 Task: Look for space in Vestavia Hills, United States from 12th August, 2023 to 16th August, 2023 for 8 adults in price range Rs.10000 to Rs.16000. Place can be private room with 8 bedrooms having 8 beds and 8 bathrooms. Property type can be house, flat, guest house, hotel. Amenities needed are: wifi, TV, free parkinig on premises, gym, breakfast. Booking option can be shelf check-in. Required host language is English.
Action: Mouse moved to (448, 95)
Screenshot: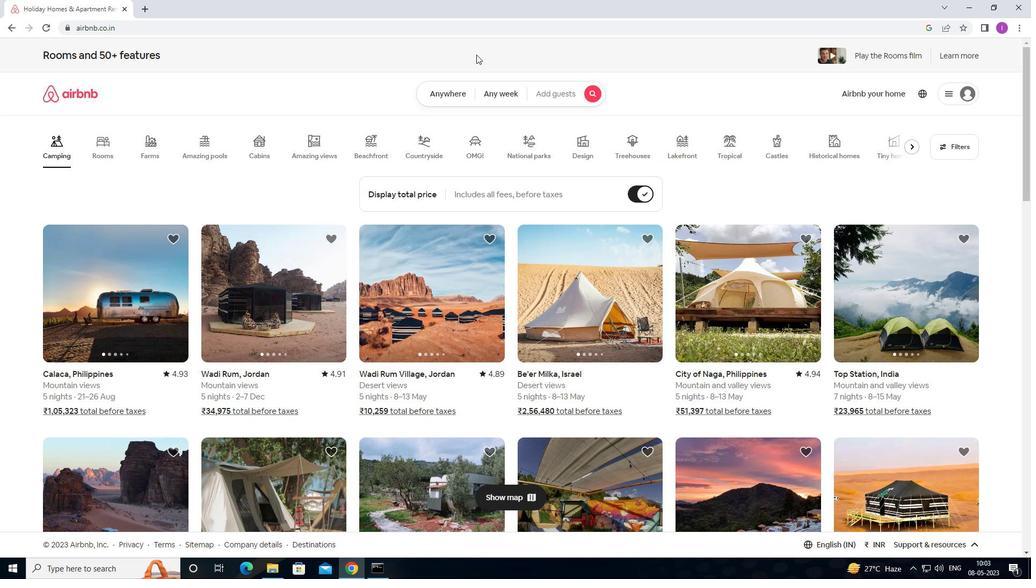 
Action: Mouse pressed left at (448, 95)
Screenshot: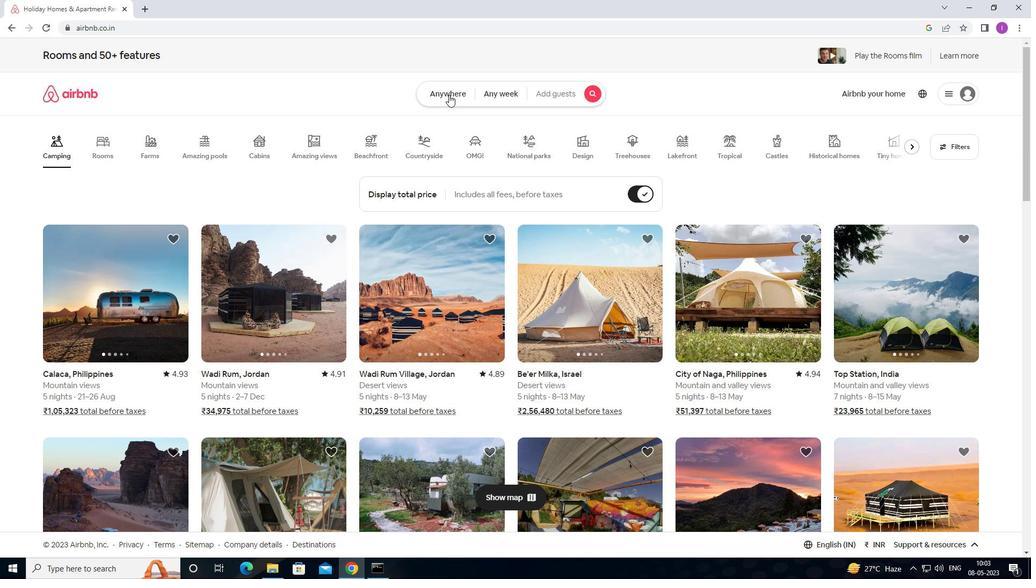 
Action: Mouse moved to (372, 134)
Screenshot: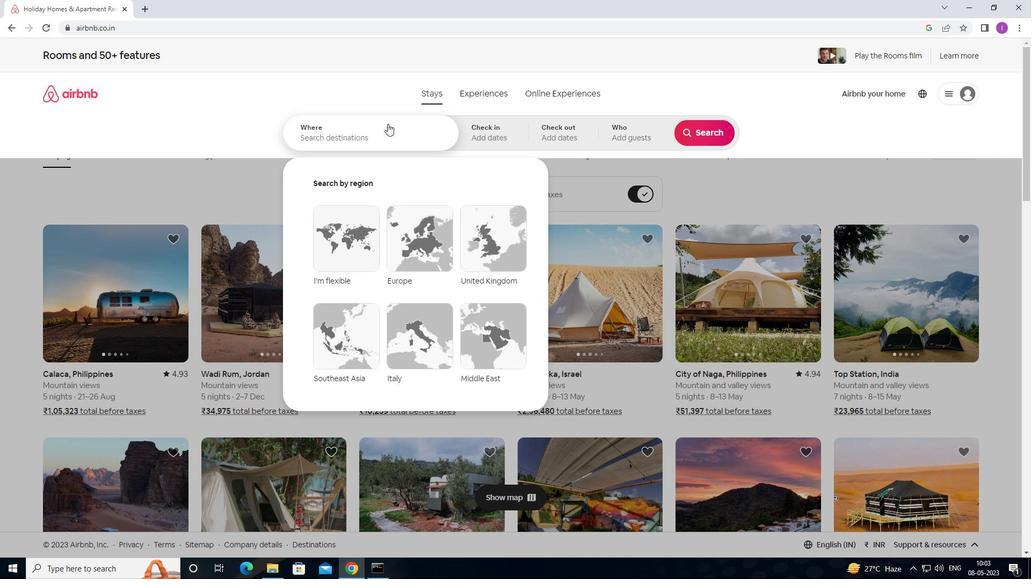 
Action: Mouse pressed left at (372, 134)
Screenshot: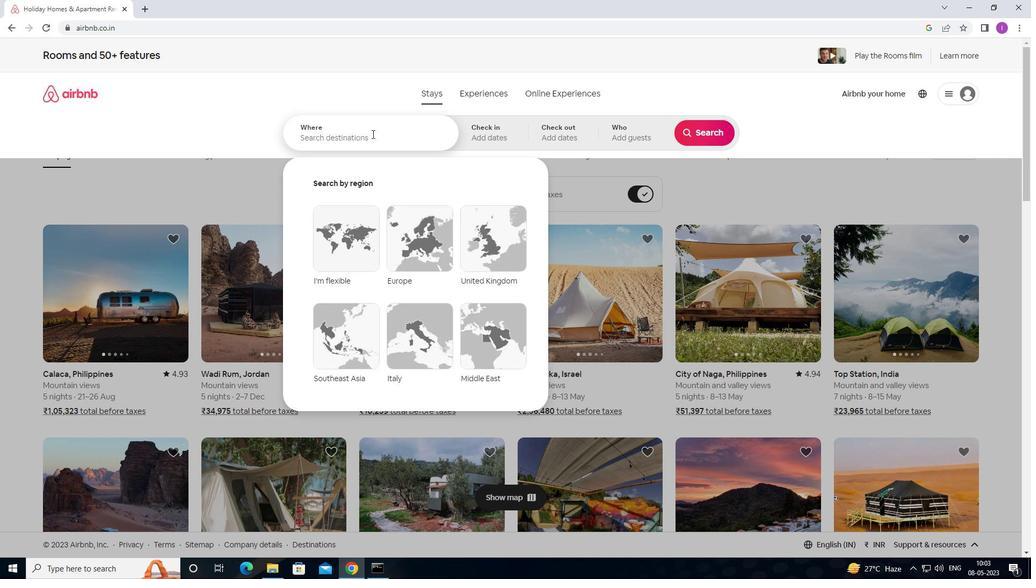 
Action: Mouse moved to (373, 133)
Screenshot: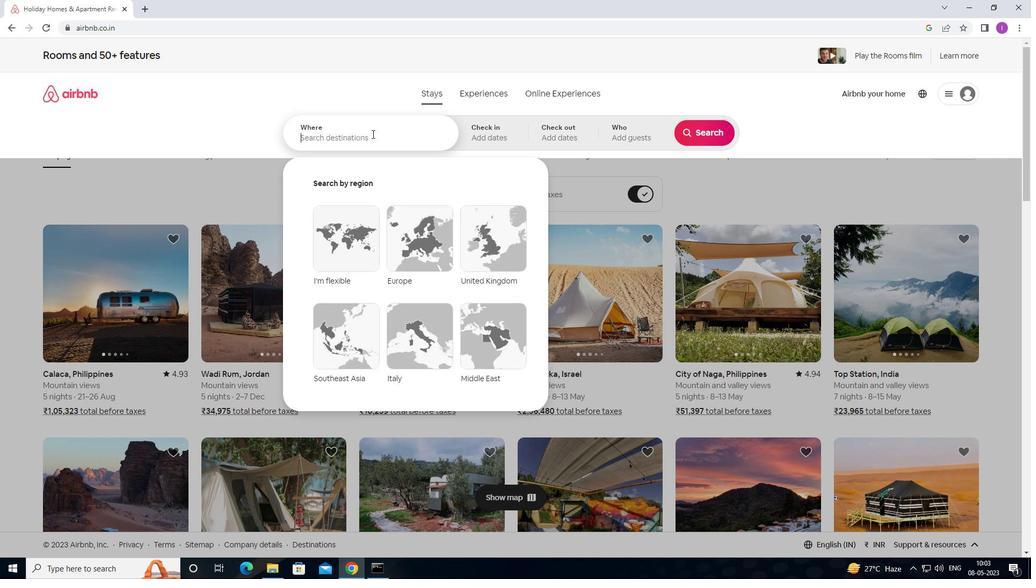 
Action: Key pressed <Key.shift><Key.shift><Key.shift><Key.shift><Key.shift><Key.shift><Key.shift><Key.shift><Key.shift><Key.shift><Key.shift><Key.shift><Key.shift><Key.shift><Key.shift><Key.shift><Key.shift><Key.shift><Key.shift><Key.shift><Key.shift><Key.shift><Key.shift><Key.shift><Key.shift>VESTAVIA,<Key.backspace><Key.space>HILLS,<Key.shift><Key.shift><Key.shift><Key.shift>UMNITED<Key.space>STATES
Screenshot: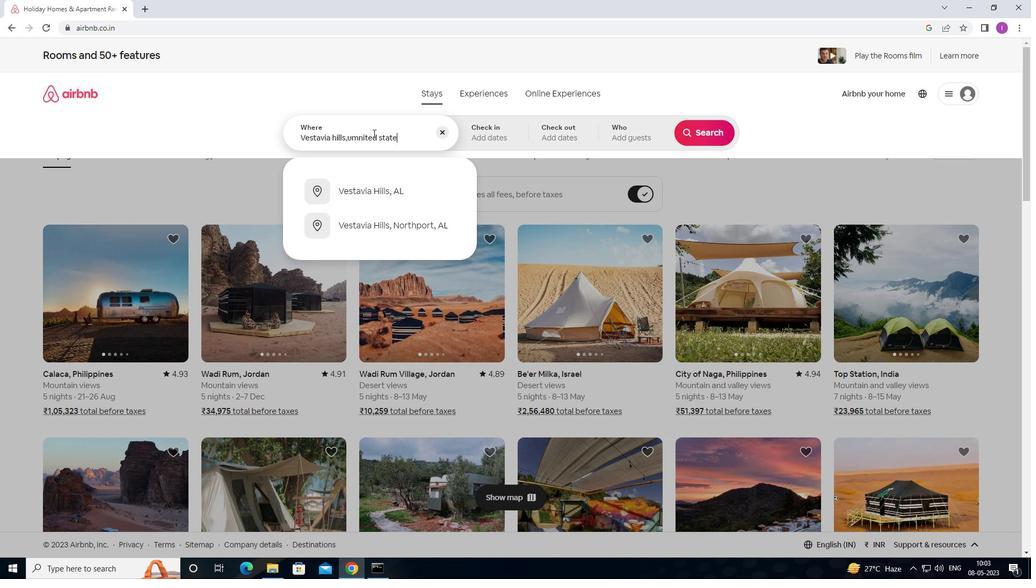 
Action: Mouse moved to (489, 133)
Screenshot: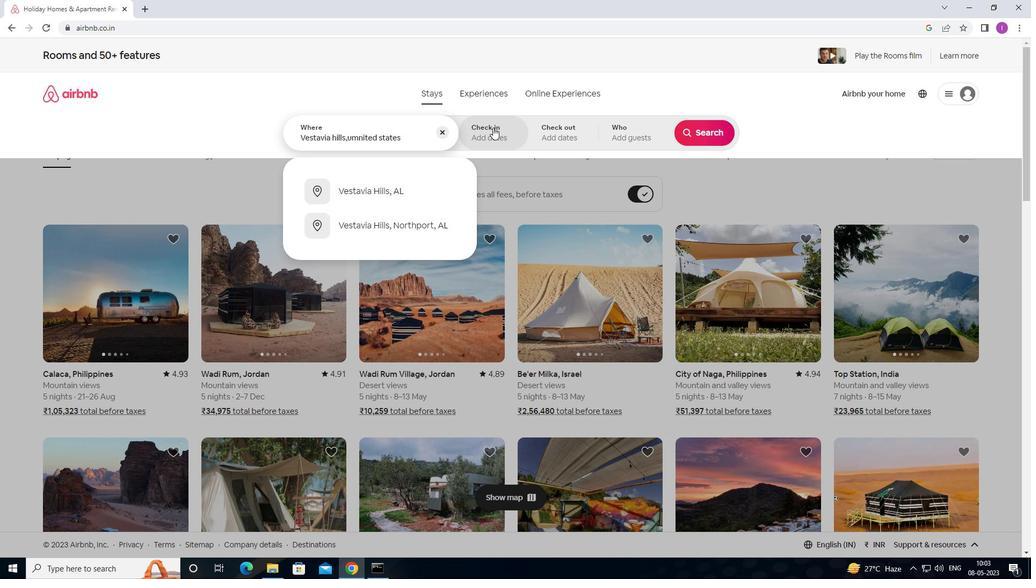
Action: Mouse pressed left at (489, 133)
Screenshot: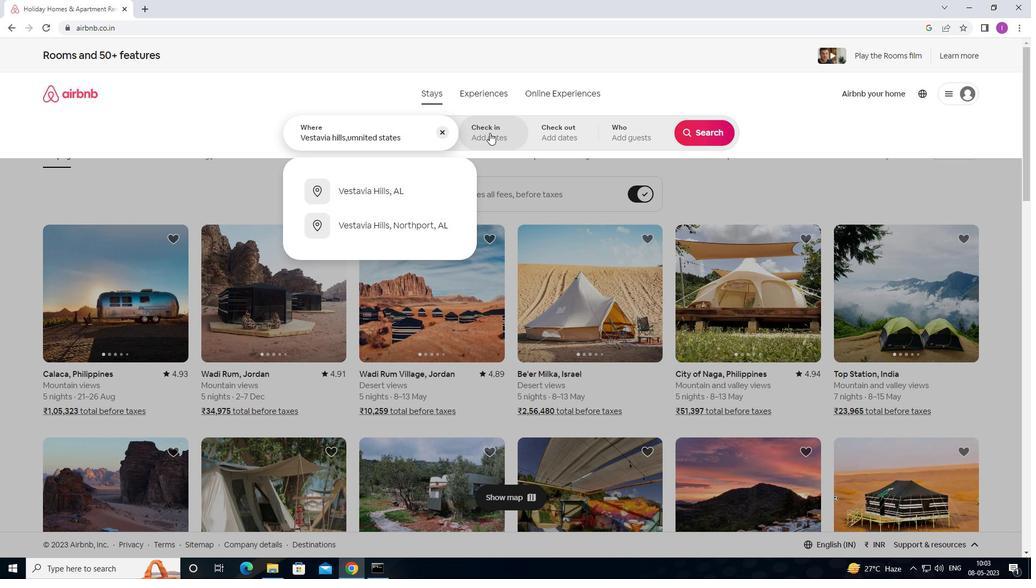 
Action: Mouse moved to (708, 221)
Screenshot: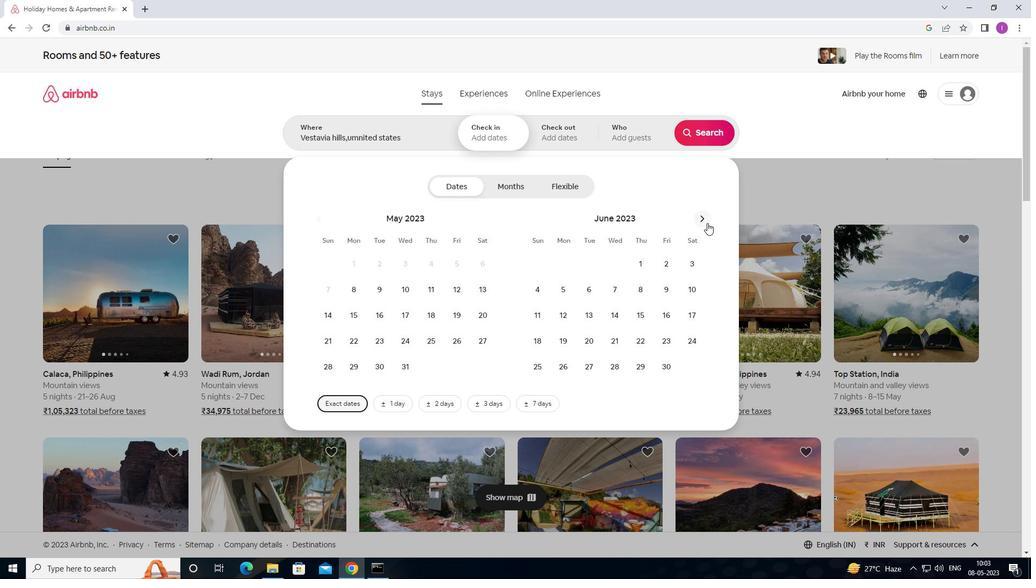 
Action: Mouse pressed left at (708, 221)
Screenshot: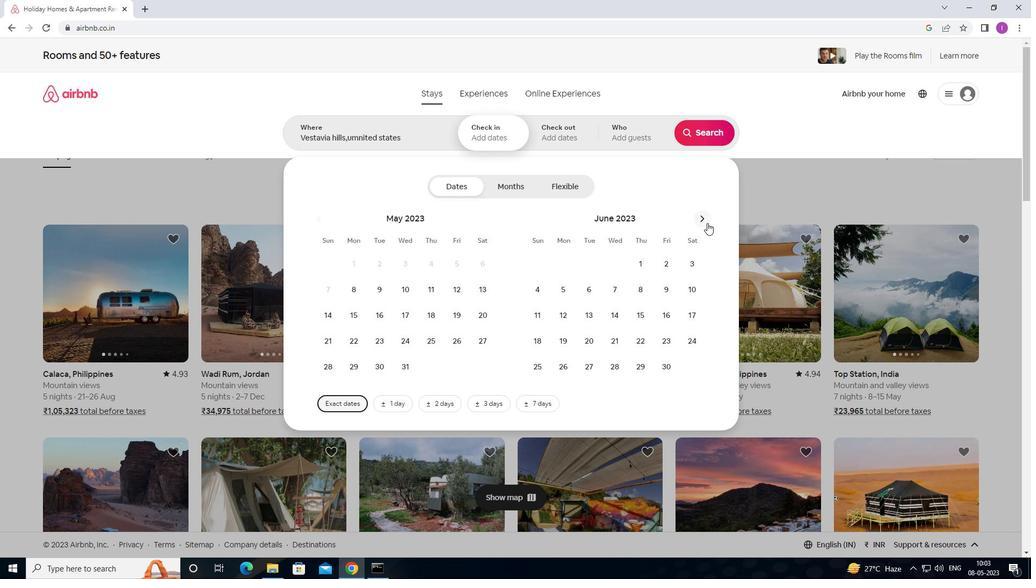 
Action: Mouse pressed left at (708, 221)
Screenshot: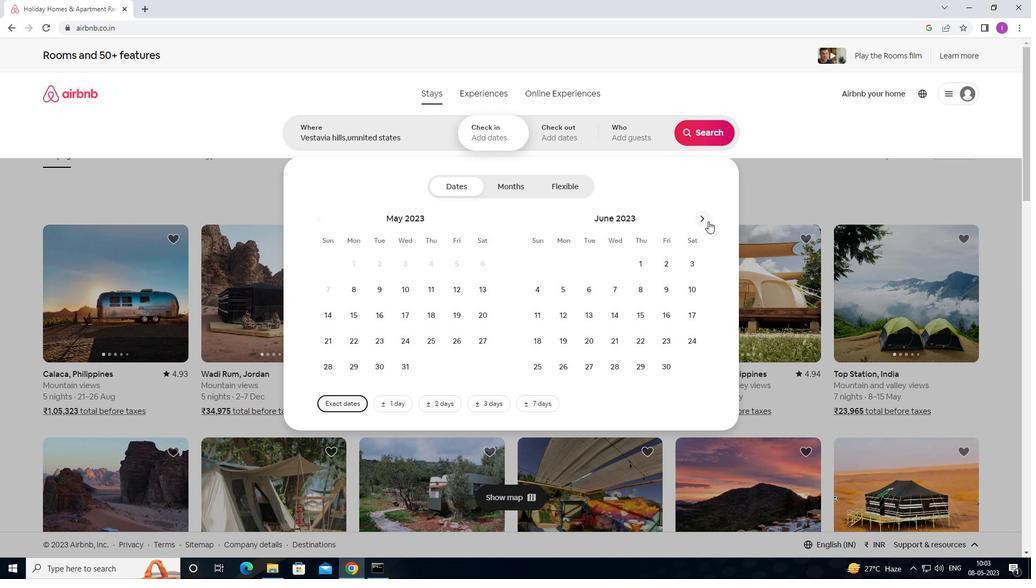 
Action: Mouse pressed left at (708, 221)
Screenshot: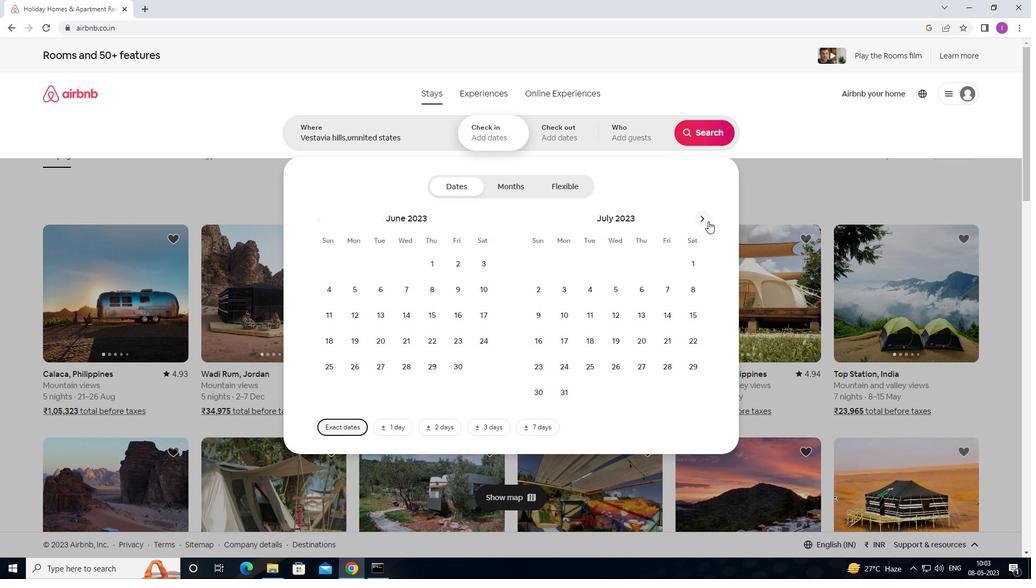
Action: Mouse moved to (486, 291)
Screenshot: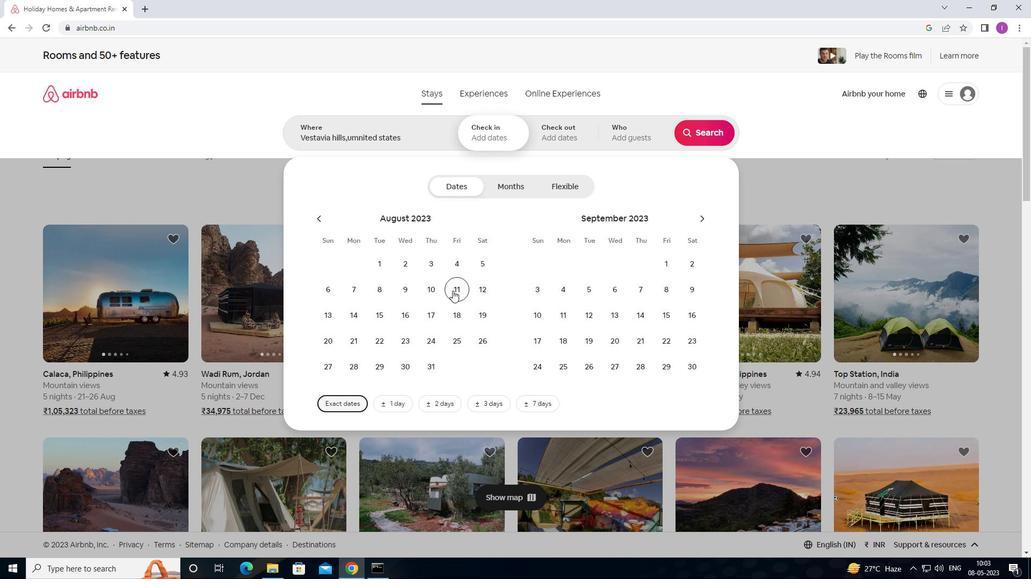 
Action: Mouse pressed left at (486, 291)
Screenshot: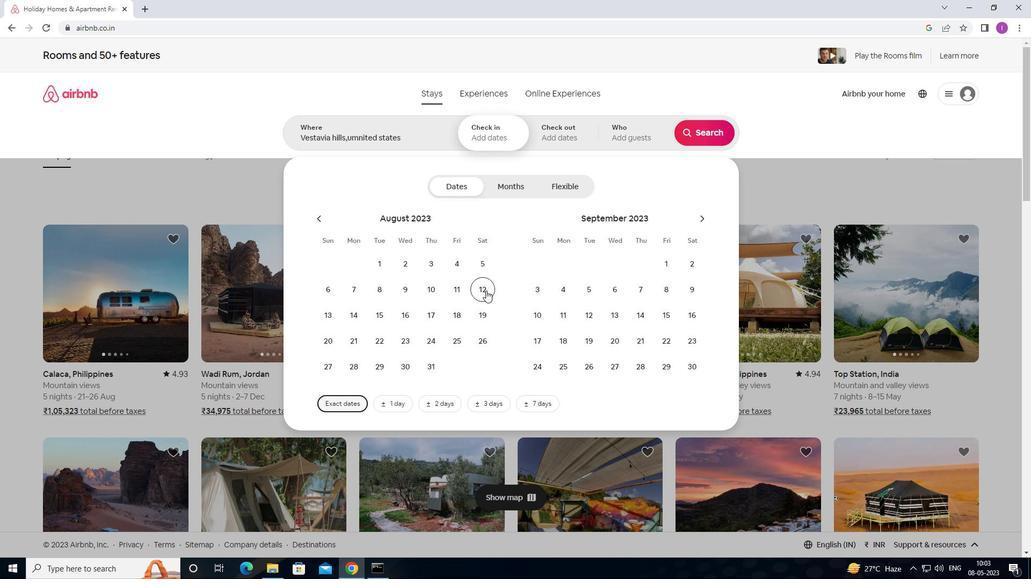 
Action: Mouse moved to (396, 320)
Screenshot: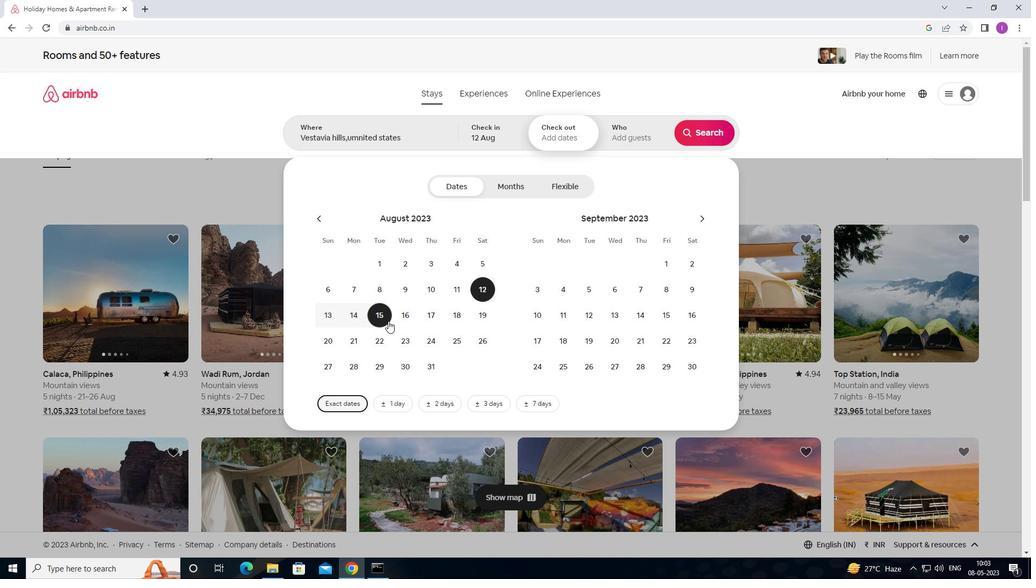 
Action: Mouse pressed left at (396, 320)
Screenshot: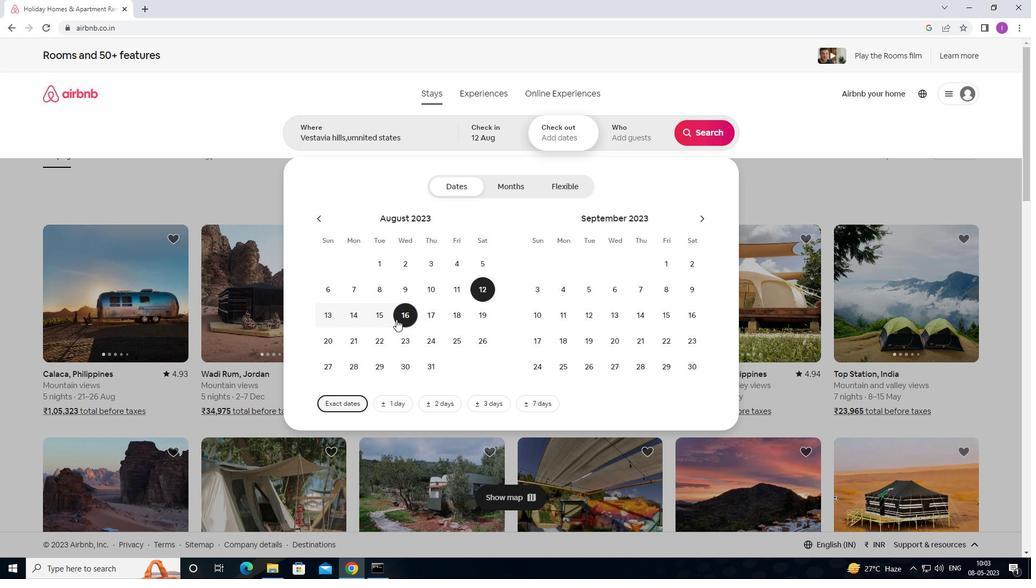 
Action: Mouse moved to (635, 137)
Screenshot: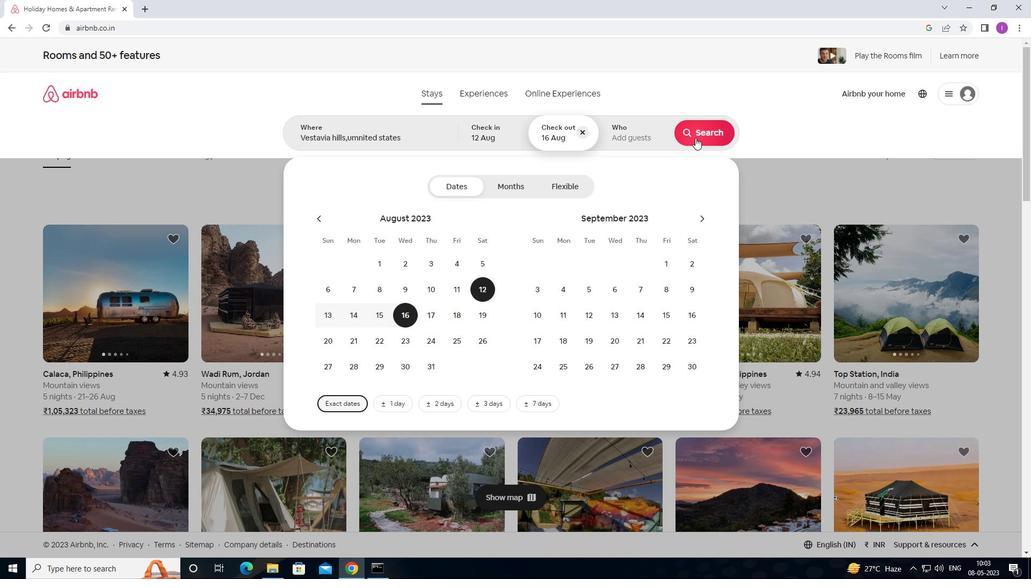 
Action: Mouse pressed left at (635, 137)
Screenshot: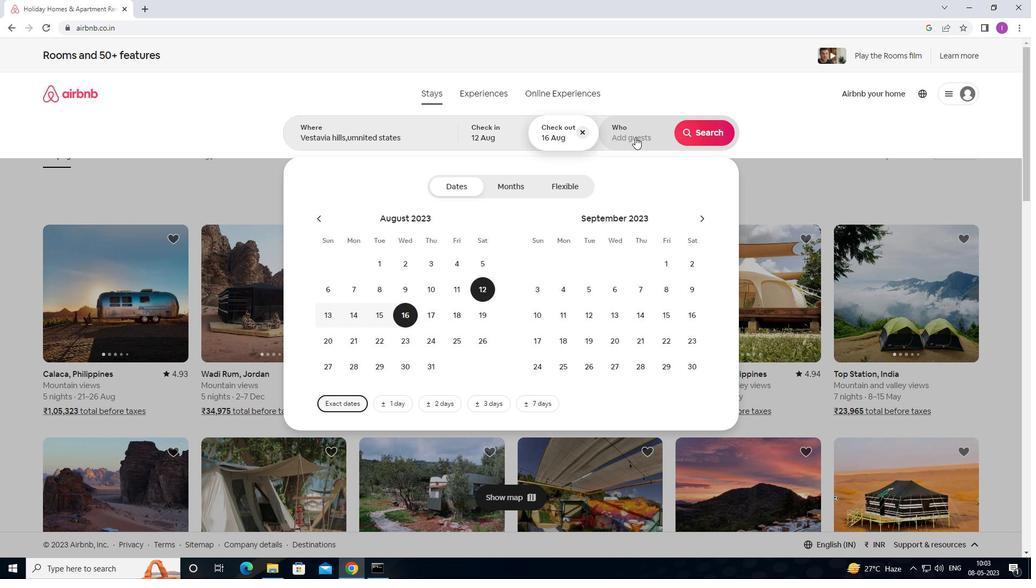 
Action: Mouse moved to (704, 194)
Screenshot: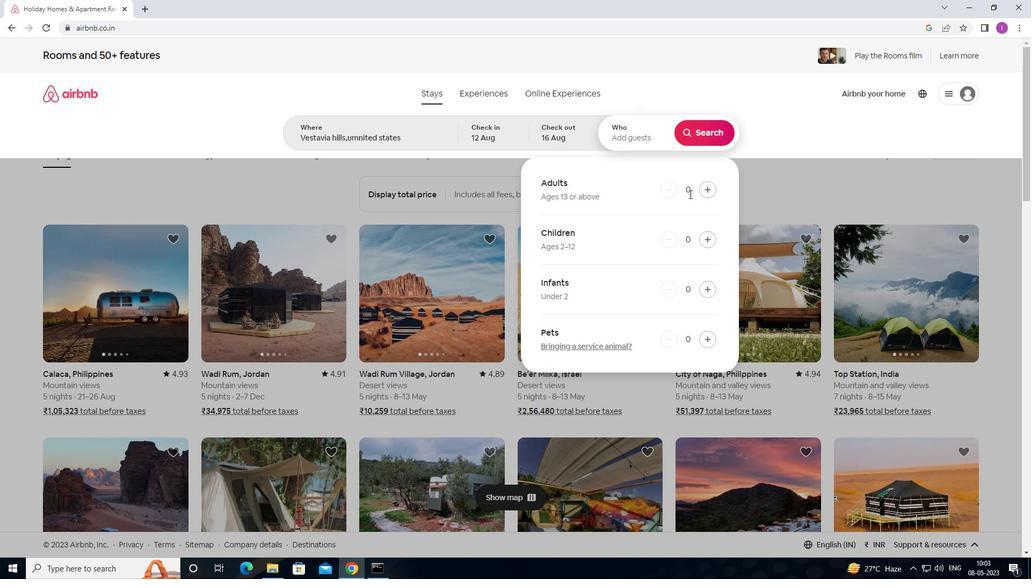 
Action: Mouse pressed left at (704, 194)
Screenshot: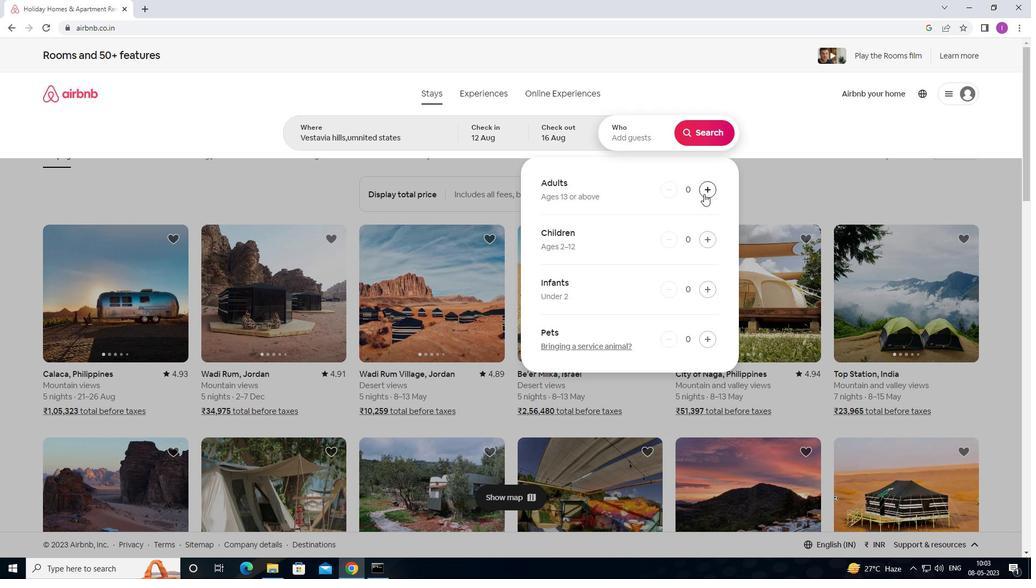 
Action: Mouse moved to (704, 194)
Screenshot: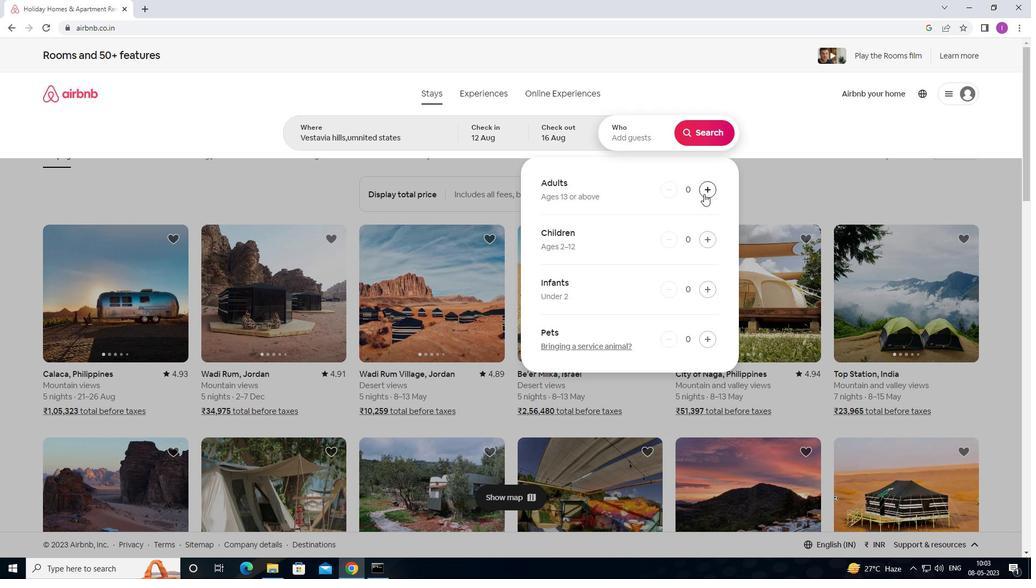 
Action: Mouse pressed left at (704, 194)
Screenshot: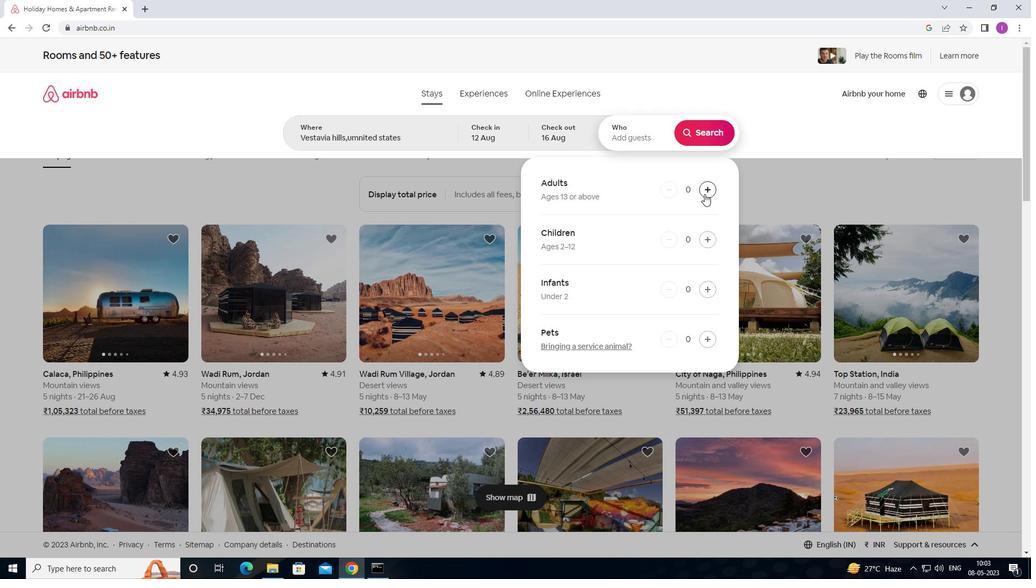 
Action: Mouse pressed left at (704, 194)
Screenshot: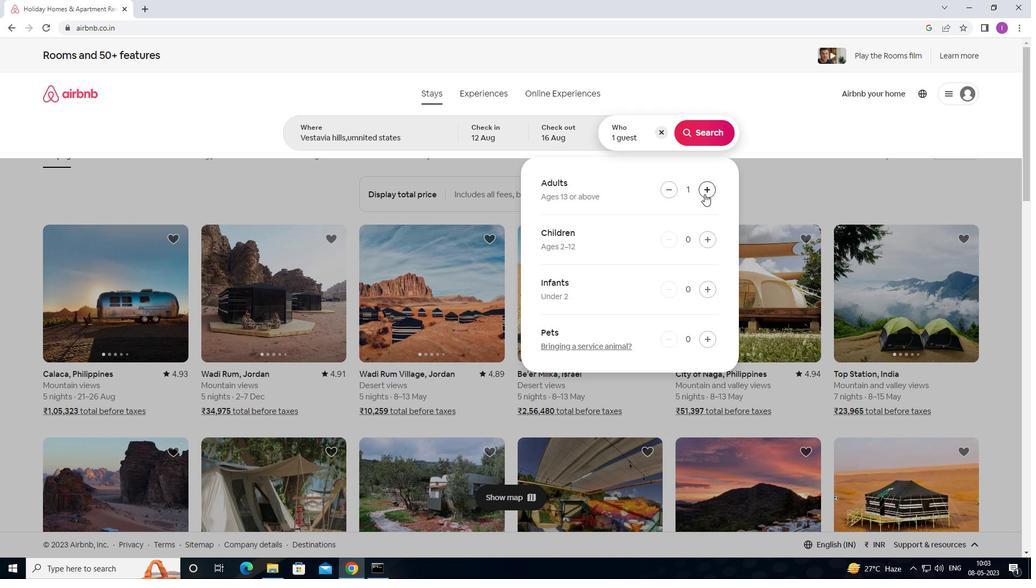 
Action: Mouse pressed left at (704, 194)
Screenshot: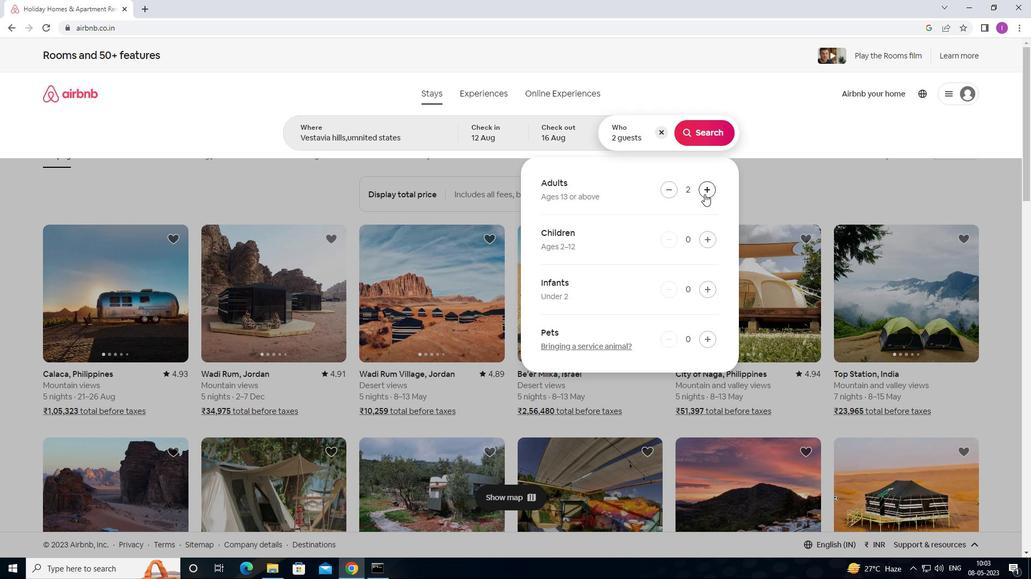 
Action: Mouse pressed left at (704, 194)
Screenshot: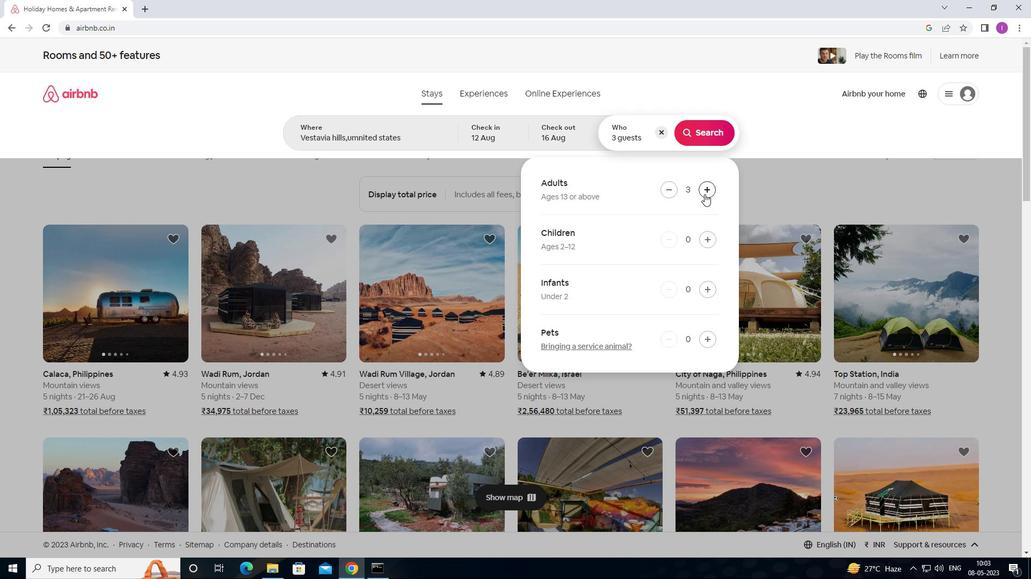
Action: Mouse pressed left at (704, 194)
Screenshot: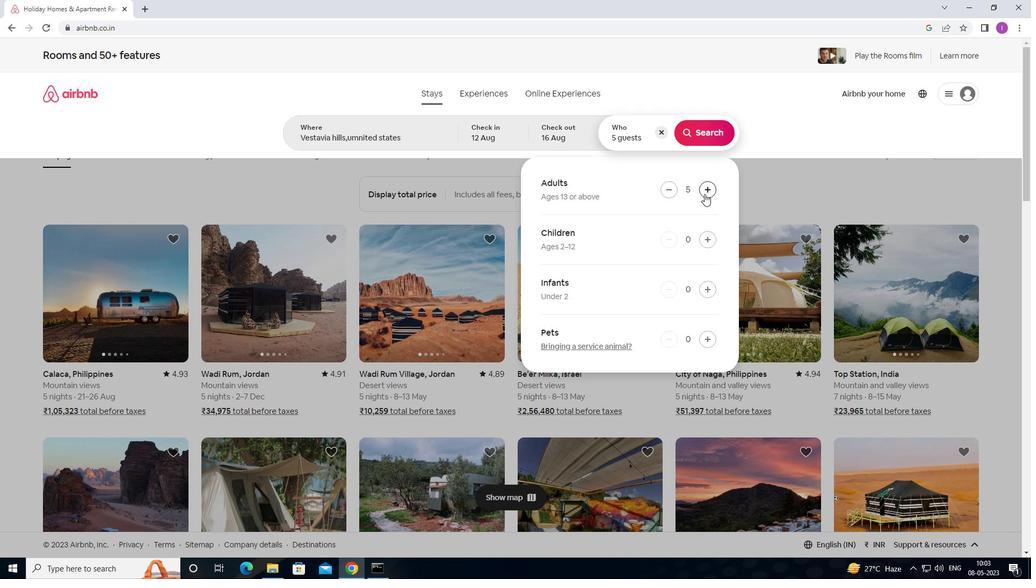 
Action: Mouse pressed left at (704, 194)
Screenshot: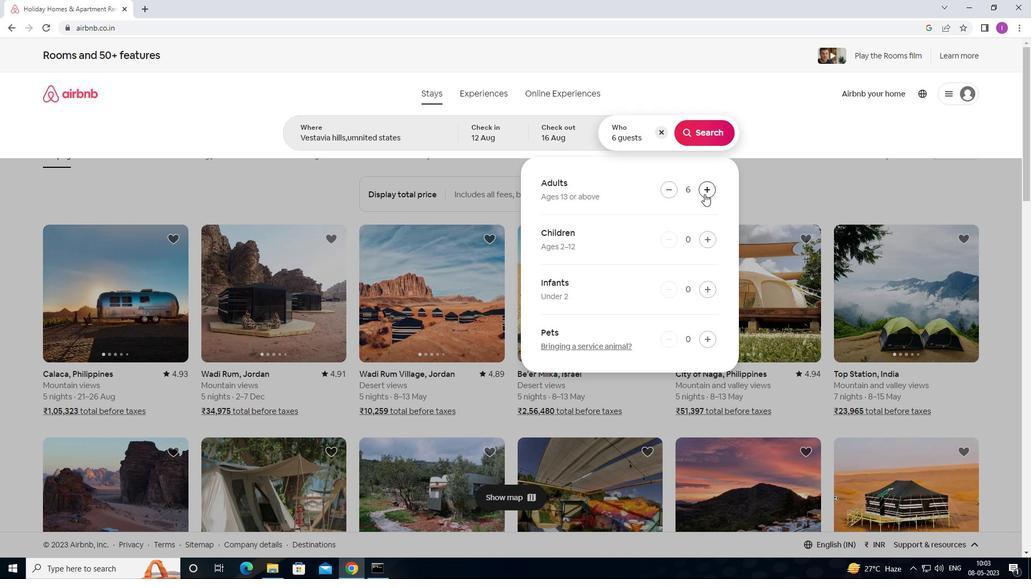 
Action: Mouse moved to (705, 186)
Screenshot: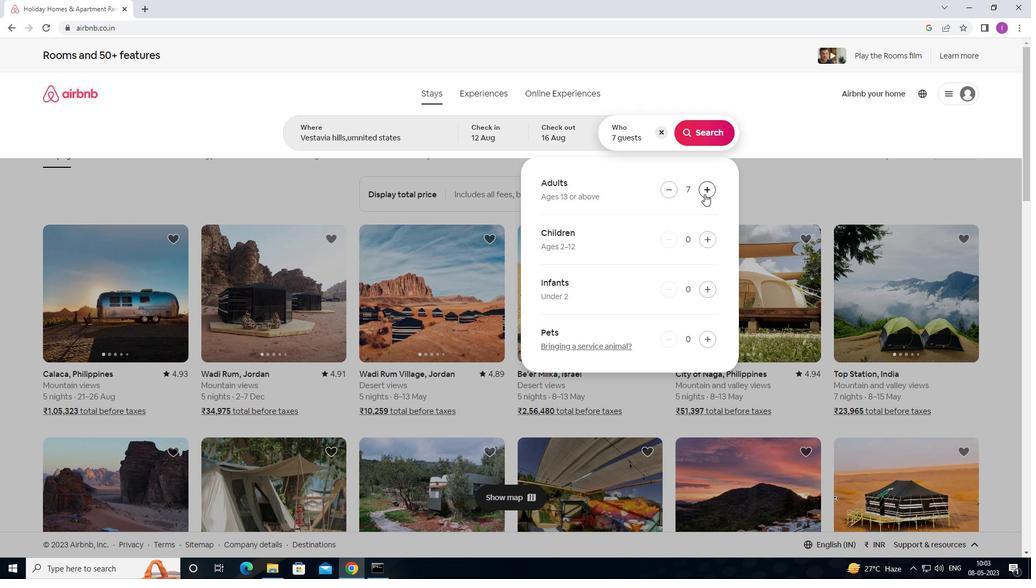 
Action: Mouse pressed left at (705, 186)
Screenshot: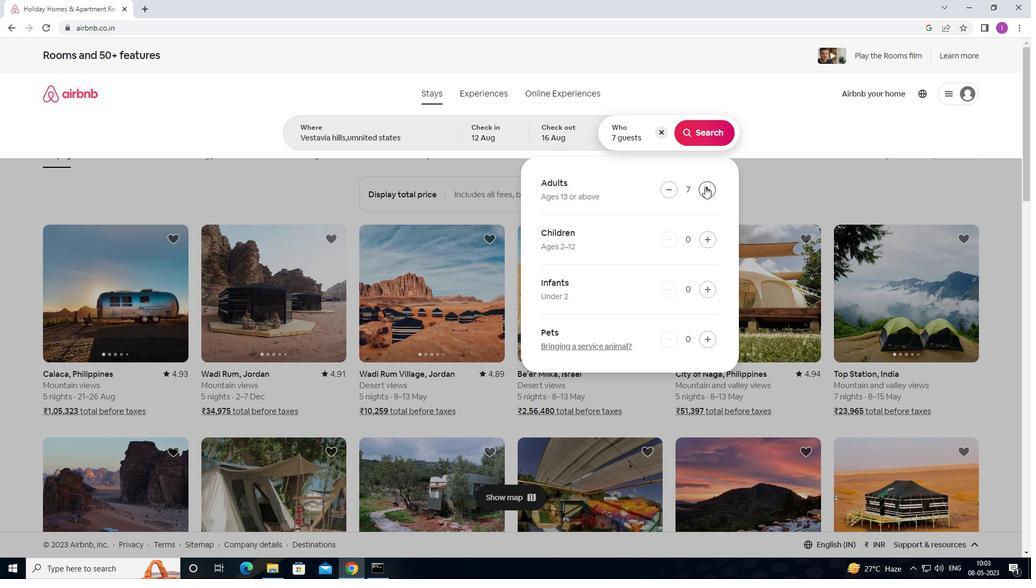 
Action: Mouse moved to (686, 139)
Screenshot: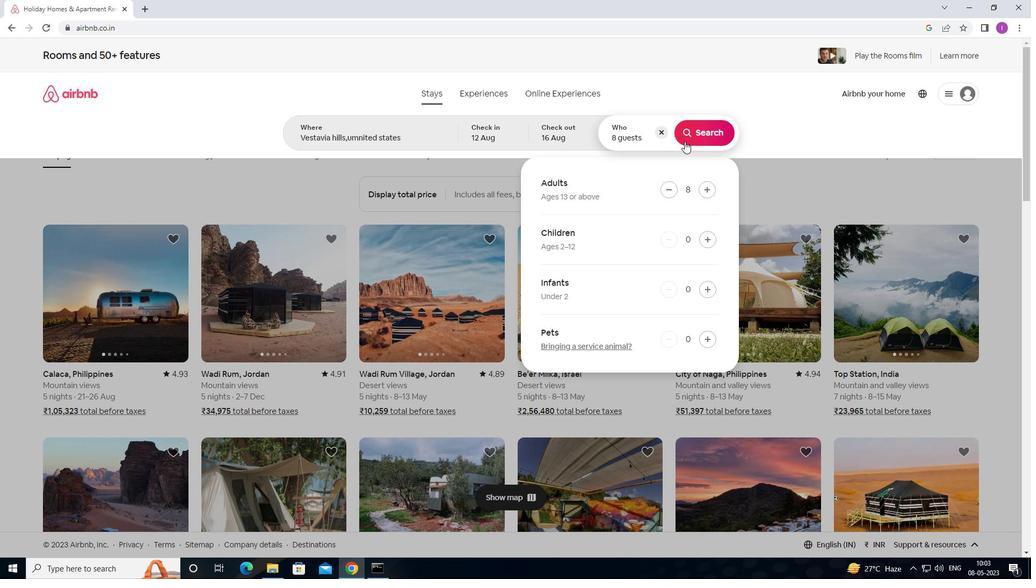 
Action: Mouse pressed left at (686, 139)
Screenshot: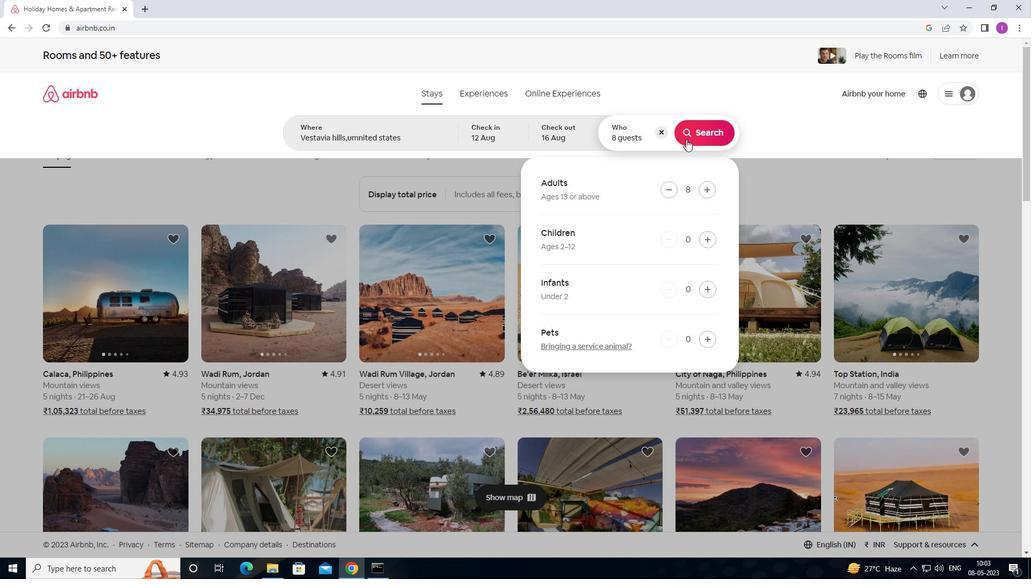 
Action: Mouse moved to (987, 99)
Screenshot: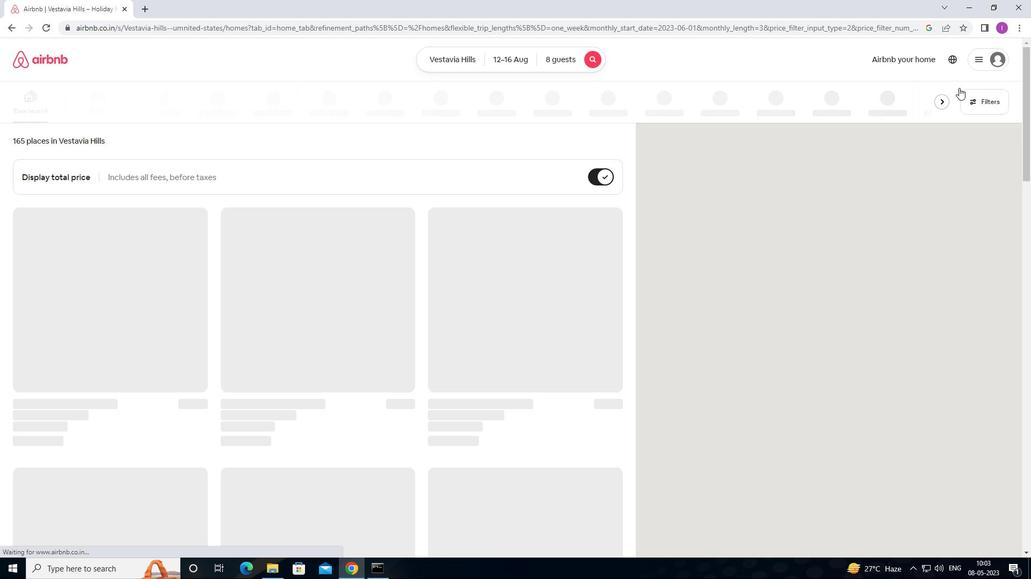 
Action: Mouse pressed left at (987, 99)
Screenshot: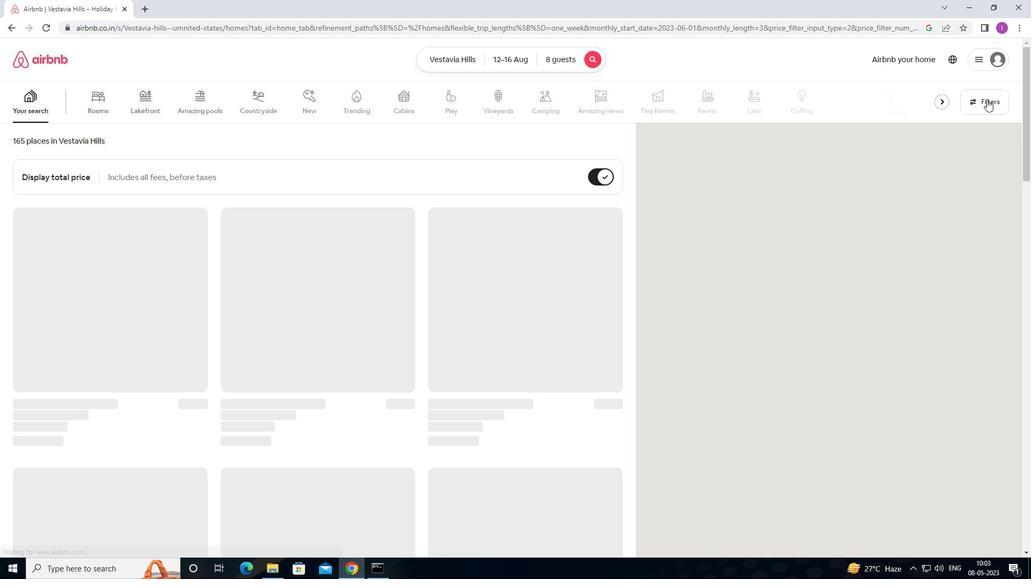 
Action: Mouse moved to (375, 365)
Screenshot: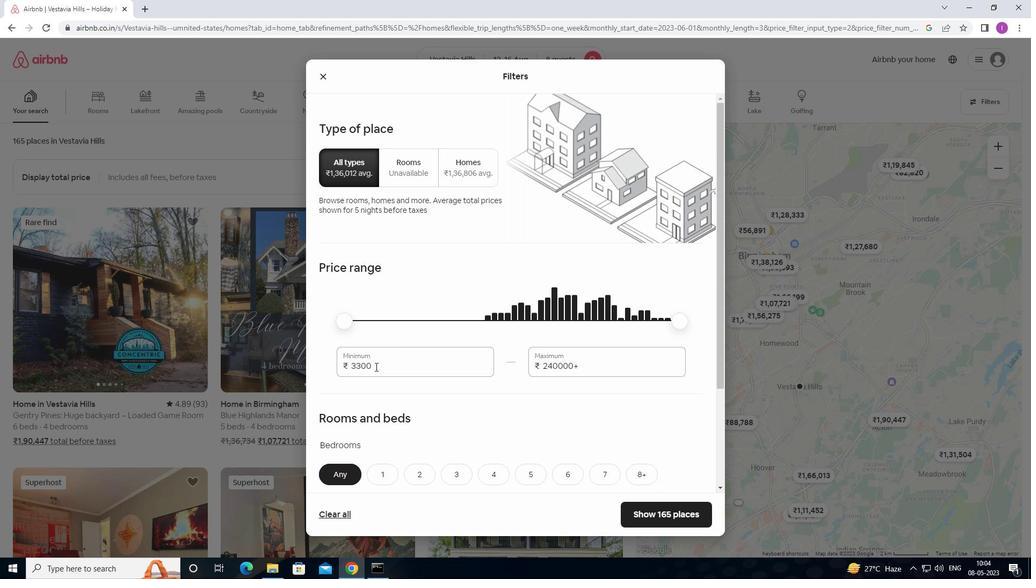
Action: Mouse pressed left at (375, 365)
Screenshot: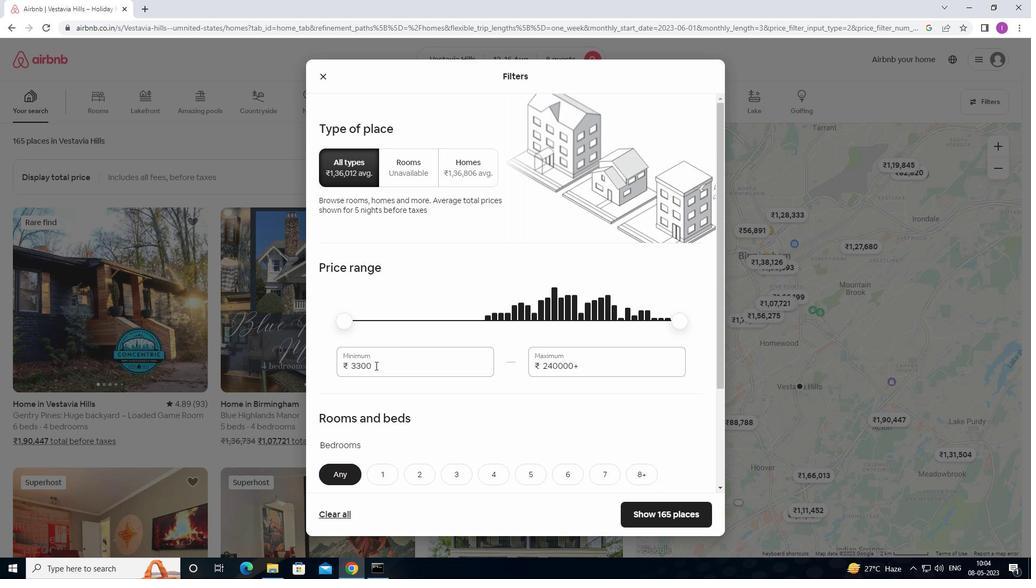 
Action: Mouse moved to (535, 369)
Screenshot: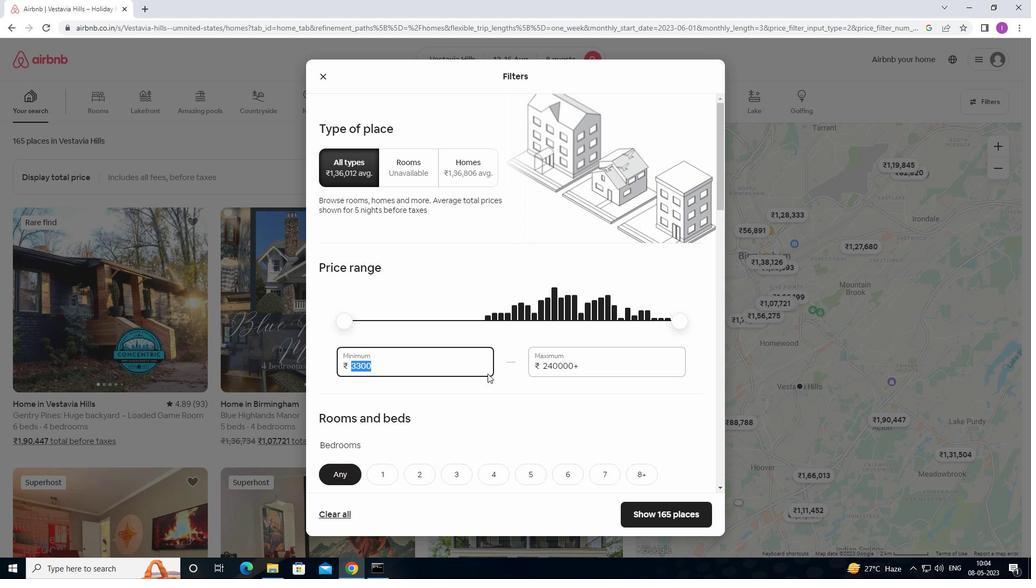 
Action: Key pressed 10000
Screenshot: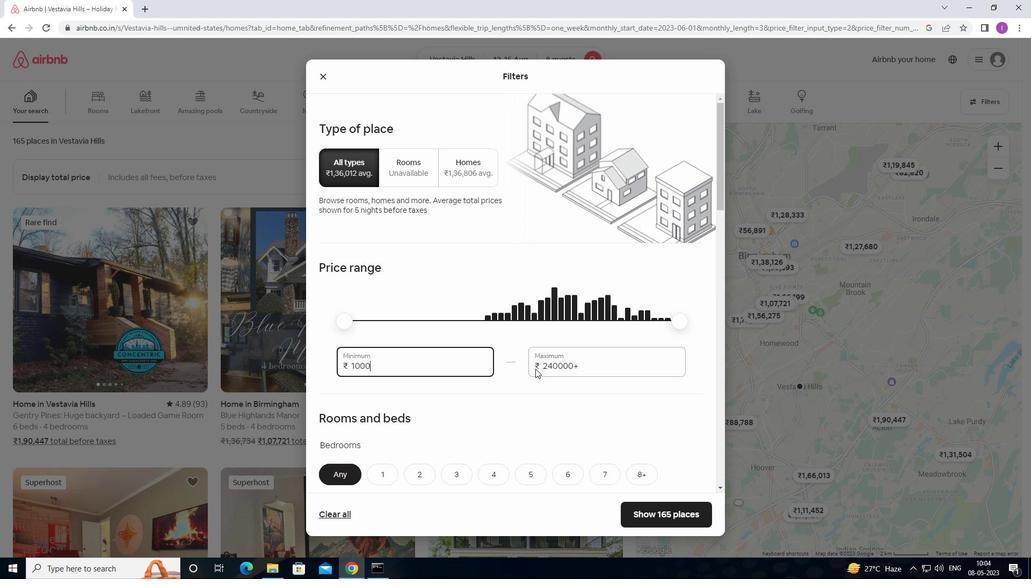 
Action: Mouse moved to (577, 367)
Screenshot: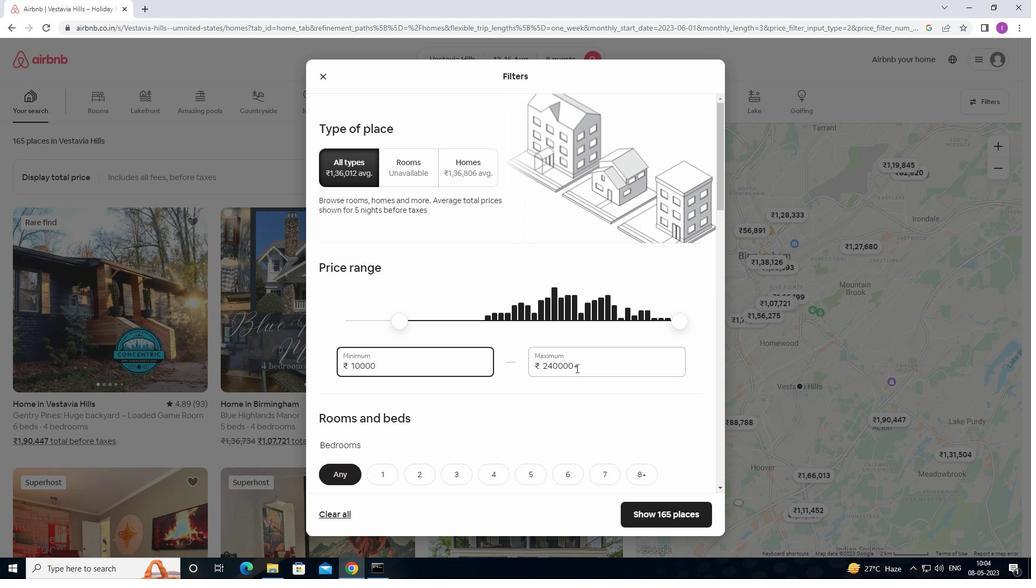 
Action: Mouse pressed left at (577, 367)
Screenshot: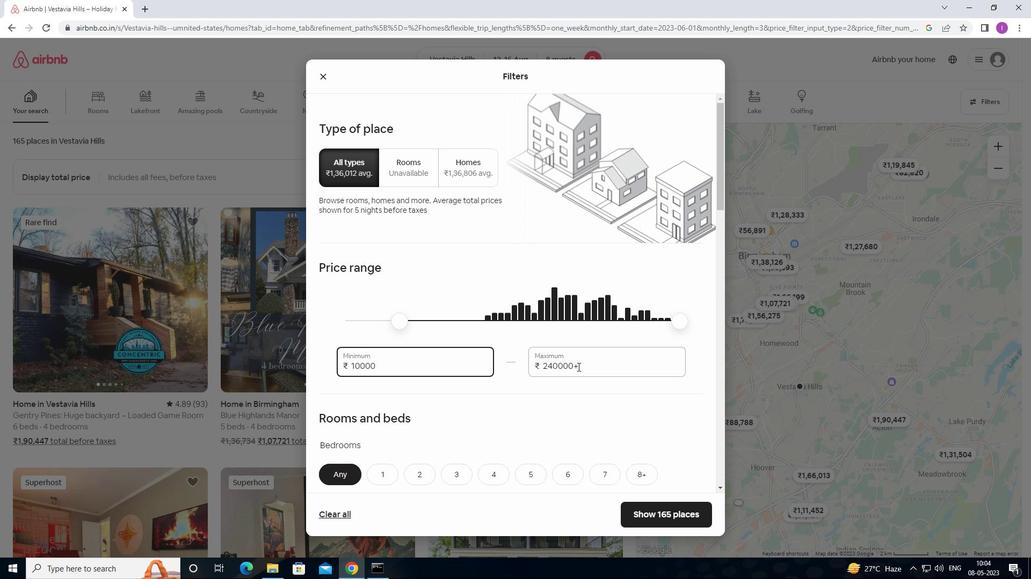
Action: Mouse moved to (524, 373)
Screenshot: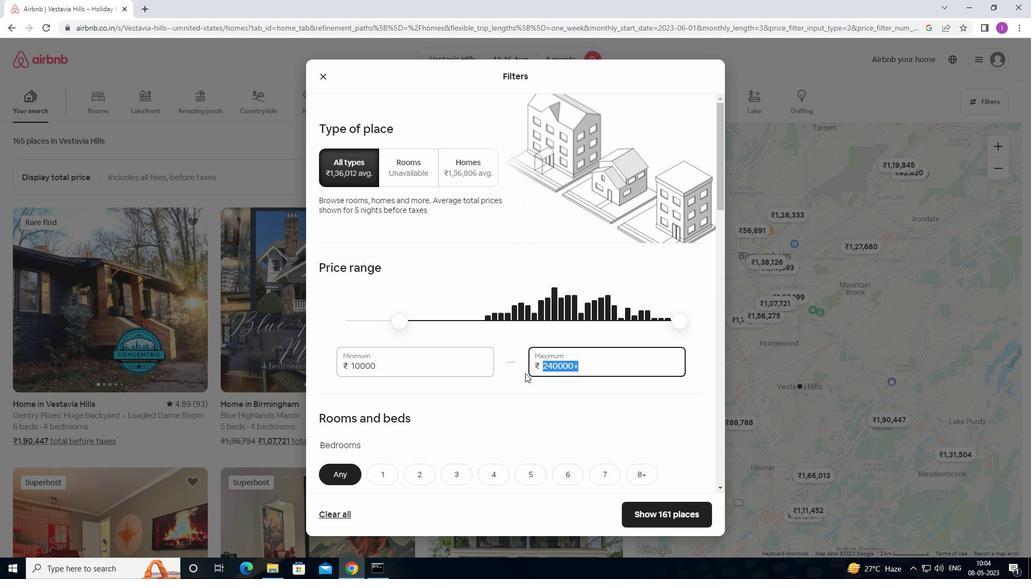 
Action: Key pressed 16000
Screenshot: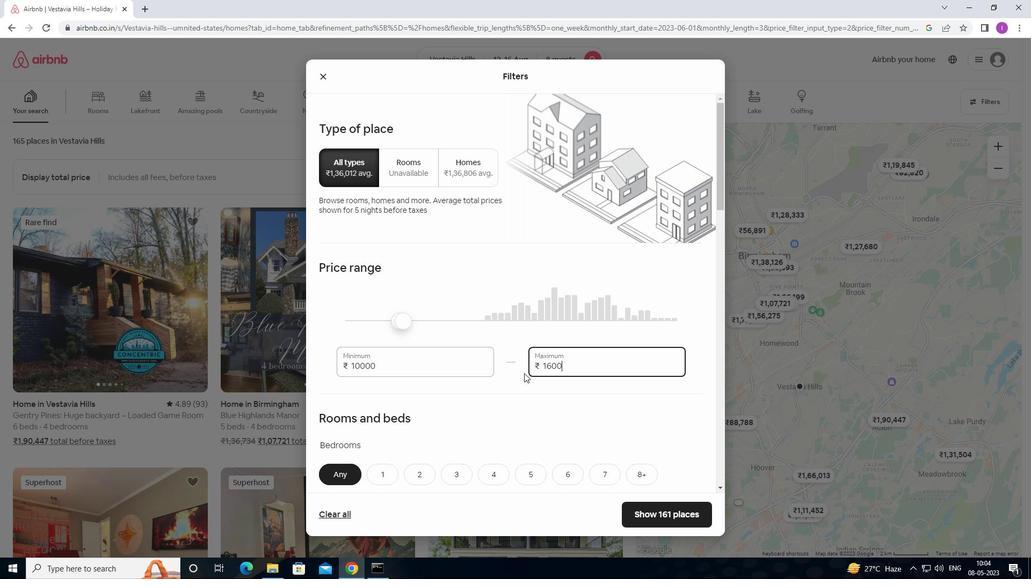 
Action: Mouse moved to (516, 426)
Screenshot: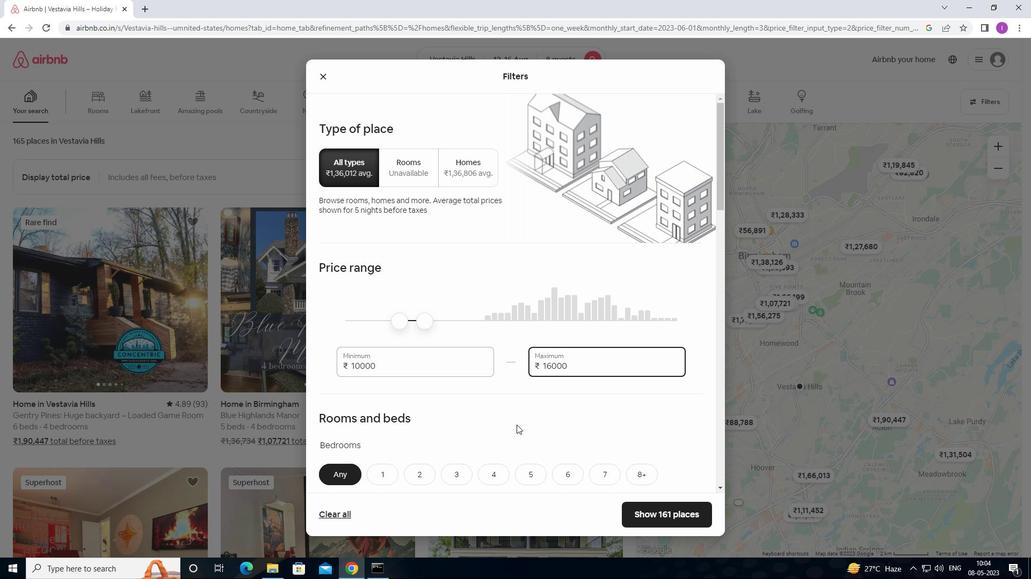 
Action: Mouse scrolled (516, 426) with delta (0, 0)
Screenshot: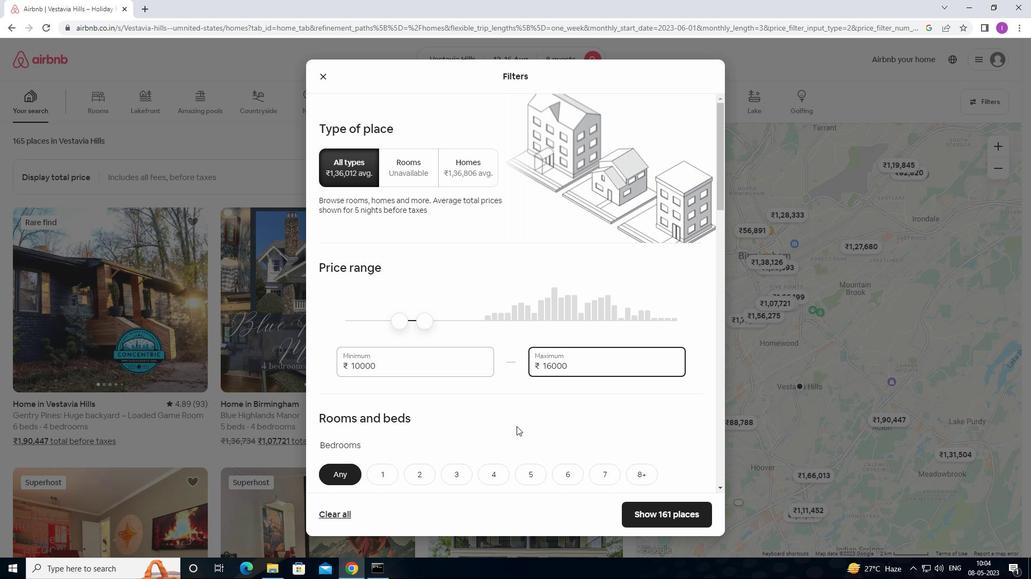
Action: Mouse moved to (619, 414)
Screenshot: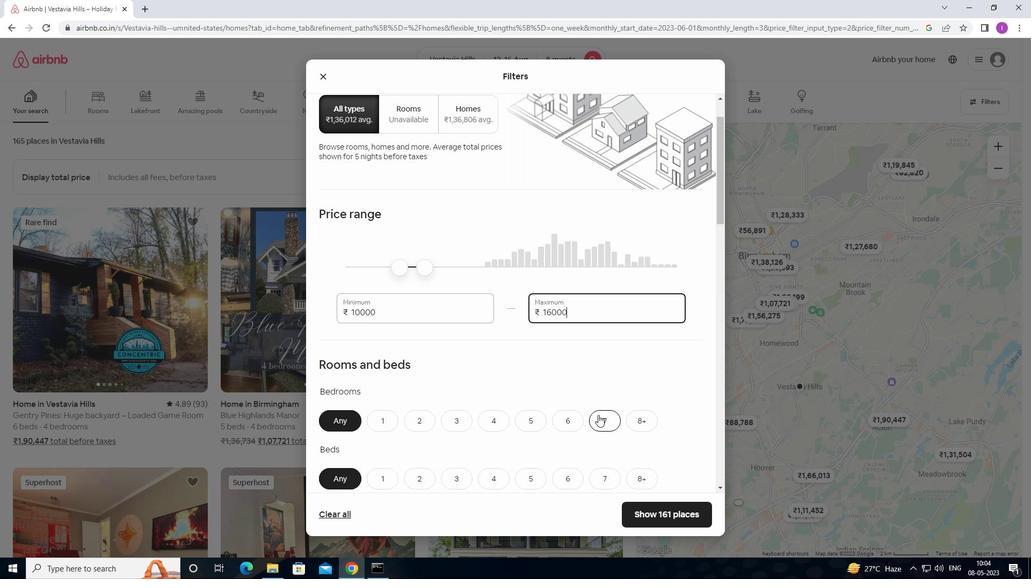 
Action: Mouse scrolled (619, 414) with delta (0, 0)
Screenshot: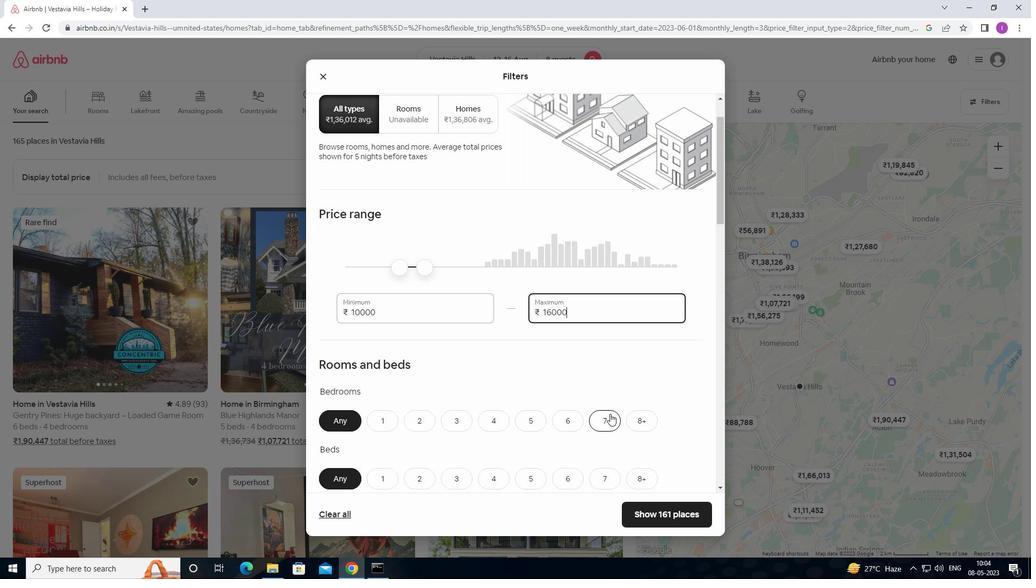 
Action: Mouse scrolled (619, 414) with delta (0, 0)
Screenshot: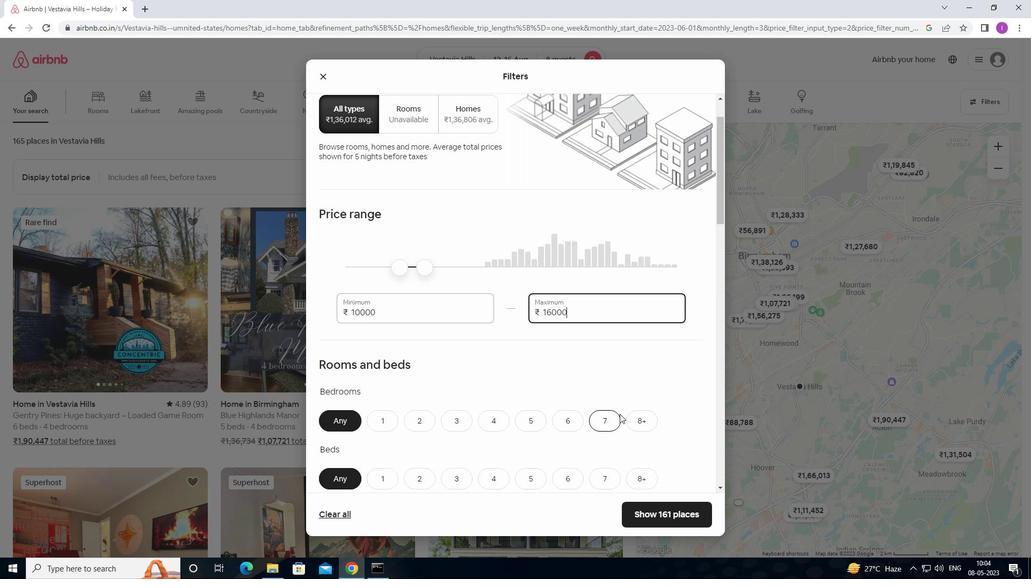 
Action: Mouse moved to (649, 312)
Screenshot: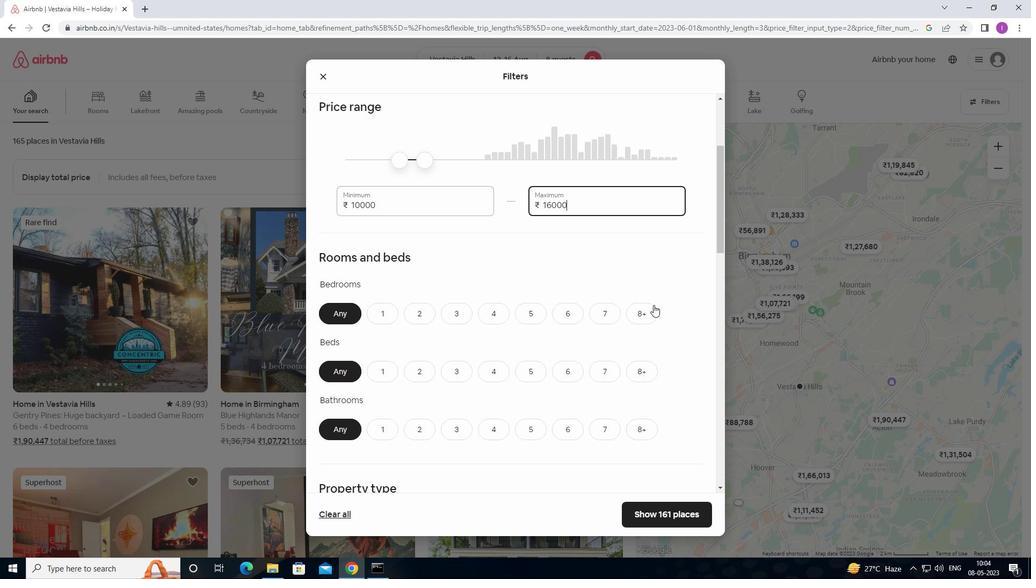 
Action: Mouse pressed left at (649, 312)
Screenshot: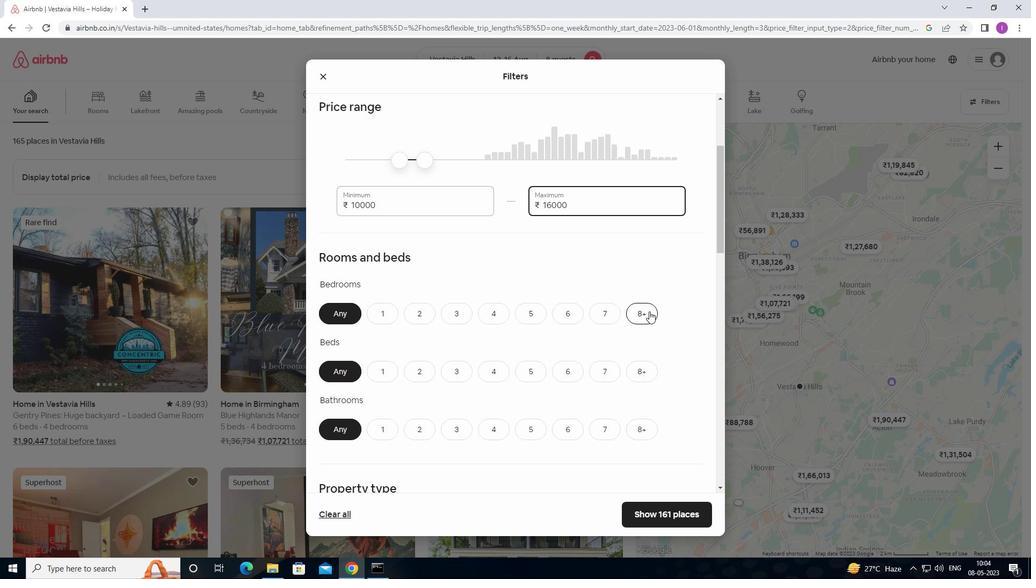 
Action: Mouse moved to (637, 369)
Screenshot: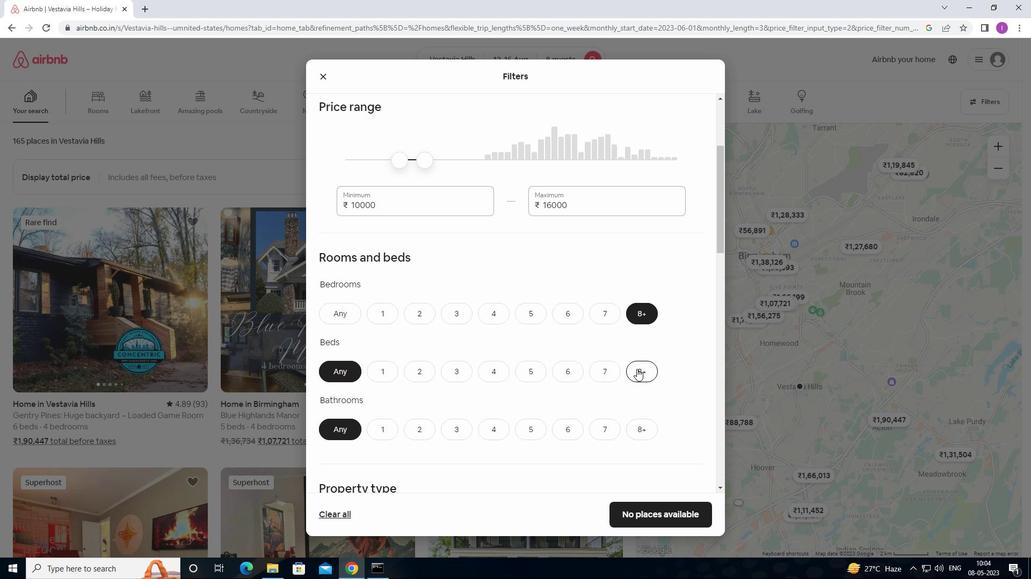 
Action: Mouse pressed left at (637, 369)
Screenshot: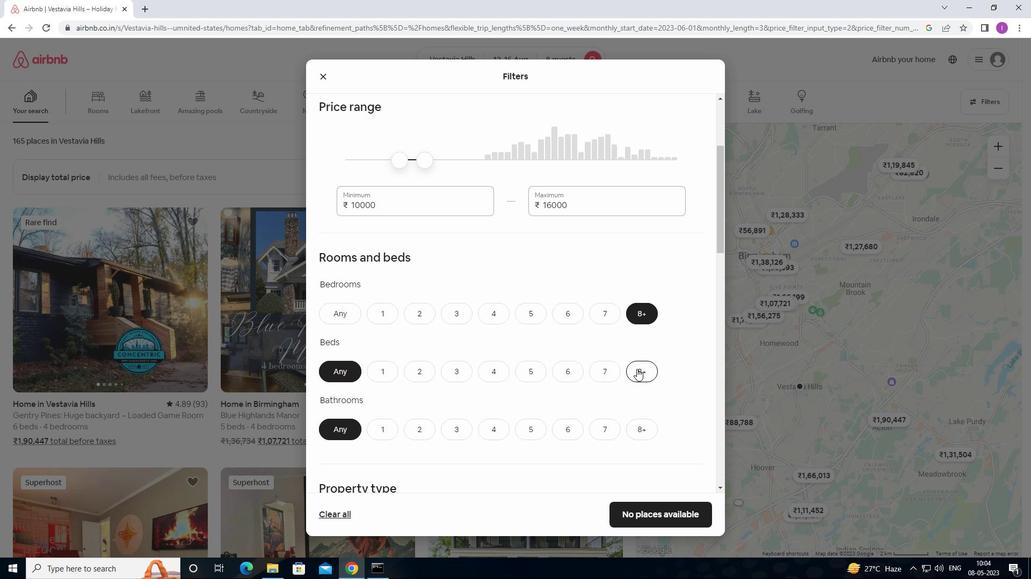 
Action: Mouse moved to (645, 428)
Screenshot: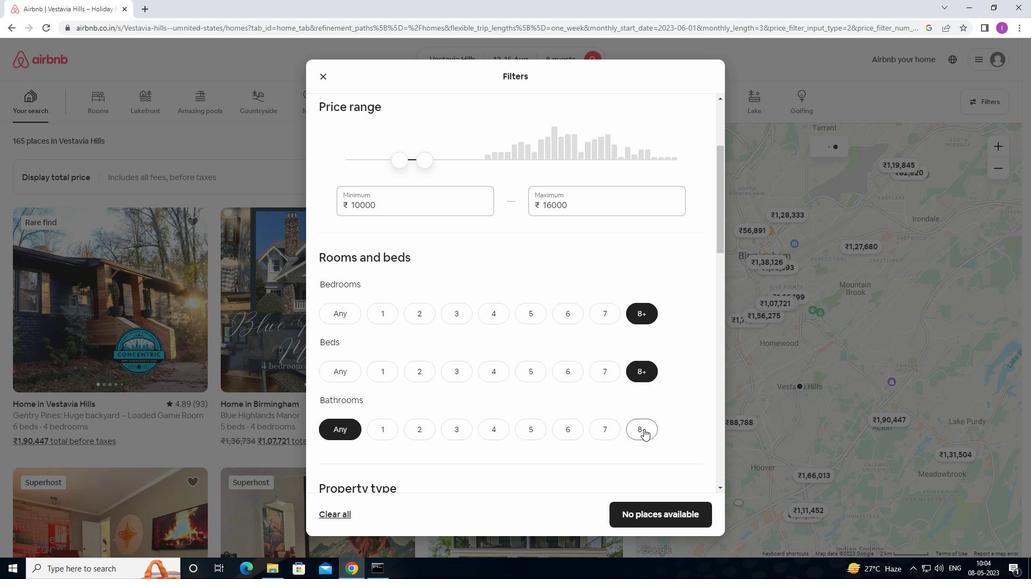 
Action: Mouse pressed left at (645, 428)
Screenshot: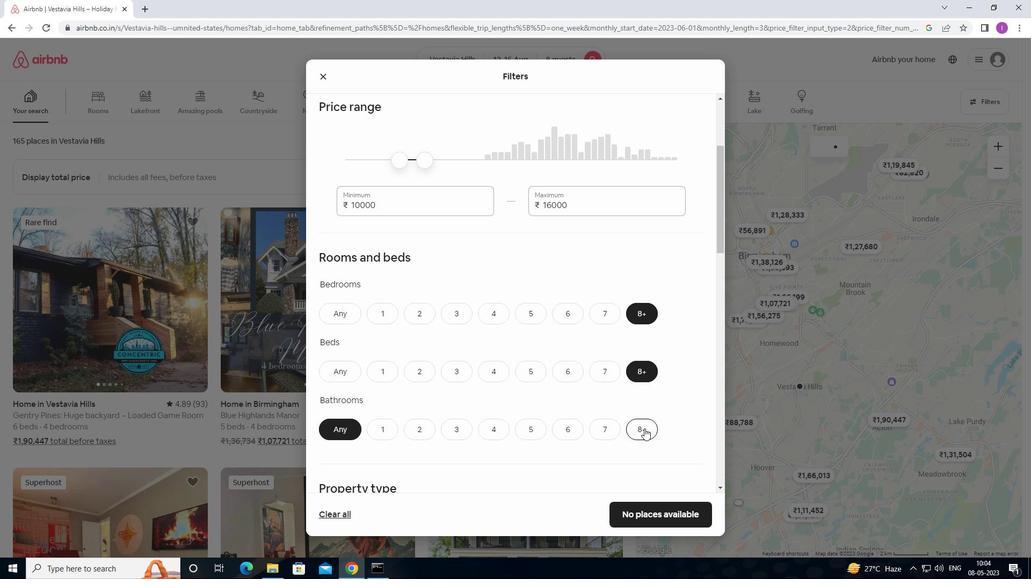 
Action: Mouse moved to (496, 450)
Screenshot: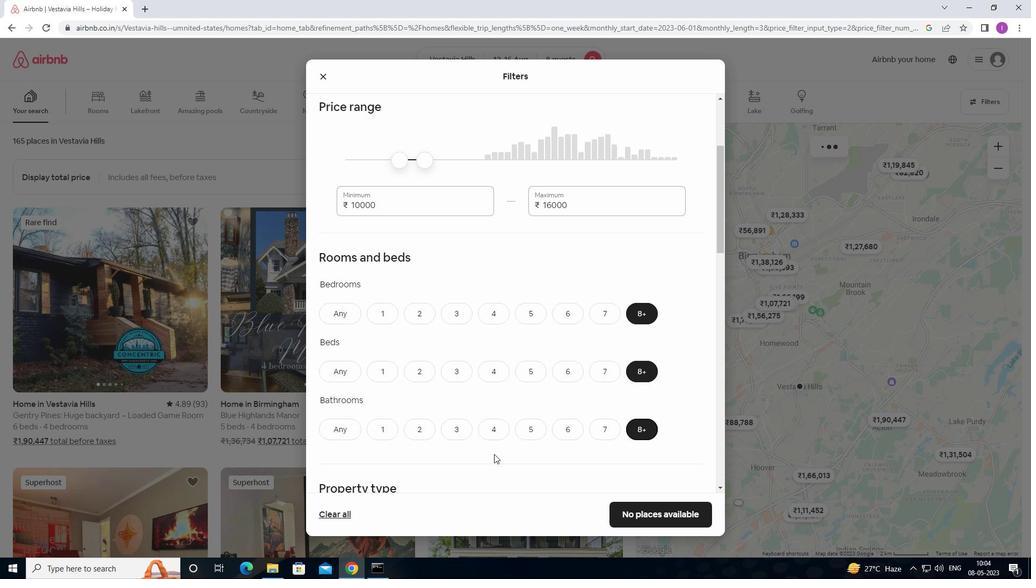 
Action: Mouse scrolled (496, 450) with delta (0, 0)
Screenshot: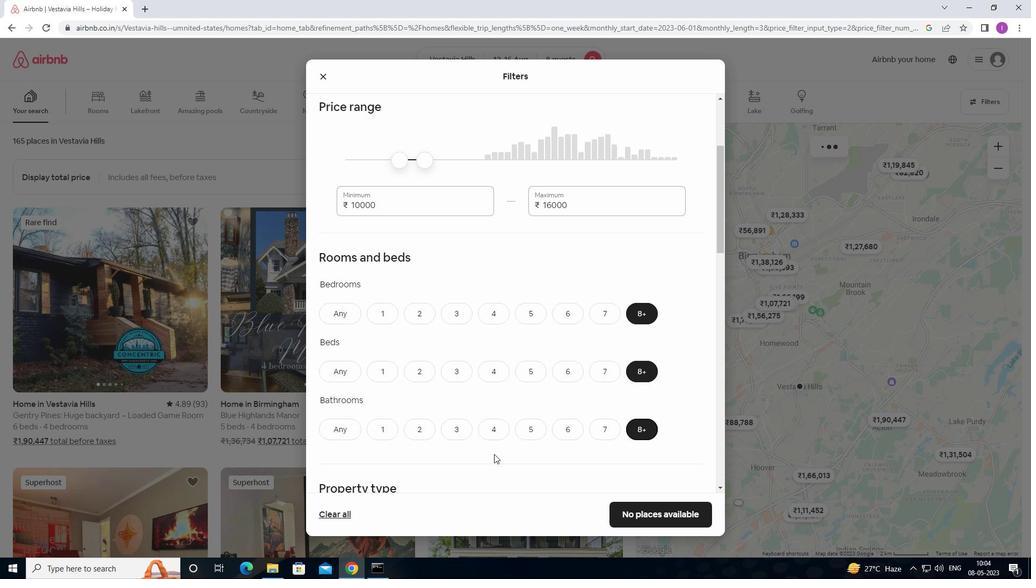 
Action: Mouse moved to (502, 445)
Screenshot: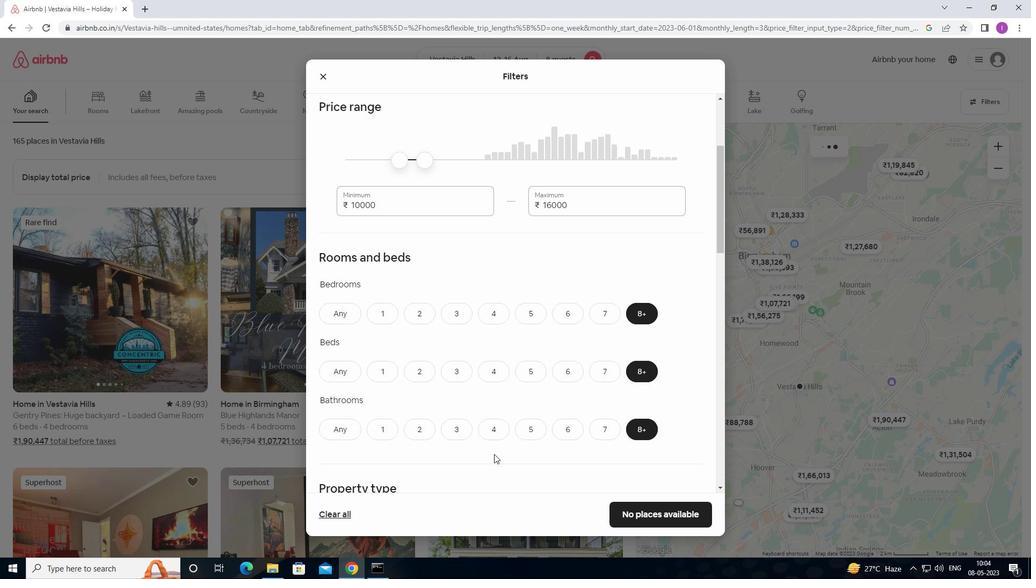 
Action: Mouse scrolled (502, 444) with delta (0, 0)
Screenshot: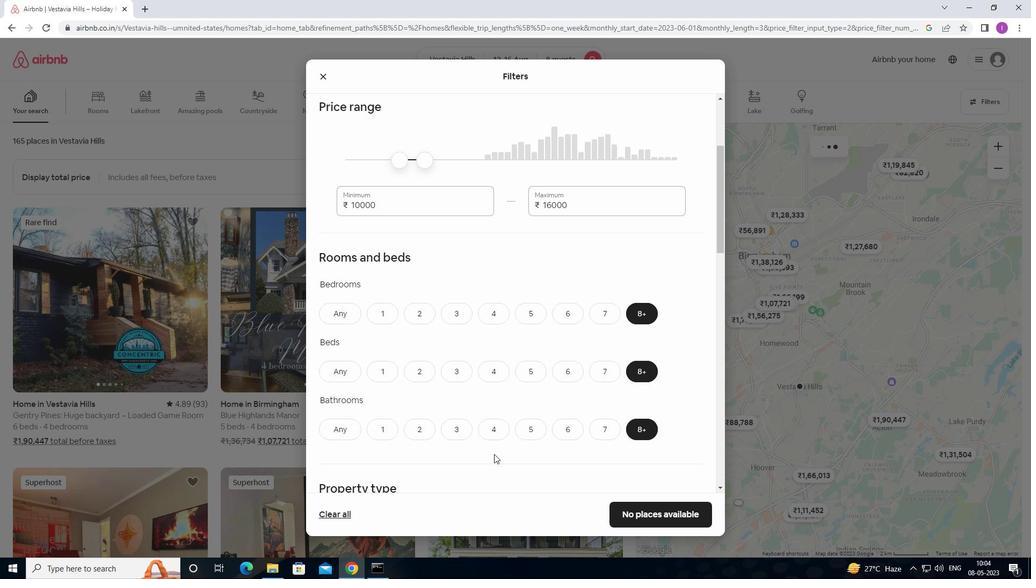 
Action: Mouse moved to (514, 436)
Screenshot: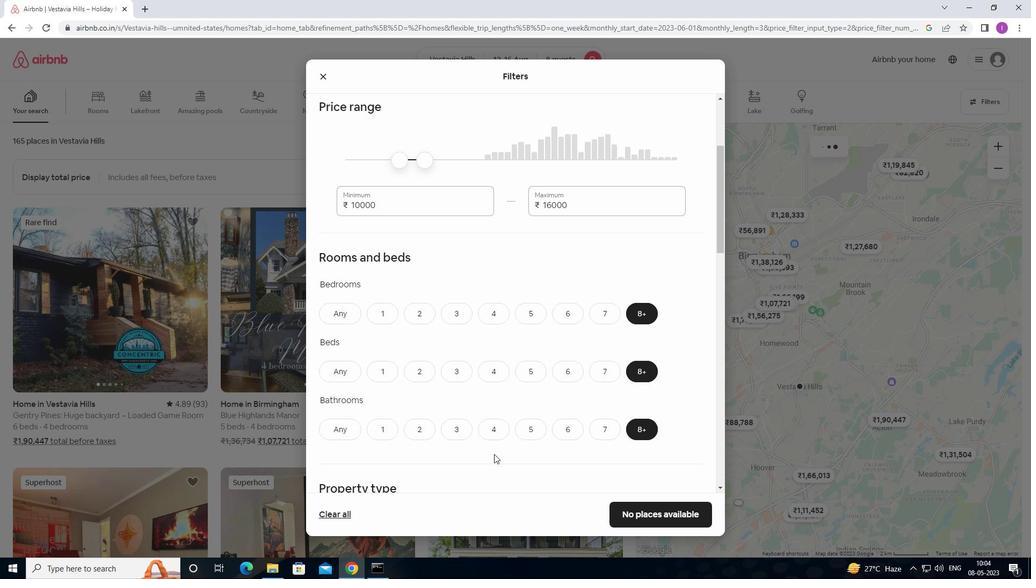 
Action: Mouse scrolled (514, 436) with delta (0, 0)
Screenshot: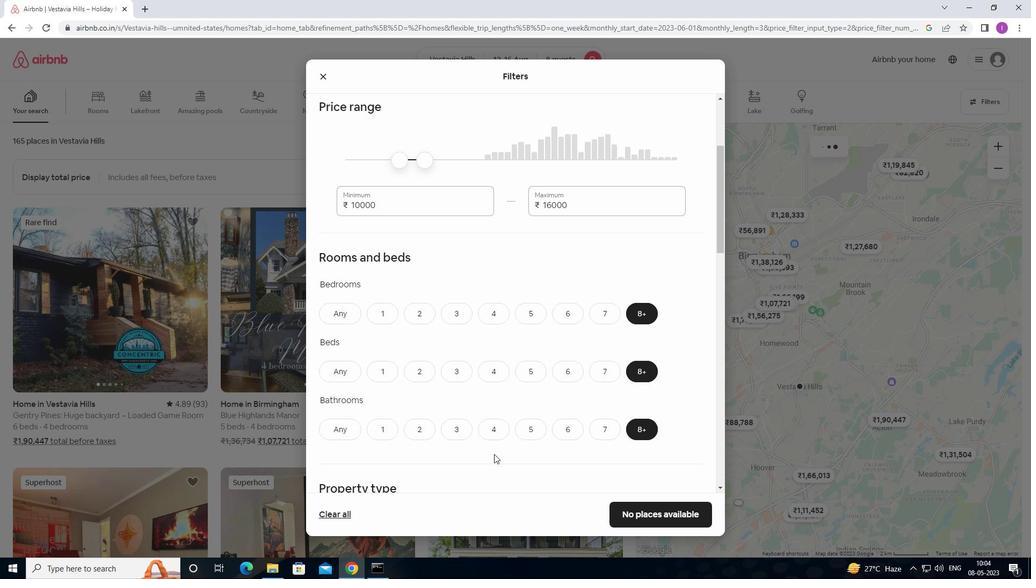 
Action: Mouse moved to (533, 423)
Screenshot: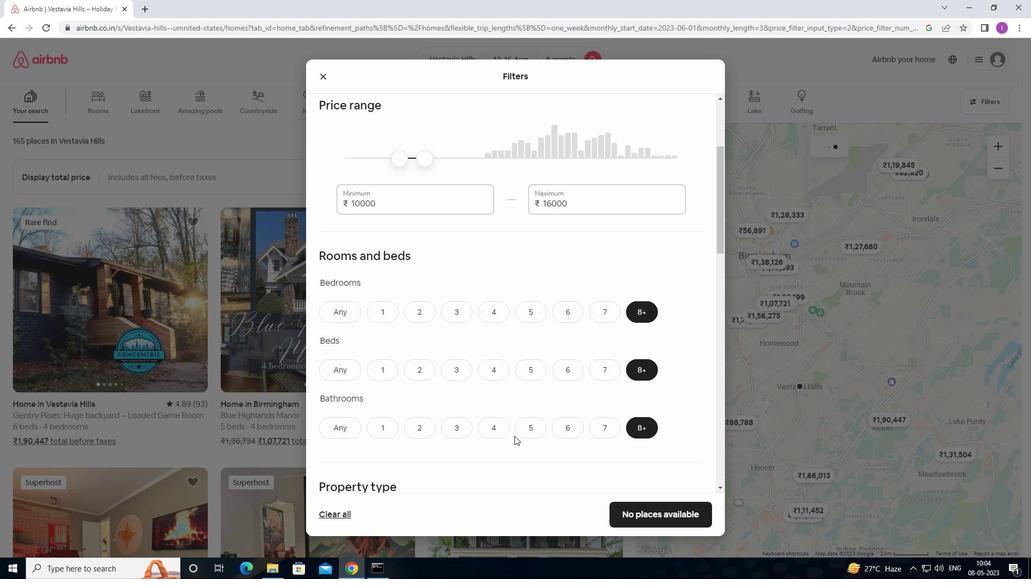 
Action: Mouse scrolled (533, 422) with delta (0, 0)
Screenshot: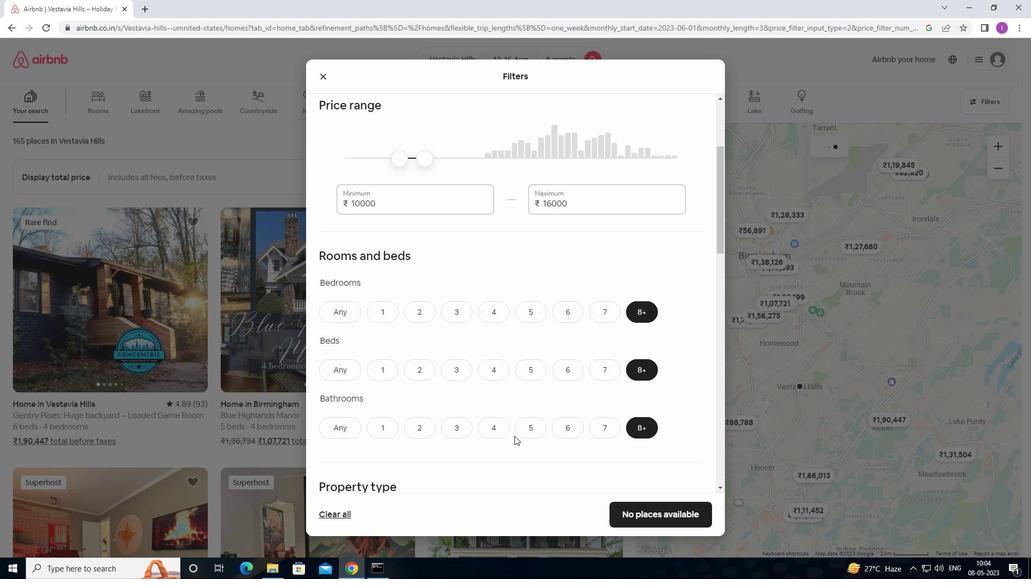 
Action: Mouse moved to (540, 413)
Screenshot: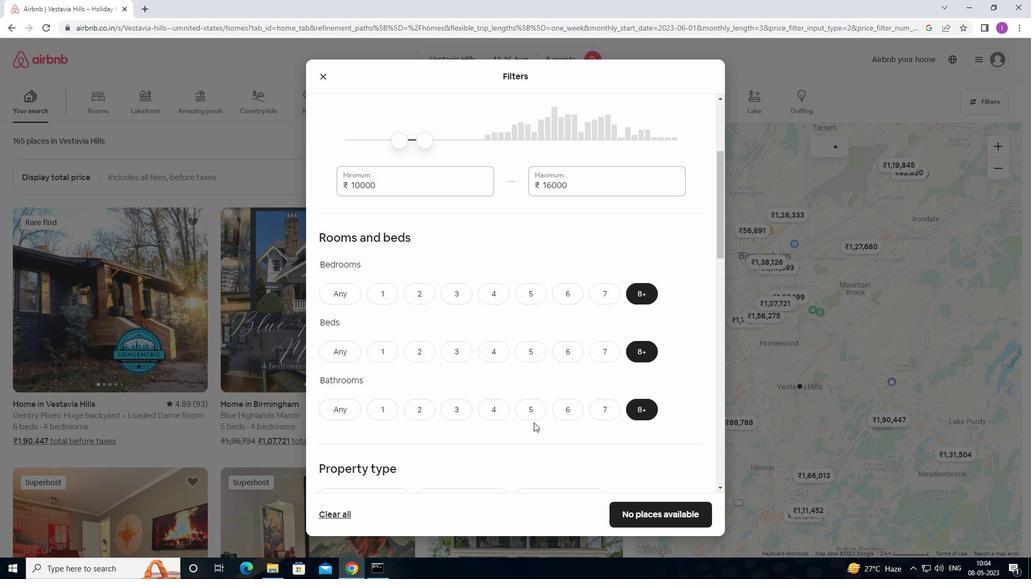 
Action: Mouse scrolled (540, 412) with delta (0, 0)
Screenshot: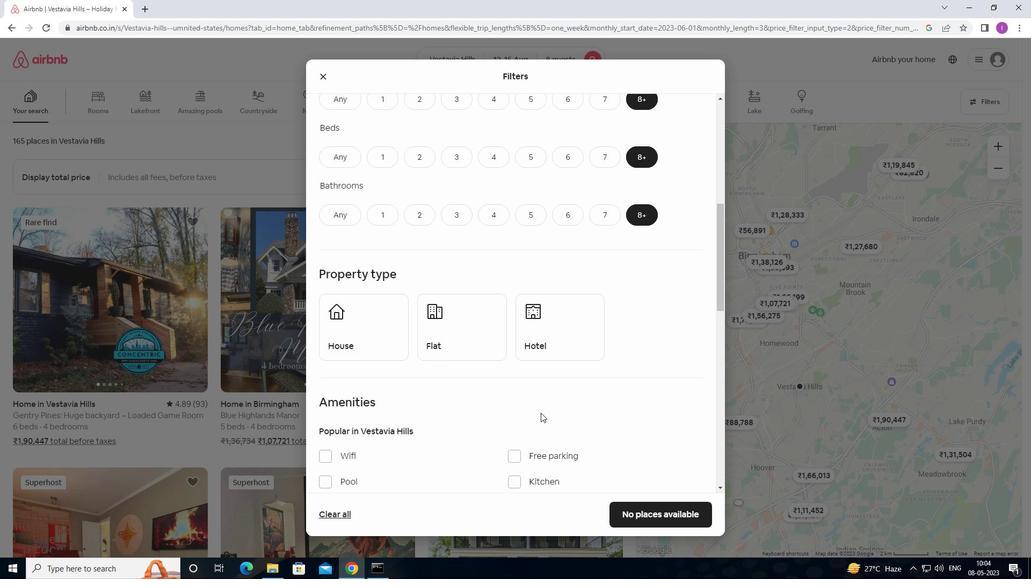 
Action: Mouse scrolled (540, 412) with delta (0, 0)
Screenshot: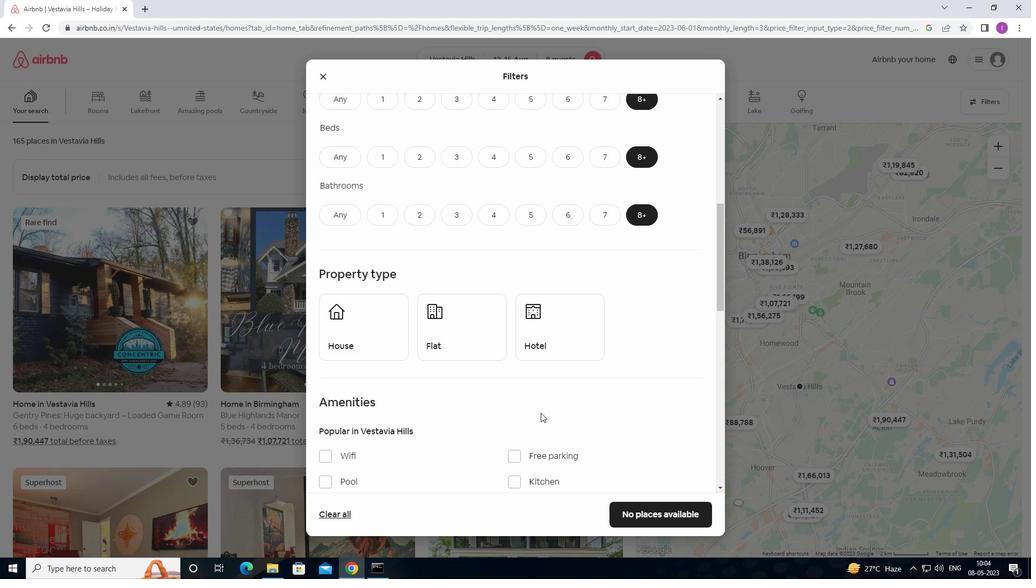 
Action: Mouse moved to (361, 220)
Screenshot: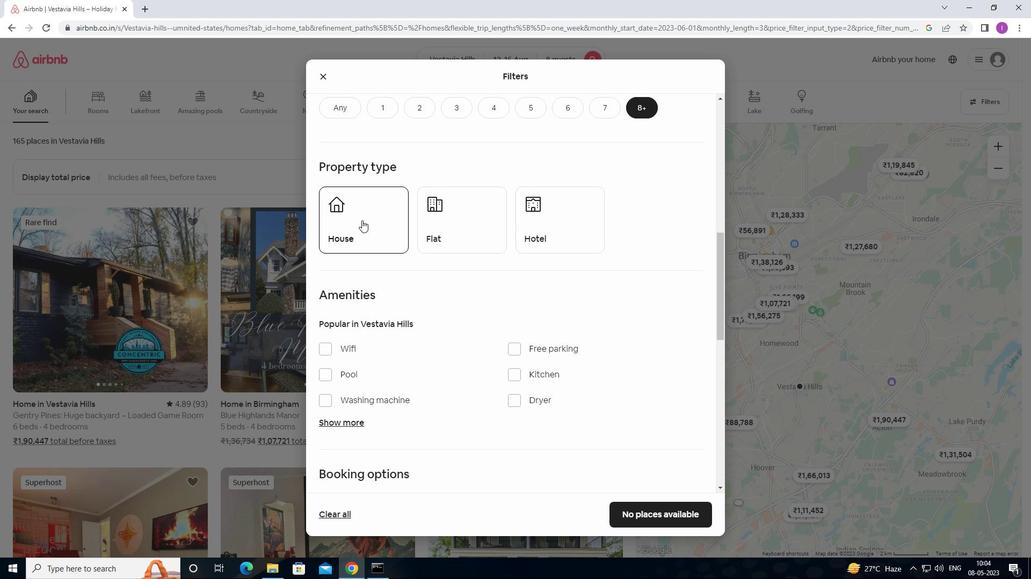 
Action: Mouse pressed left at (361, 220)
Screenshot: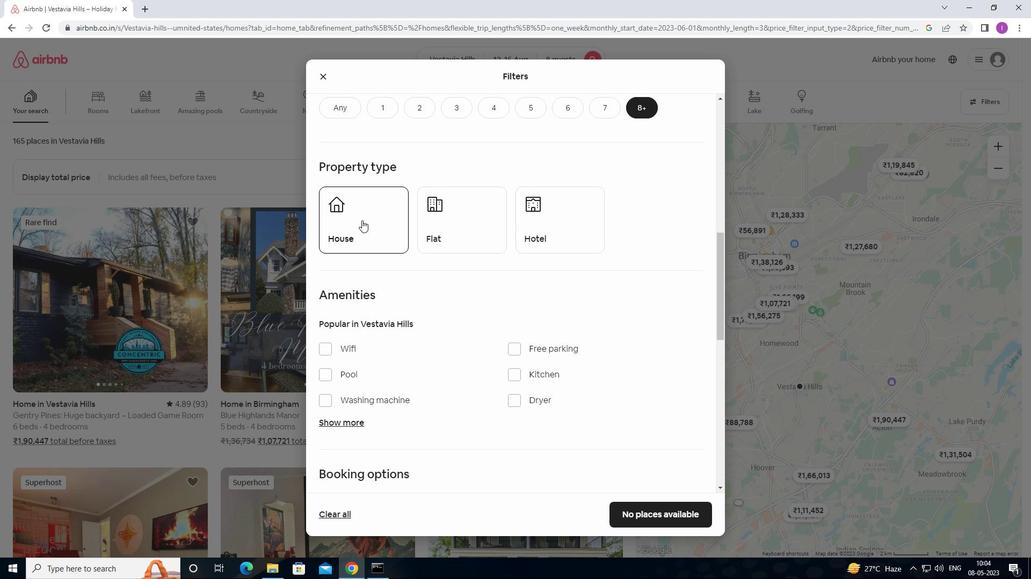 
Action: Mouse moved to (436, 227)
Screenshot: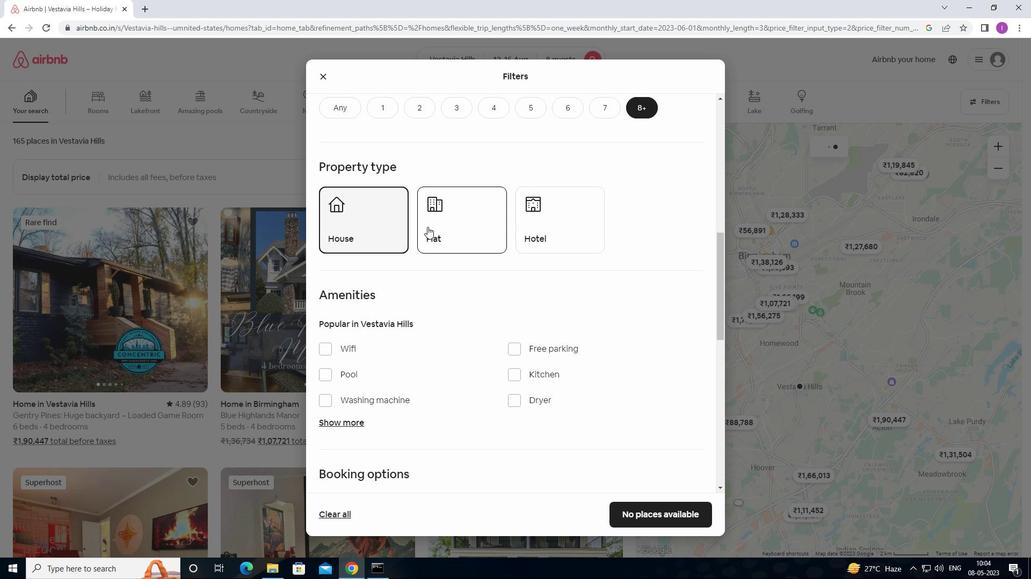 
Action: Mouse pressed left at (436, 227)
Screenshot: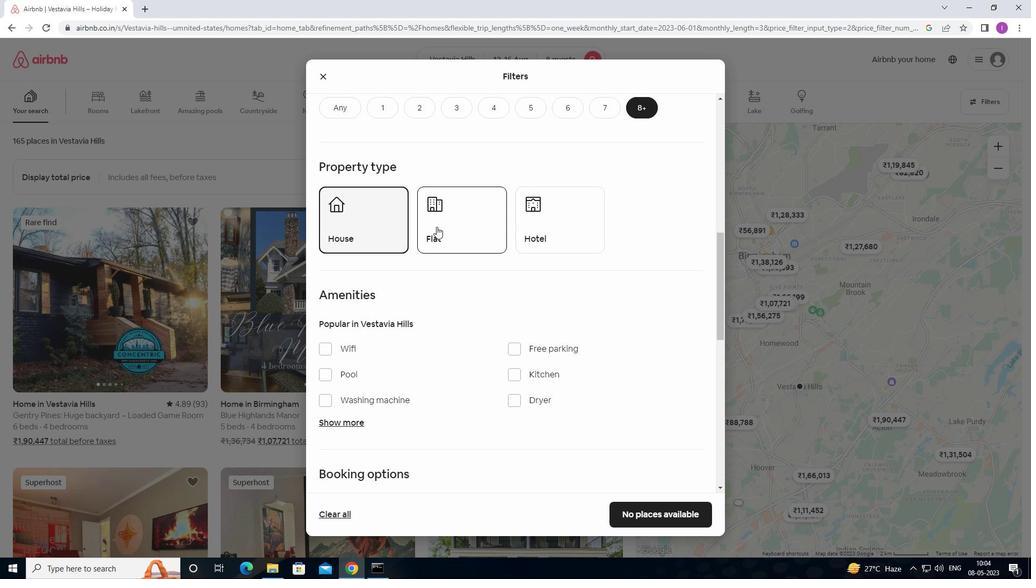 
Action: Mouse moved to (597, 223)
Screenshot: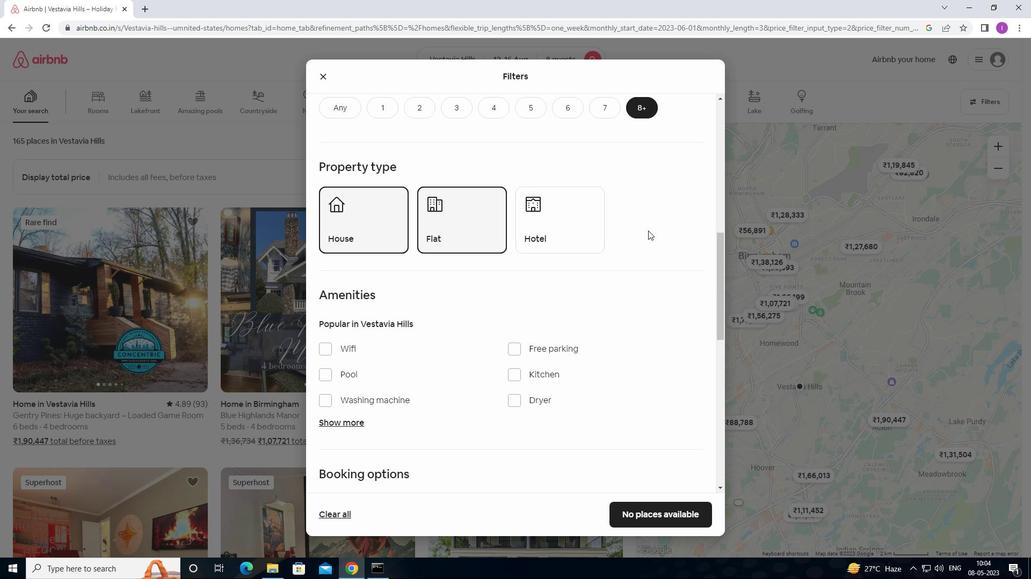 
Action: Mouse pressed left at (597, 223)
Screenshot: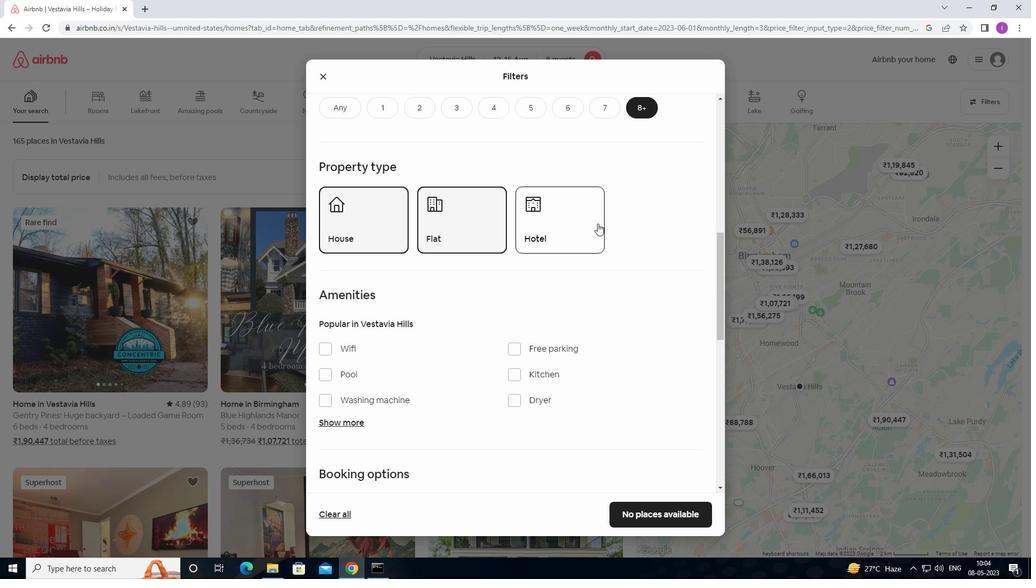 
Action: Mouse moved to (448, 306)
Screenshot: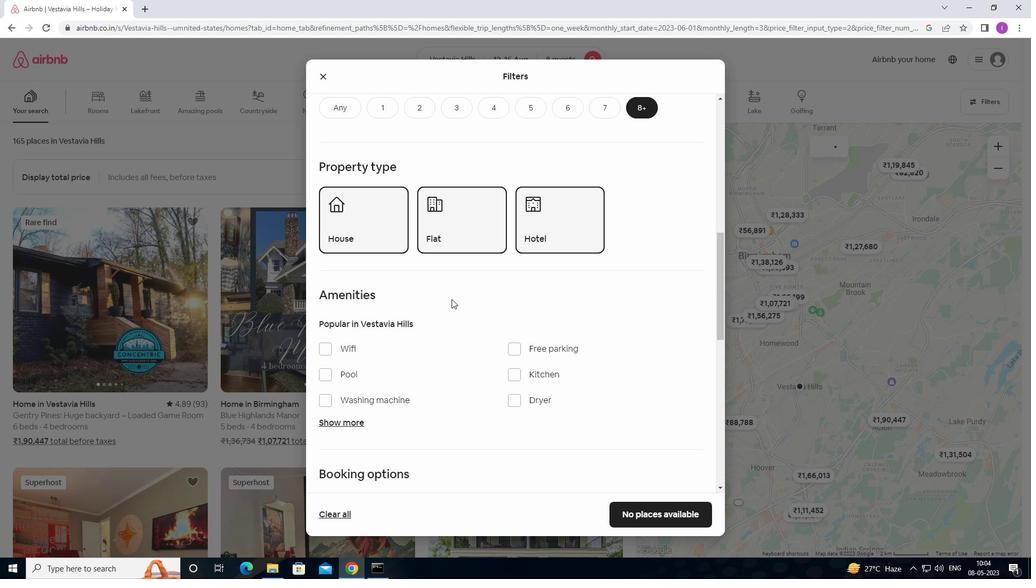 
Action: Mouse scrolled (448, 306) with delta (0, 0)
Screenshot: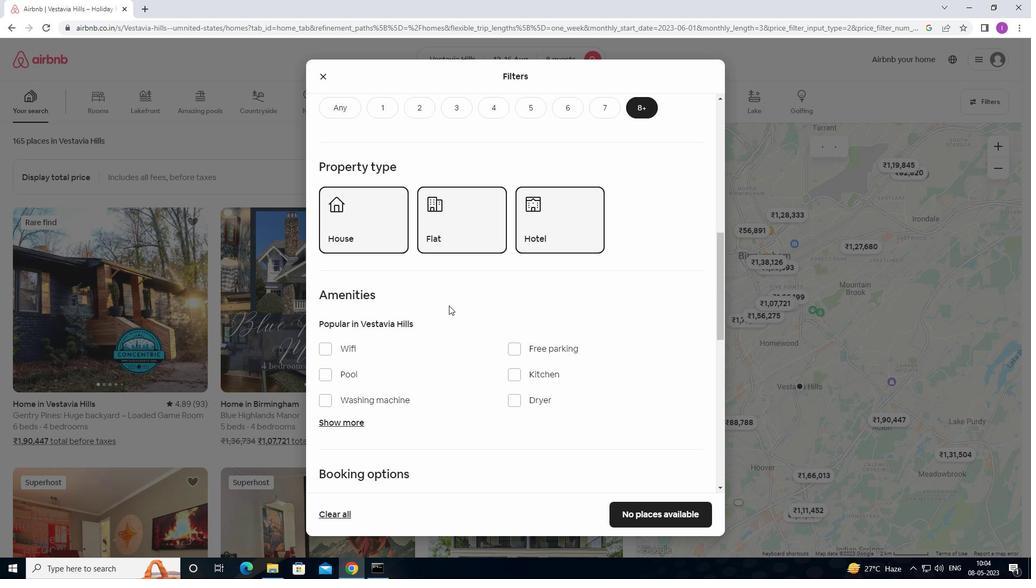 
Action: Mouse moved to (323, 295)
Screenshot: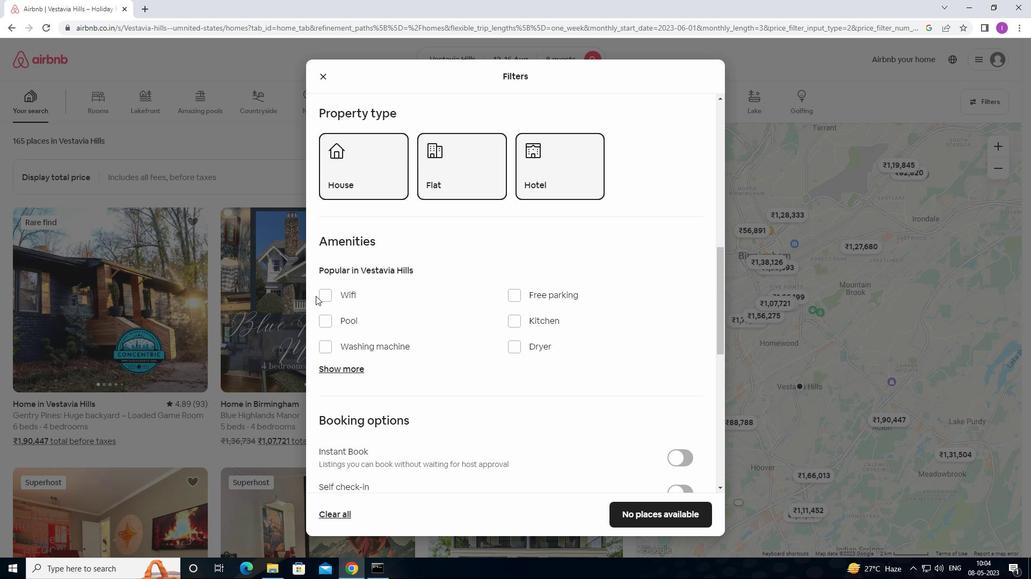
Action: Mouse pressed left at (323, 295)
Screenshot: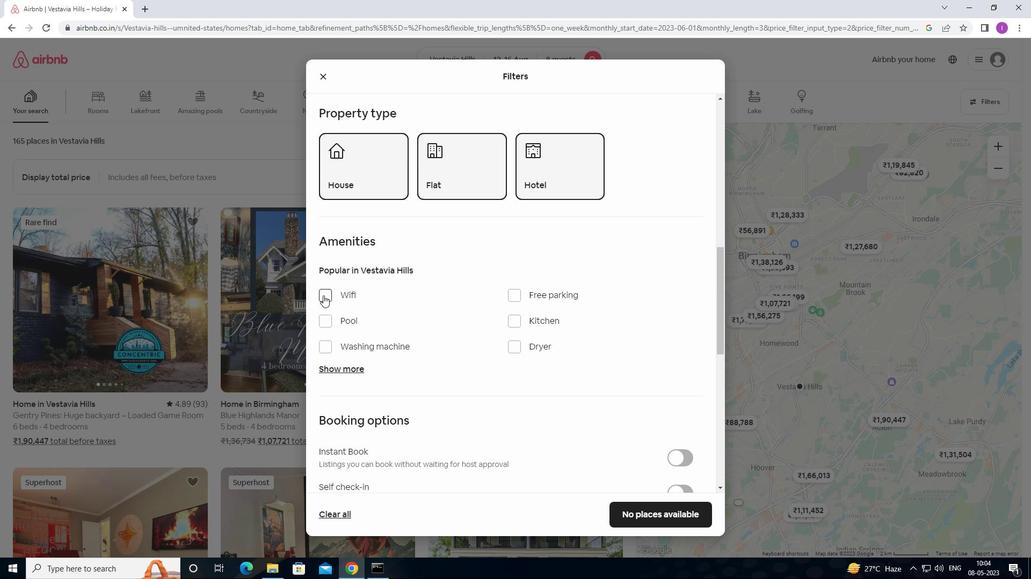 
Action: Mouse moved to (512, 294)
Screenshot: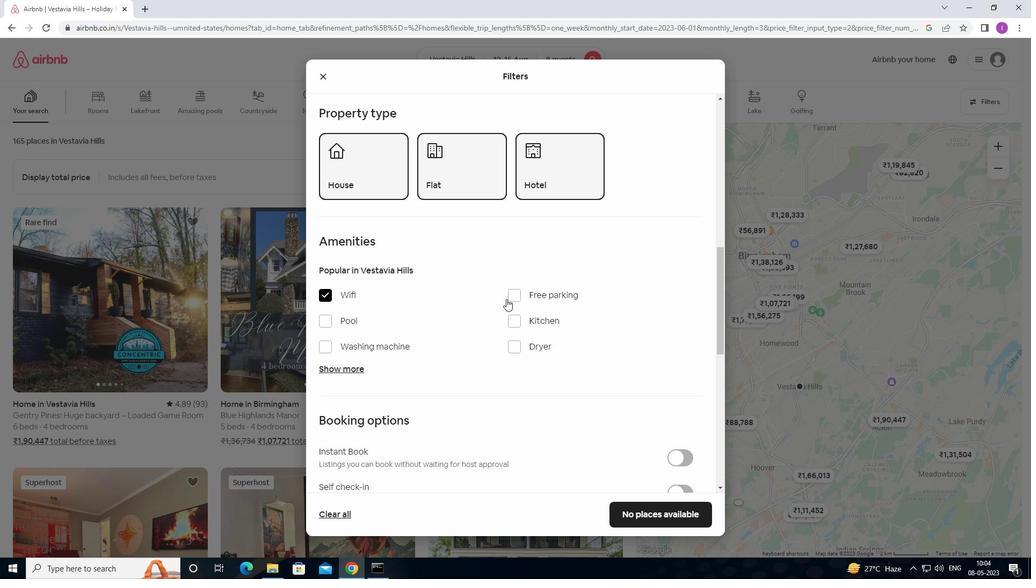 
Action: Mouse pressed left at (512, 294)
Screenshot: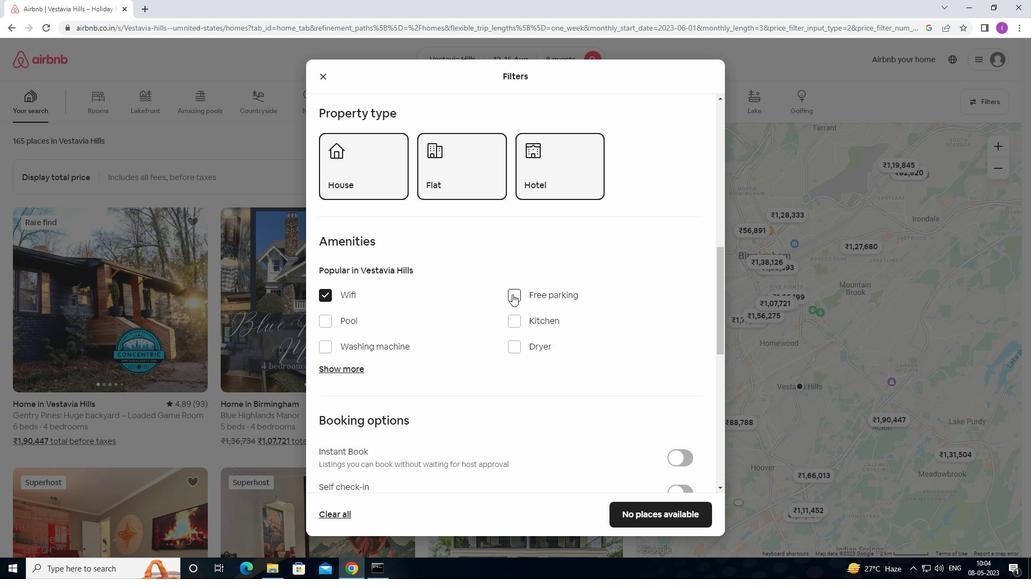 
Action: Mouse moved to (343, 378)
Screenshot: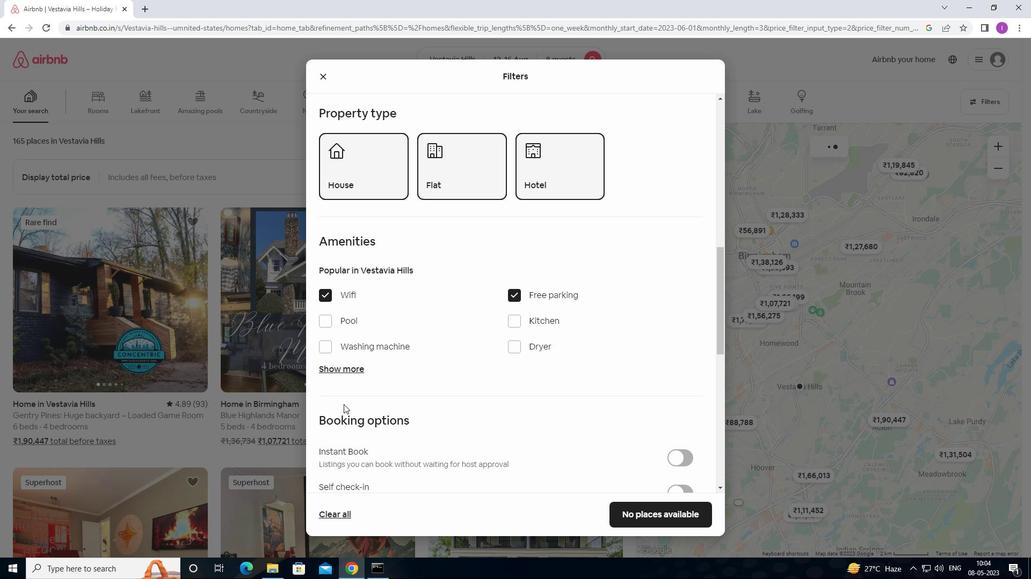 
Action: Mouse scrolled (343, 377) with delta (0, 0)
Screenshot: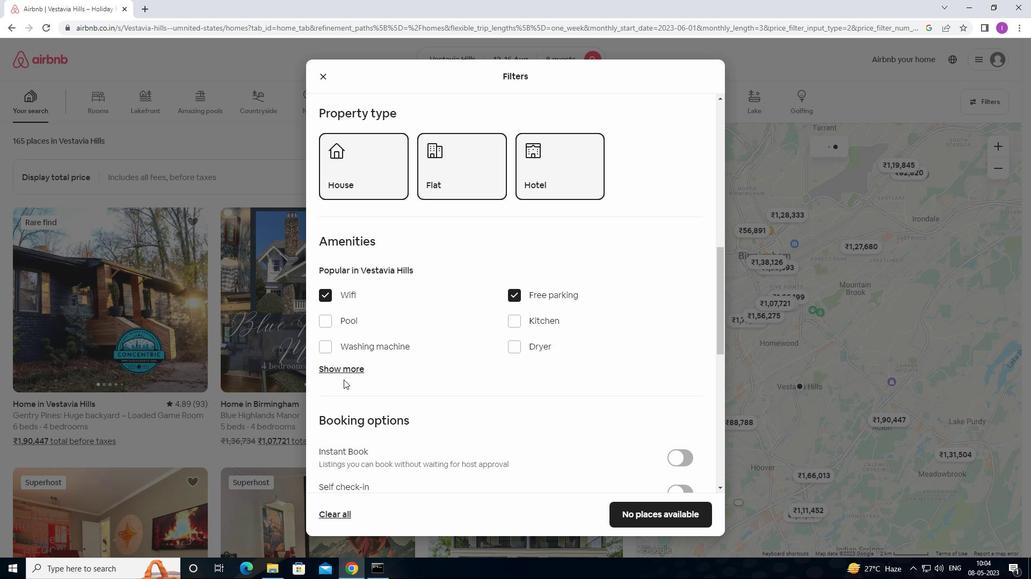 
Action: Mouse moved to (328, 315)
Screenshot: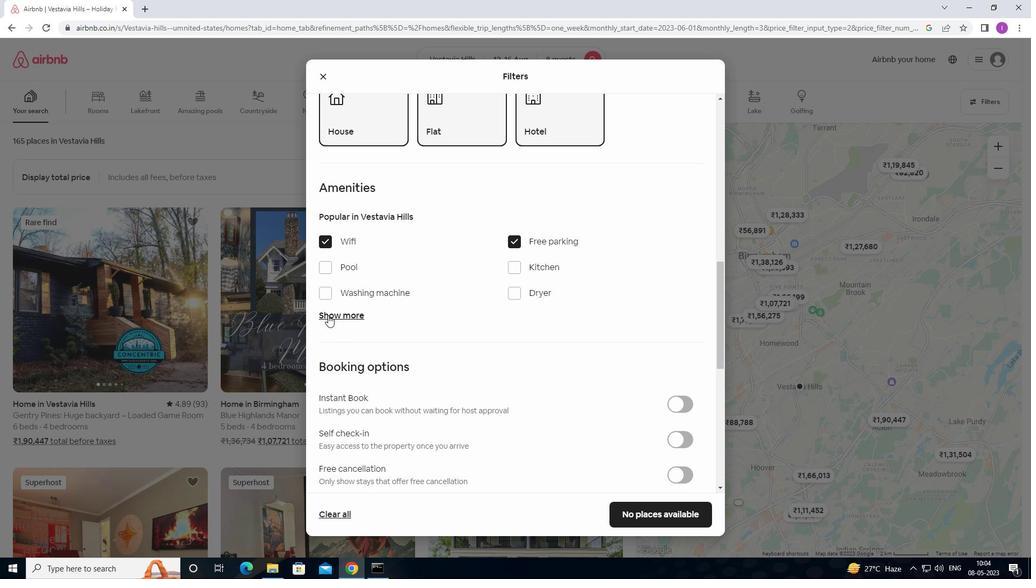 
Action: Mouse pressed left at (328, 315)
Screenshot: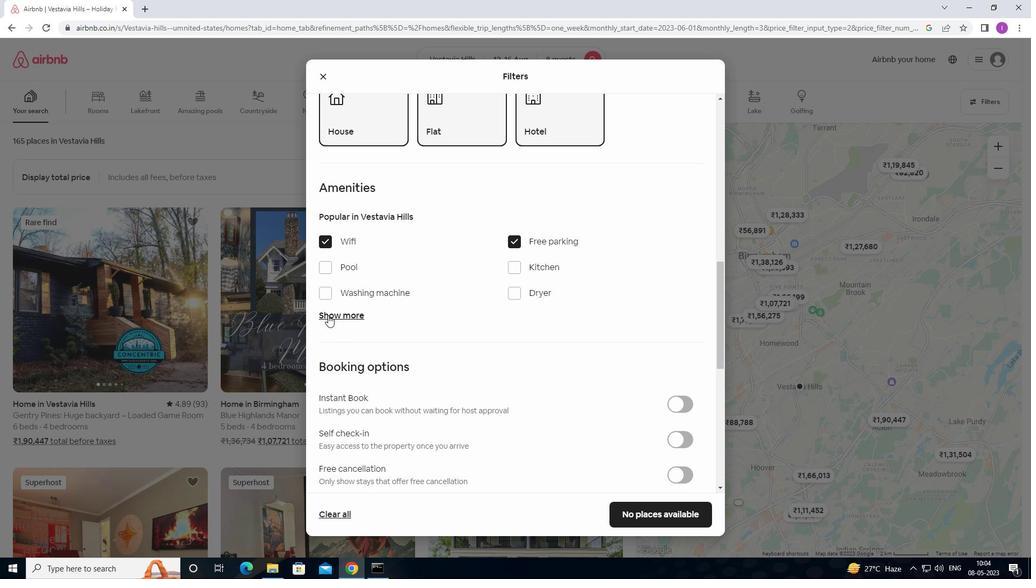 
Action: Mouse moved to (388, 330)
Screenshot: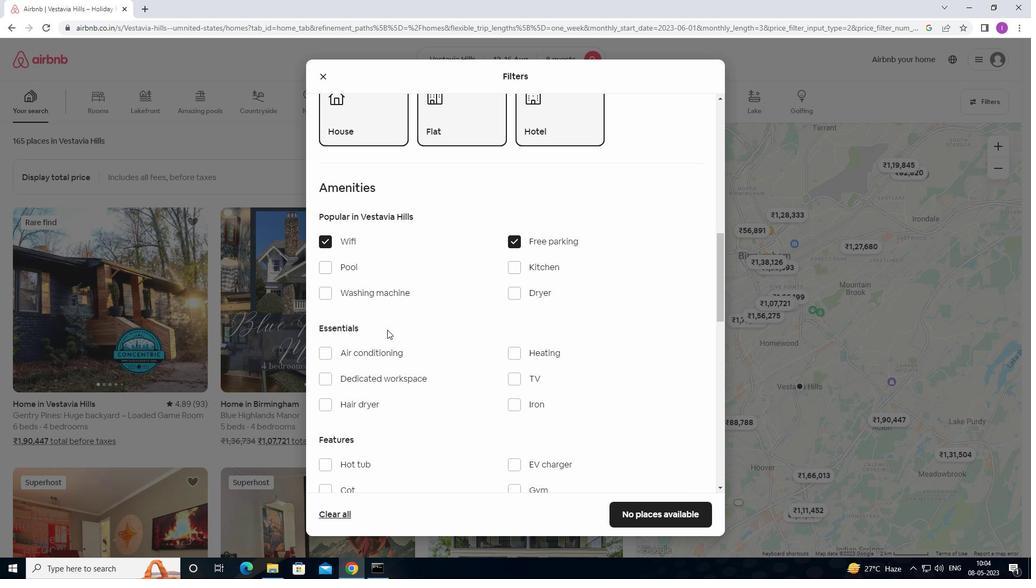 
Action: Mouse scrolled (388, 329) with delta (0, 0)
Screenshot: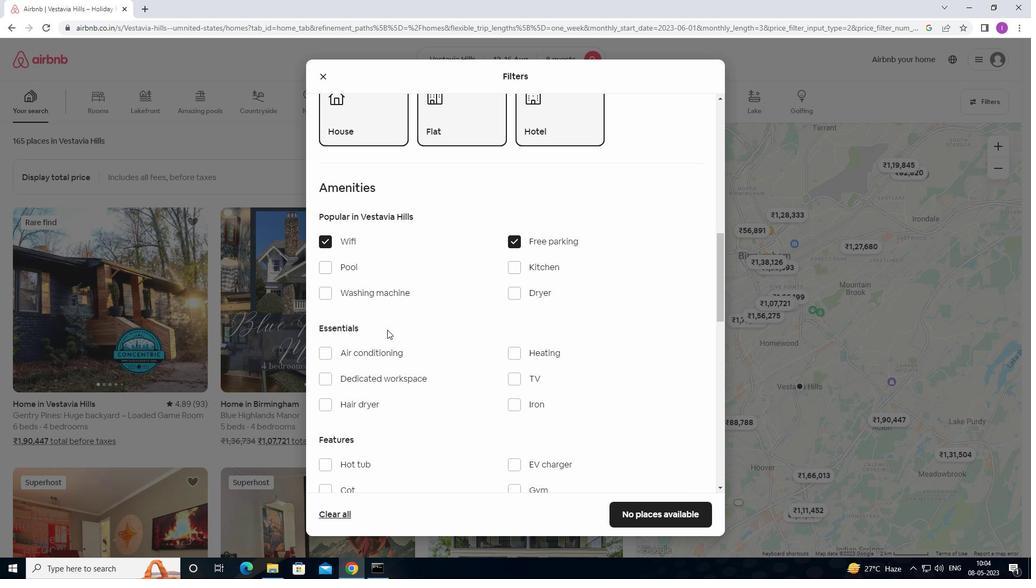 
Action: Mouse scrolled (388, 329) with delta (0, 0)
Screenshot: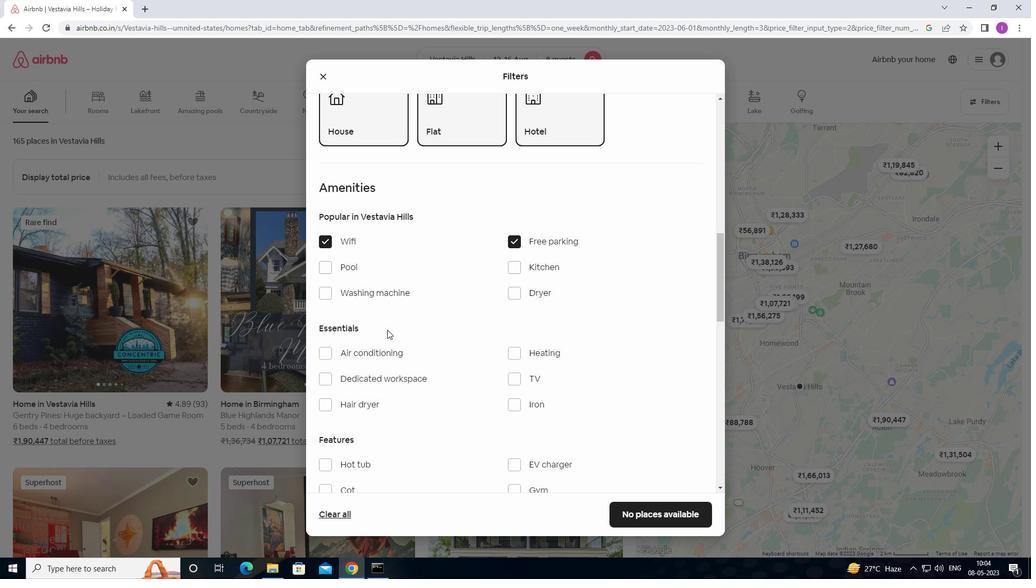 
Action: Mouse moved to (514, 276)
Screenshot: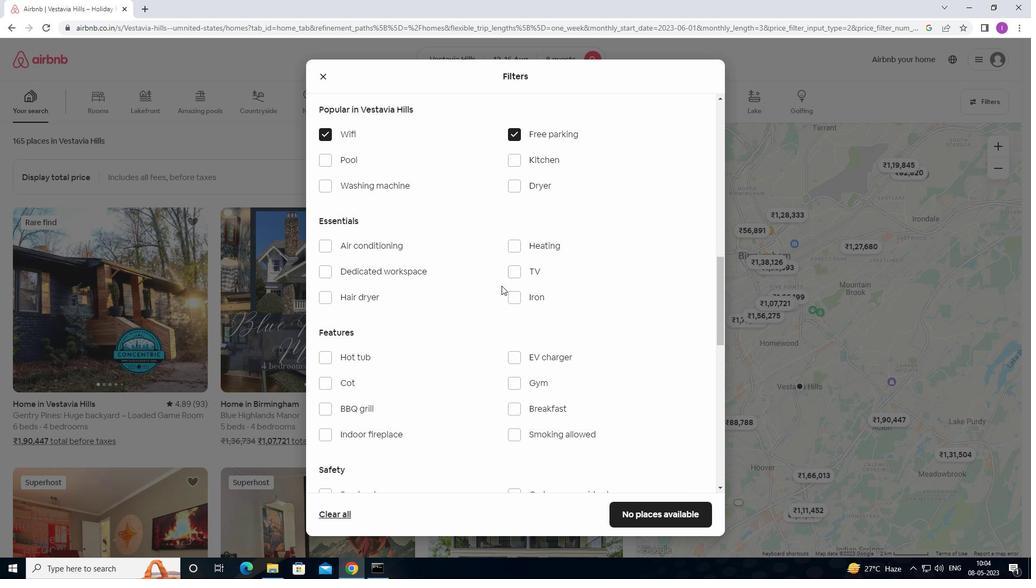
Action: Mouse pressed left at (514, 276)
Screenshot: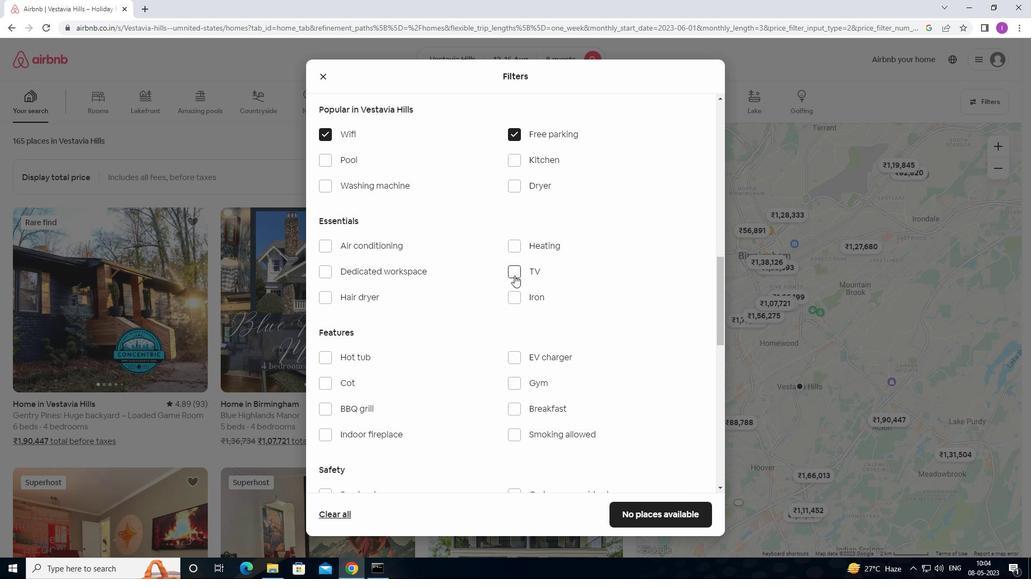 
Action: Mouse moved to (483, 331)
Screenshot: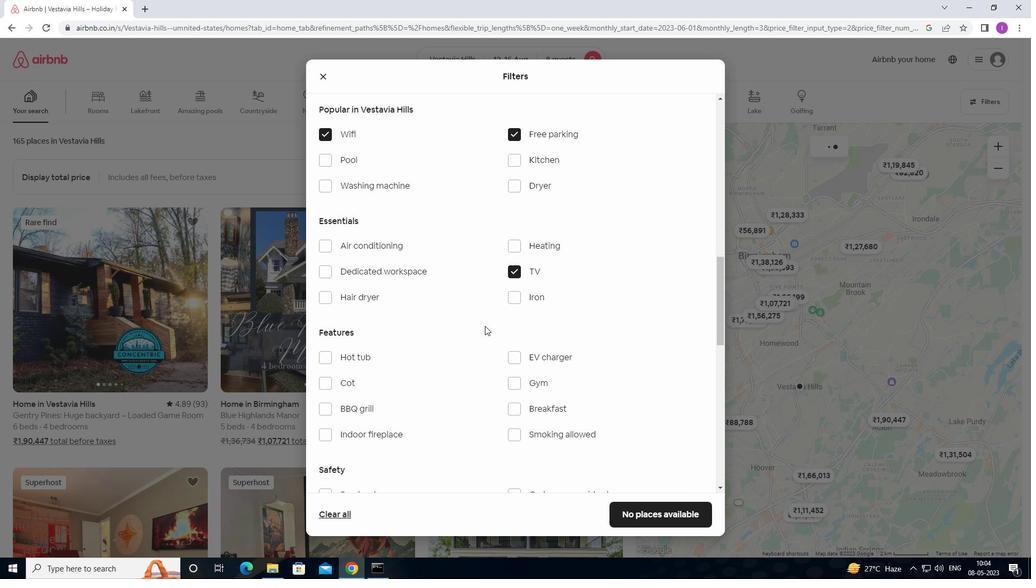 
Action: Mouse scrolled (483, 330) with delta (0, 0)
Screenshot: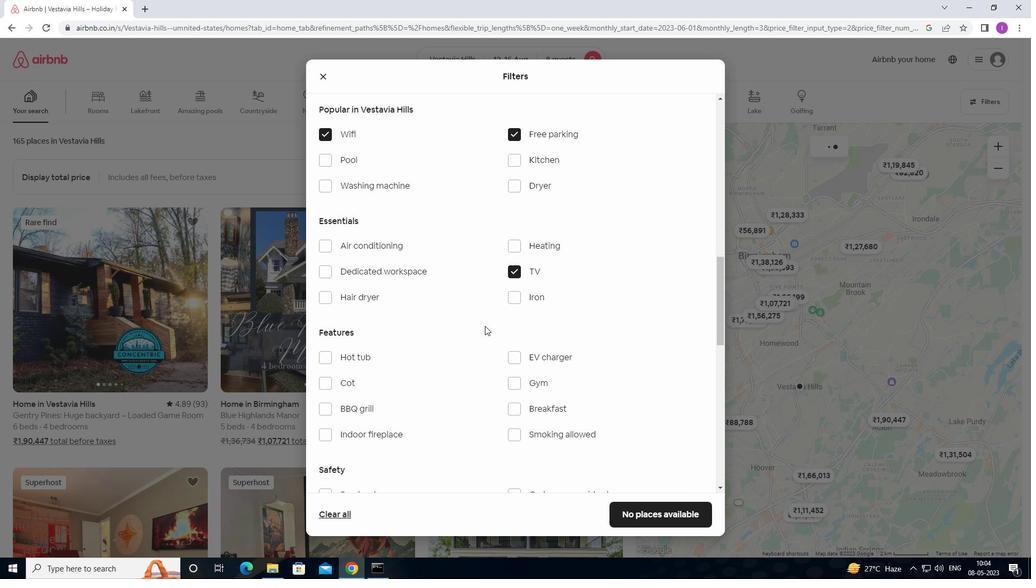 
Action: Mouse moved to (520, 331)
Screenshot: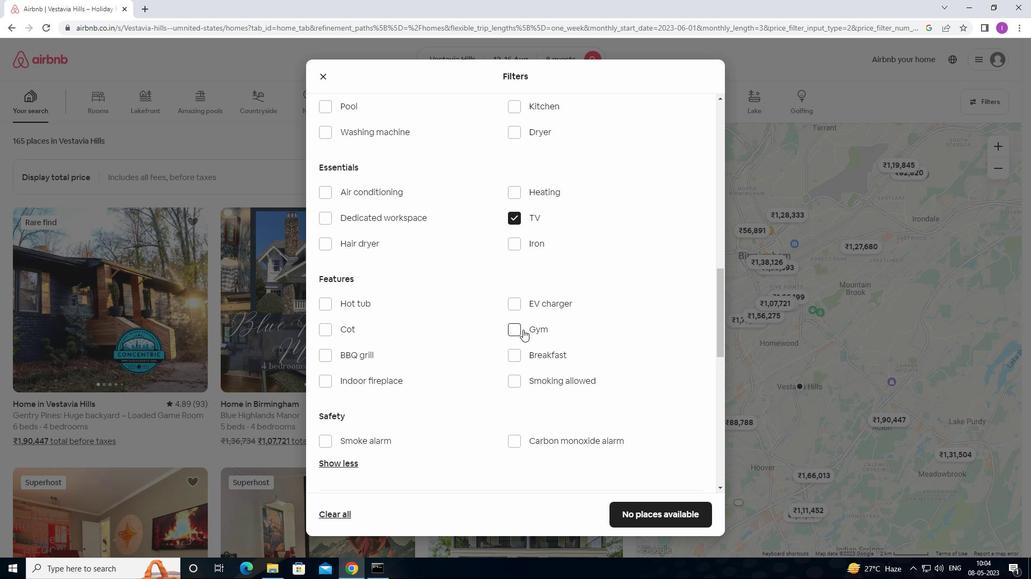 
Action: Mouse pressed left at (520, 331)
Screenshot: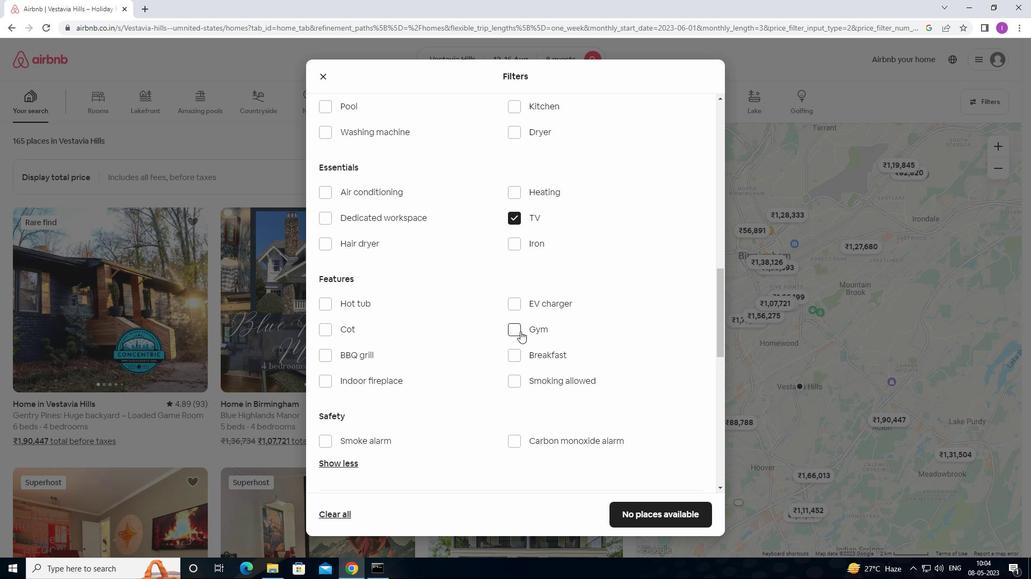 
Action: Mouse moved to (516, 352)
Screenshot: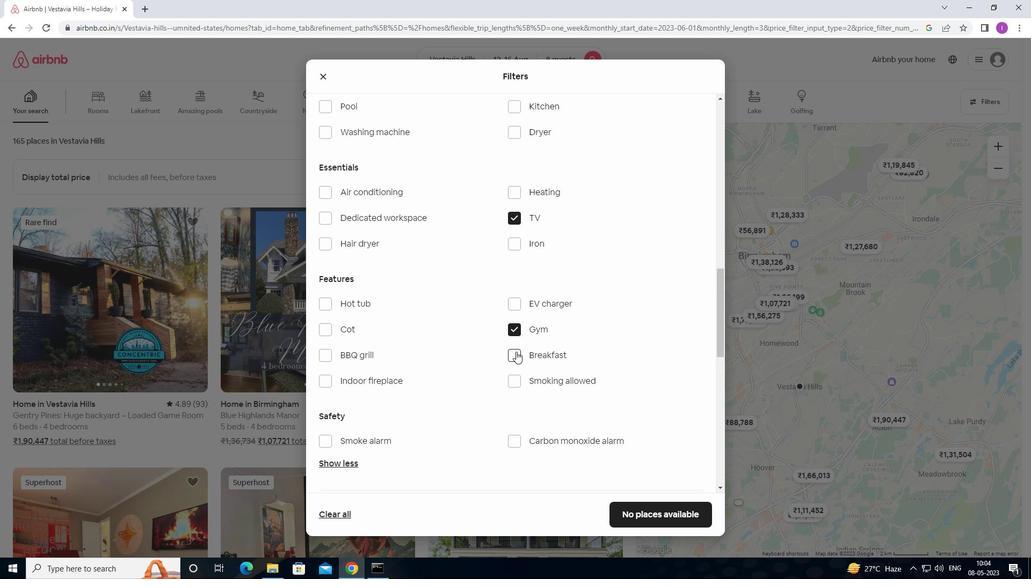 
Action: Mouse pressed left at (516, 352)
Screenshot: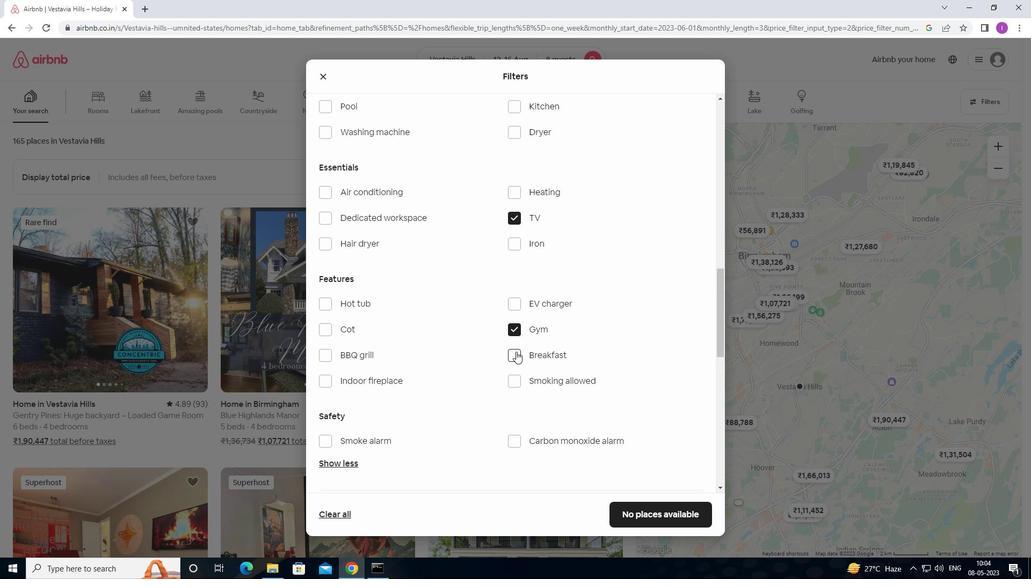 
Action: Mouse moved to (535, 351)
Screenshot: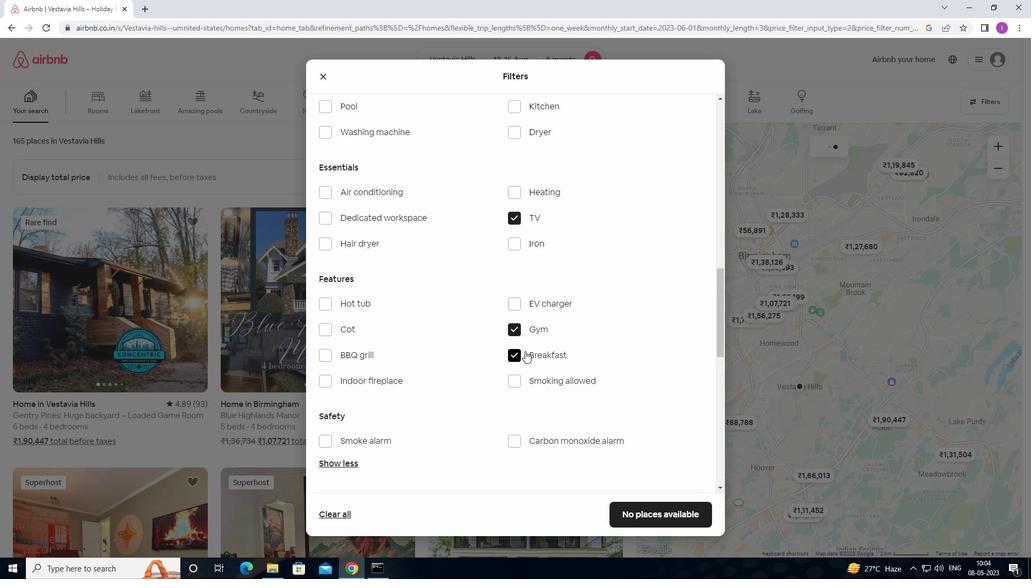 
Action: Mouse scrolled (535, 350) with delta (0, 0)
Screenshot: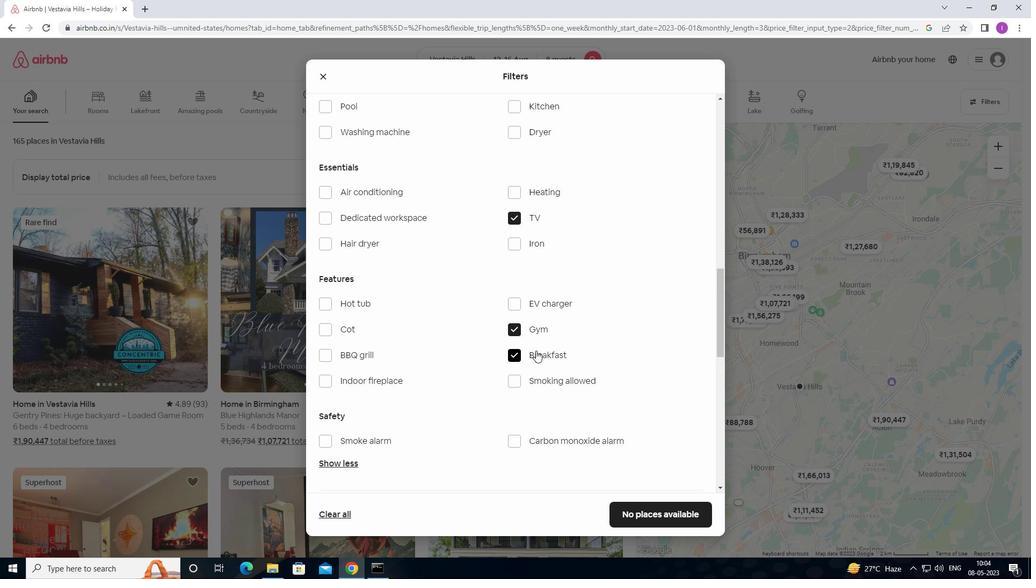 
Action: Mouse scrolled (535, 350) with delta (0, 0)
Screenshot: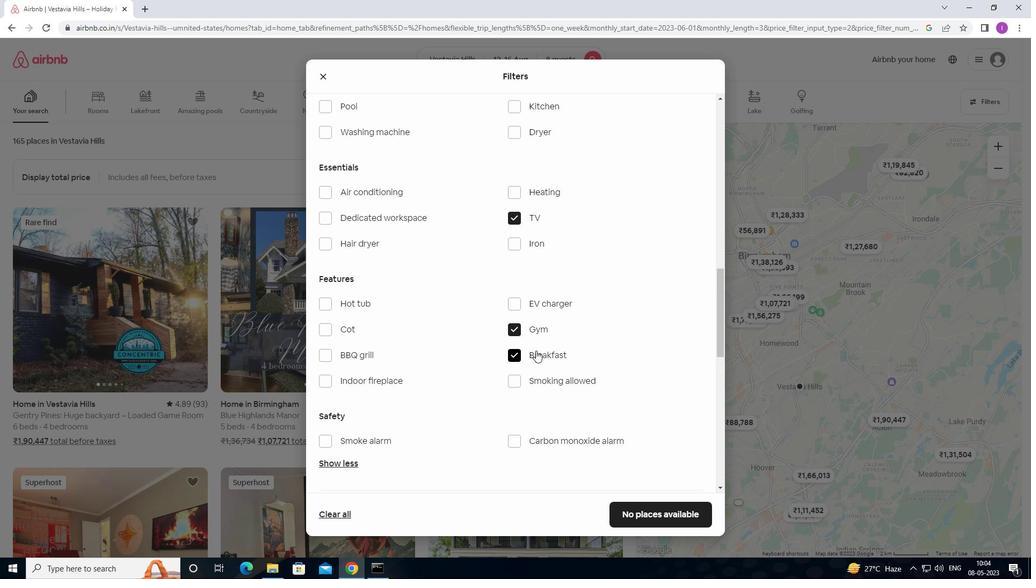 
Action: Mouse scrolled (535, 350) with delta (0, 0)
Screenshot: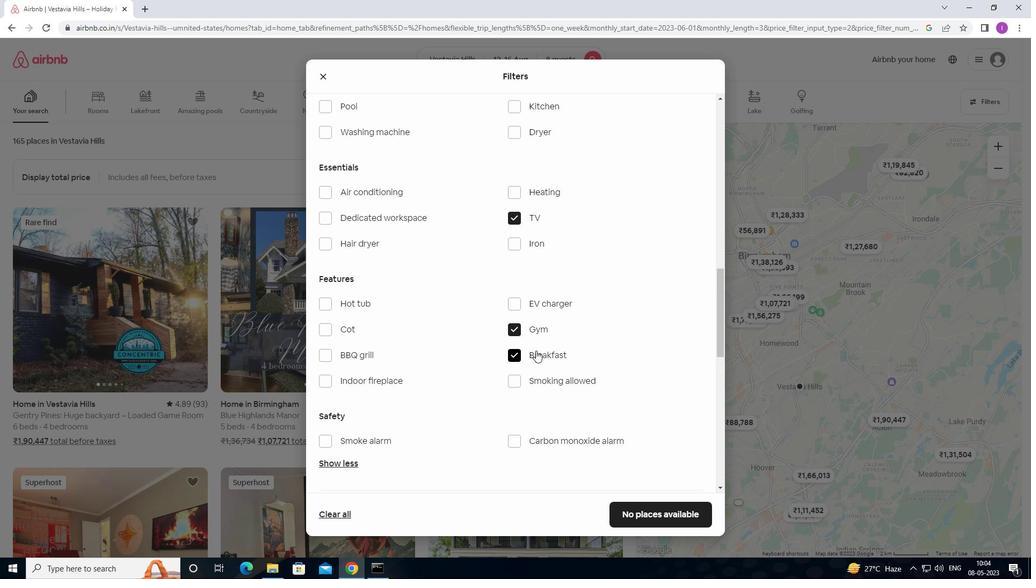 
Action: Mouse scrolled (535, 350) with delta (0, 0)
Screenshot: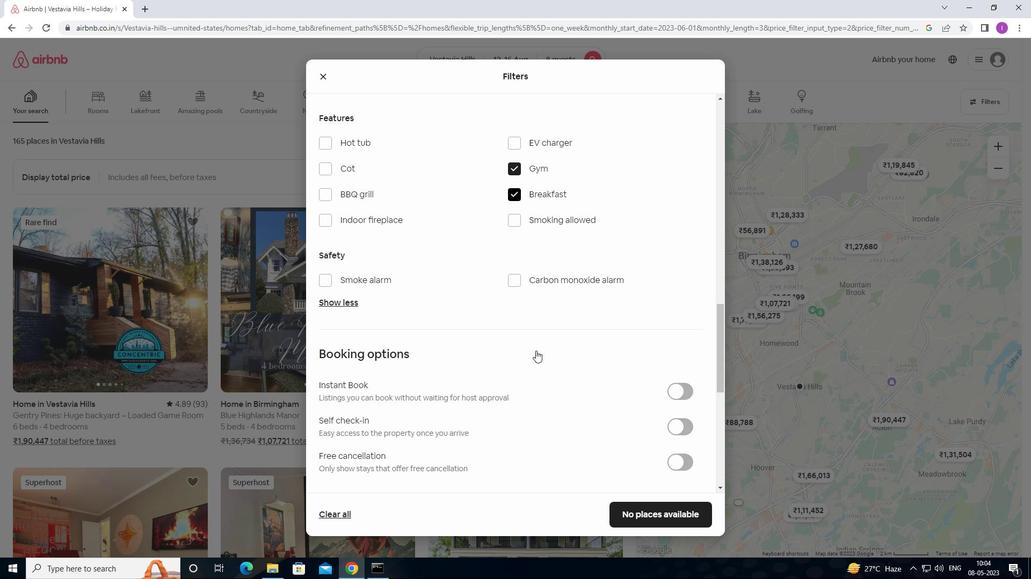 
Action: Mouse scrolled (535, 350) with delta (0, 0)
Screenshot: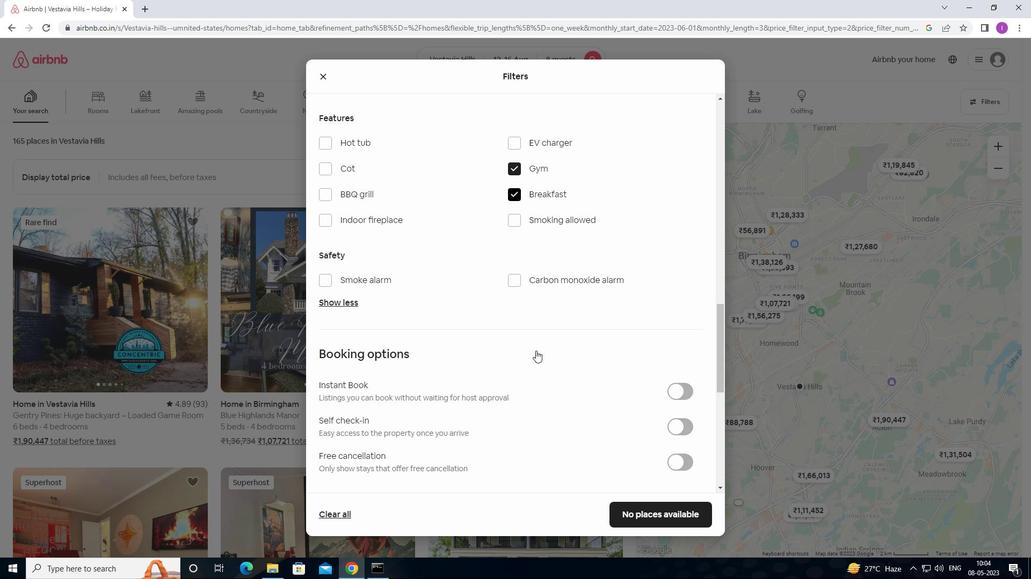 
Action: Mouse moved to (691, 321)
Screenshot: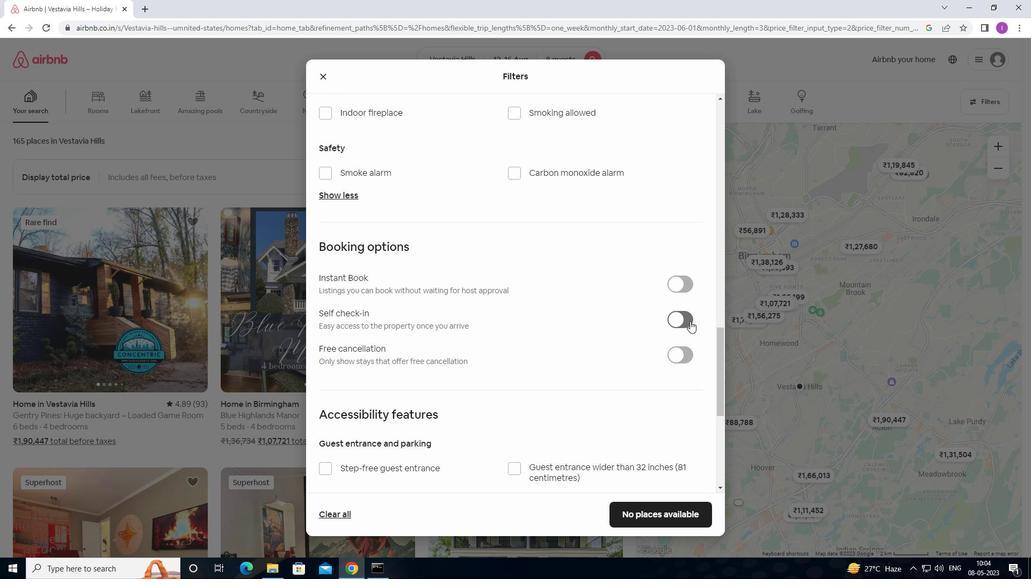 
Action: Mouse pressed left at (691, 321)
Screenshot: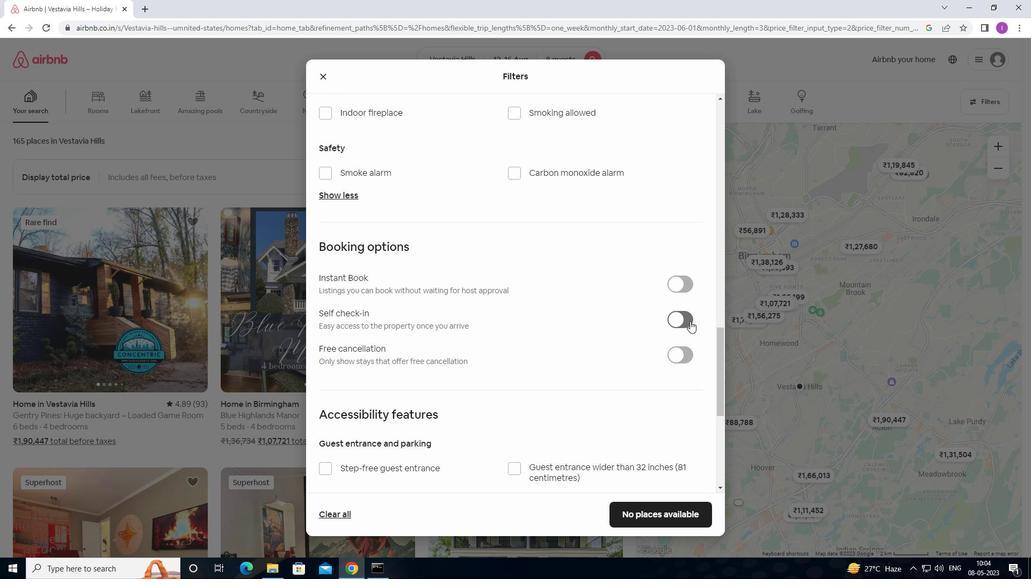 
Action: Mouse moved to (448, 359)
Screenshot: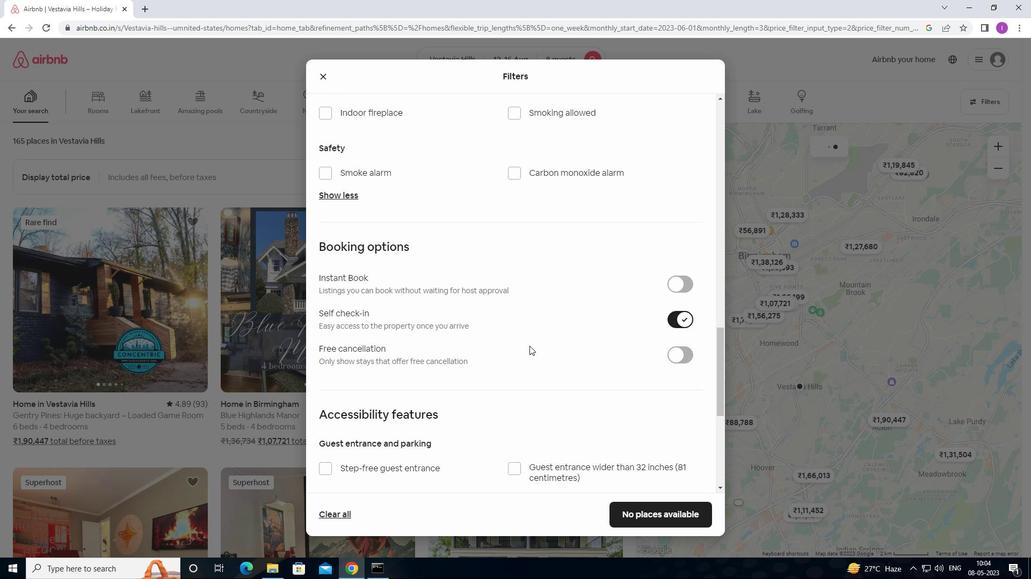 
Action: Mouse scrolled (448, 358) with delta (0, 0)
Screenshot: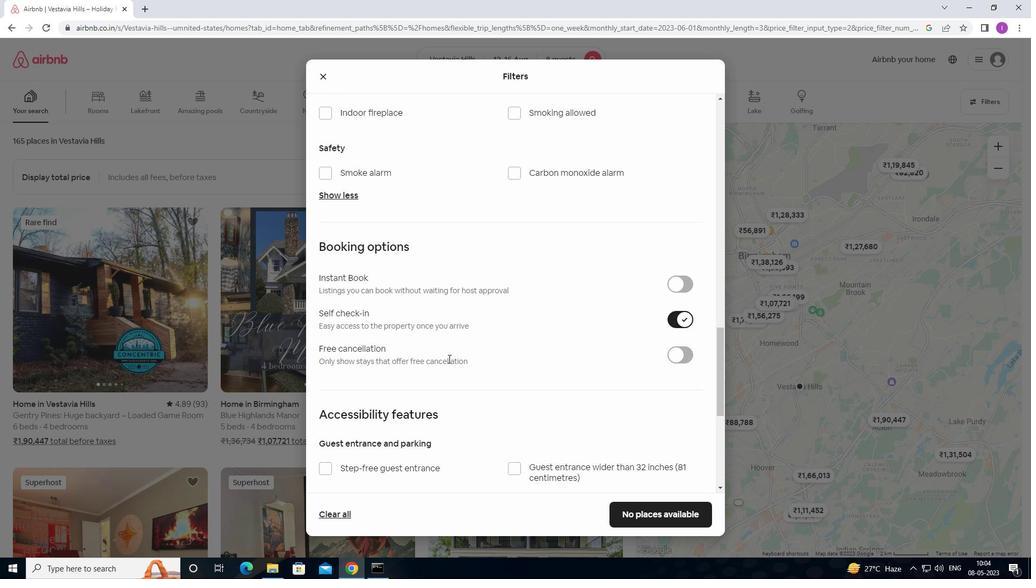 
Action: Mouse moved to (448, 359)
Screenshot: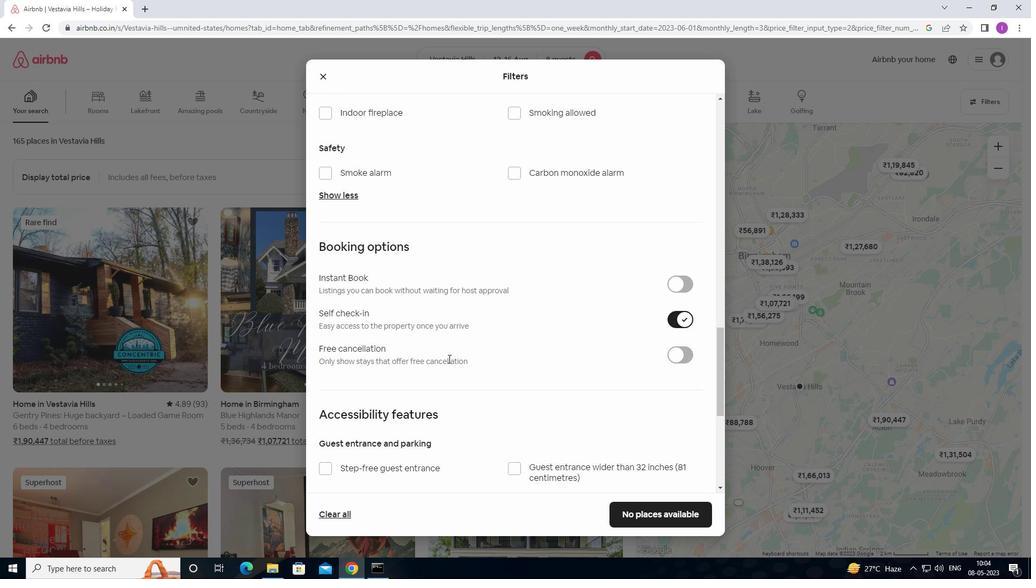 
Action: Mouse scrolled (448, 359) with delta (0, 0)
Screenshot: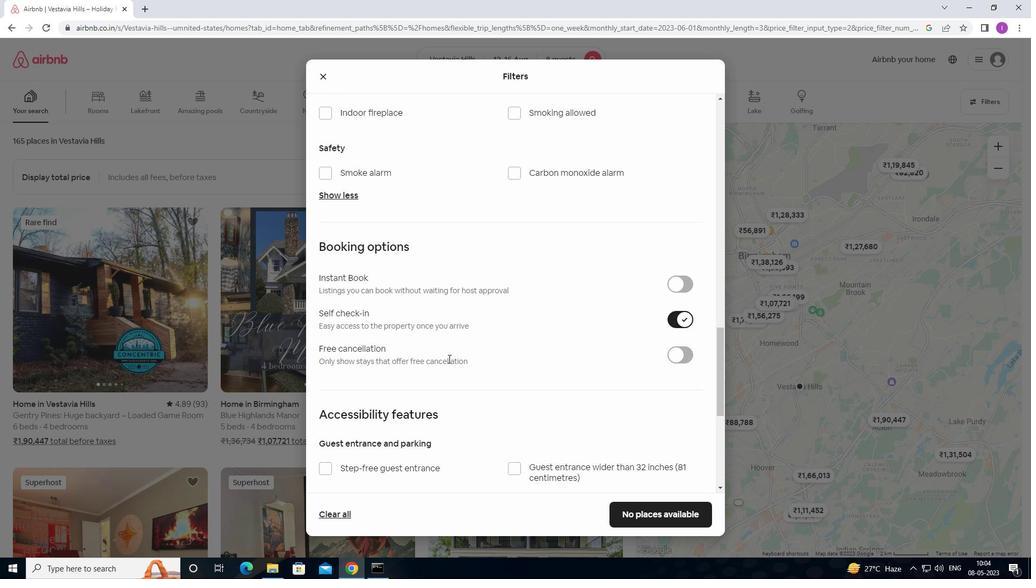 
Action: Mouse moved to (446, 362)
Screenshot: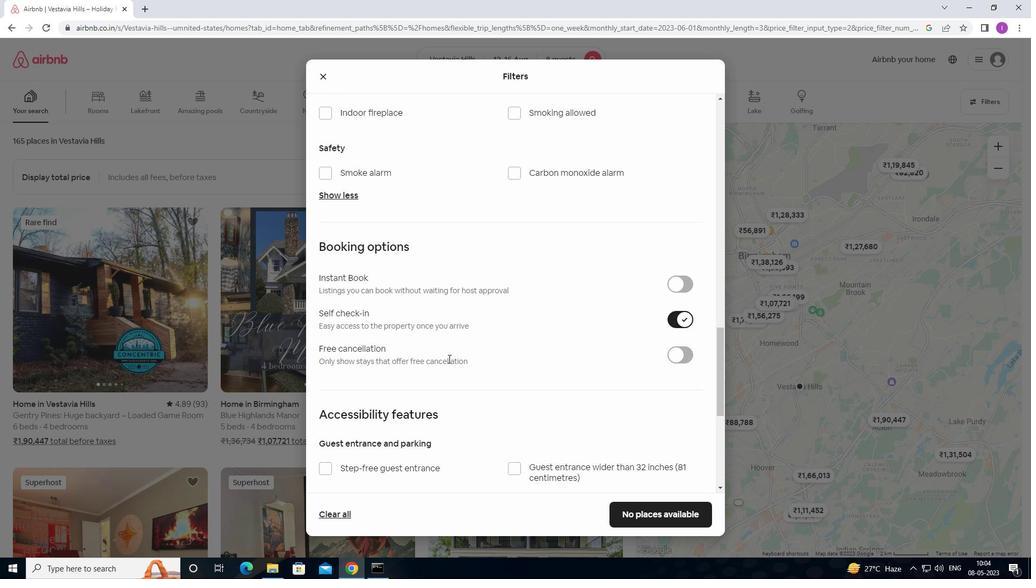 
Action: Mouse scrolled (446, 361) with delta (0, 0)
Screenshot: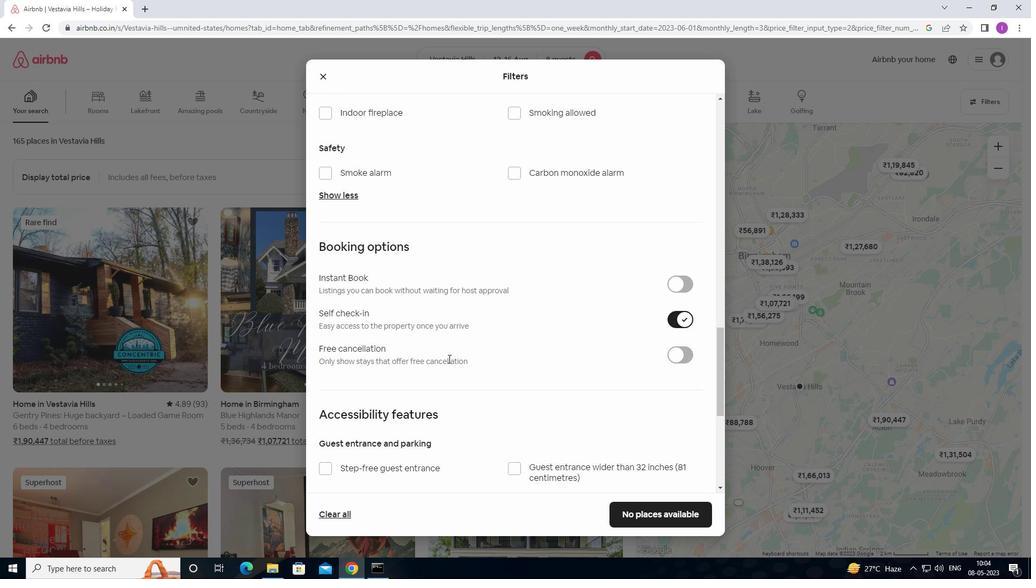 
Action: Mouse moved to (445, 363)
Screenshot: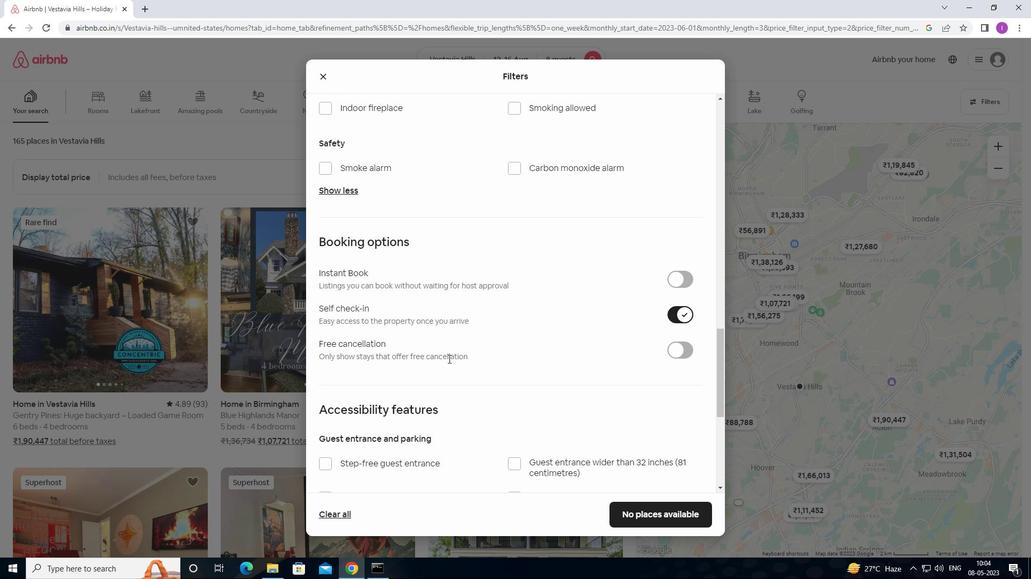 
Action: Mouse scrolled (445, 363) with delta (0, 0)
Screenshot: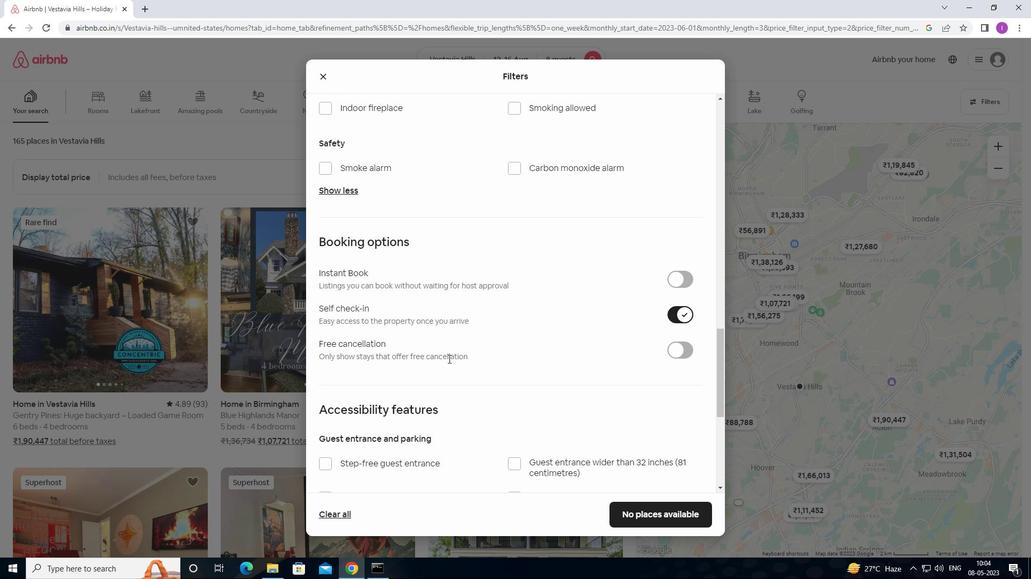 
Action: Mouse moved to (439, 364)
Screenshot: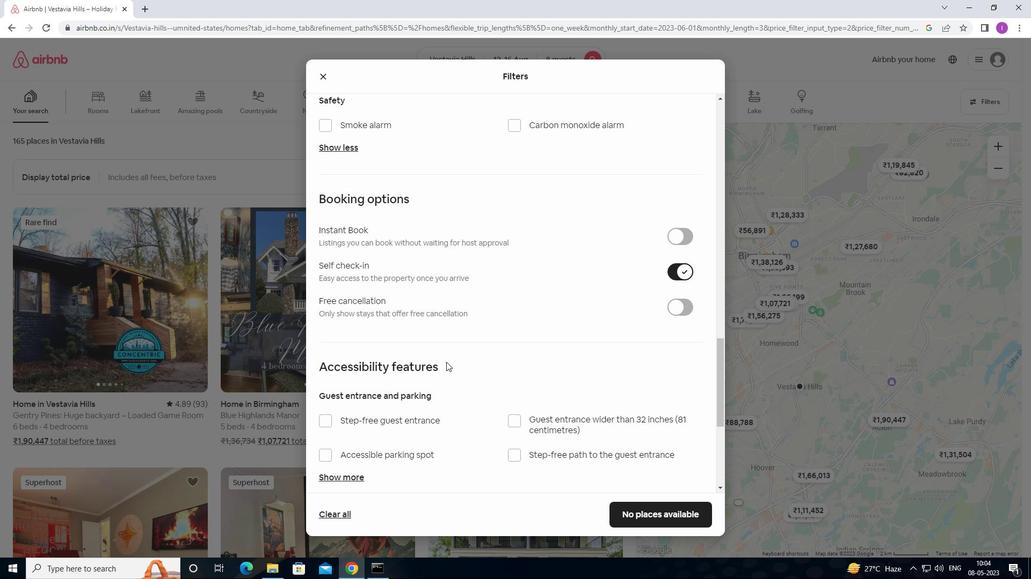 
Action: Mouse scrolled (439, 364) with delta (0, 0)
Screenshot: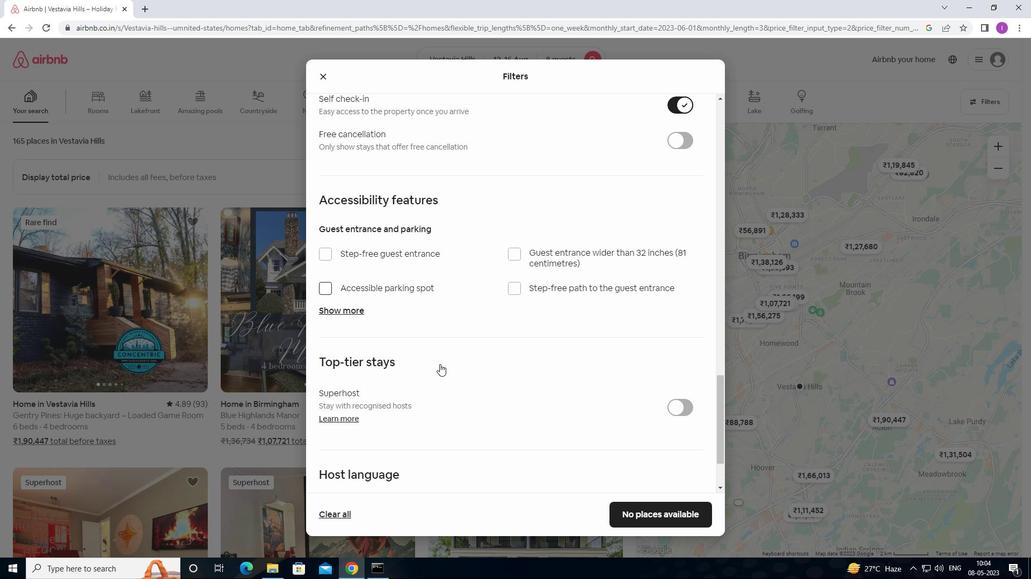 
Action: Mouse scrolled (439, 364) with delta (0, 0)
Screenshot: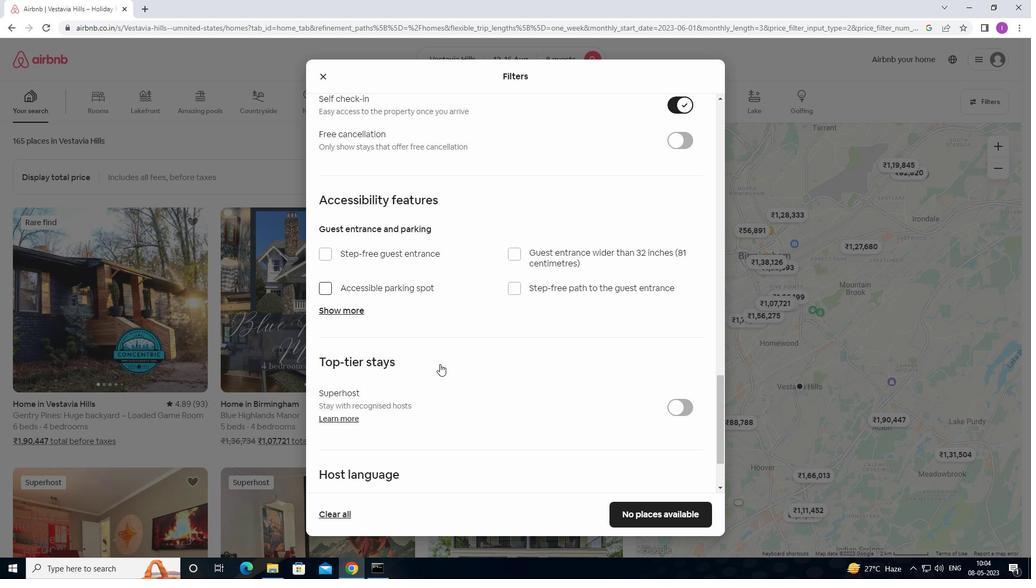 
Action: Mouse moved to (434, 364)
Screenshot: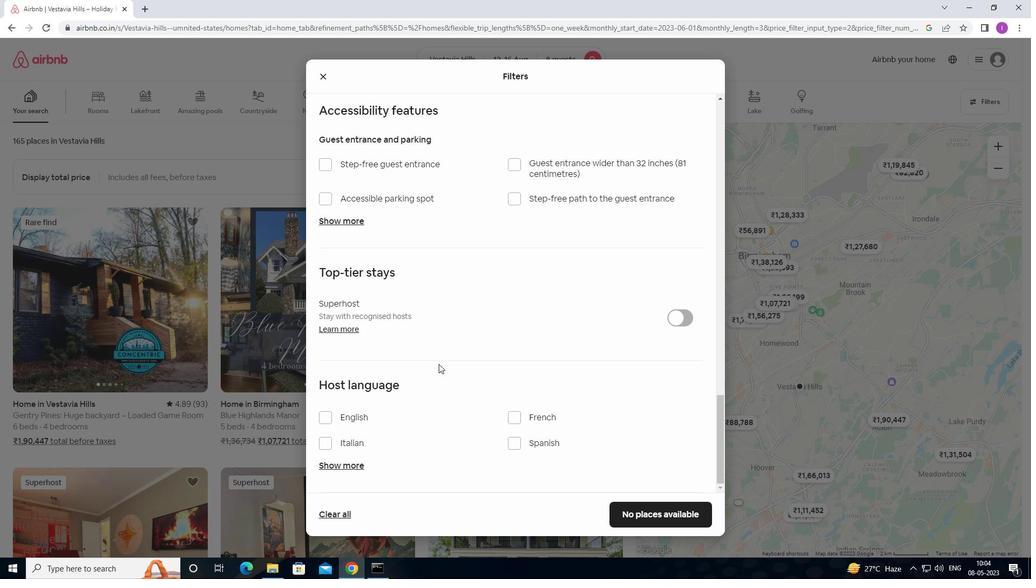 
Action: Mouse scrolled (434, 364) with delta (0, 0)
Screenshot: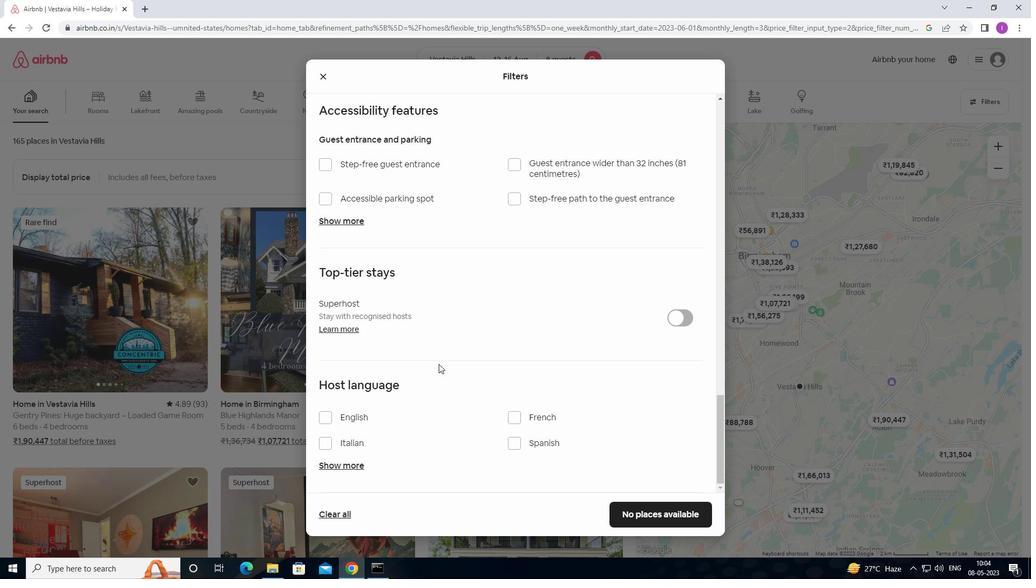 
Action: Mouse moved to (433, 364)
Screenshot: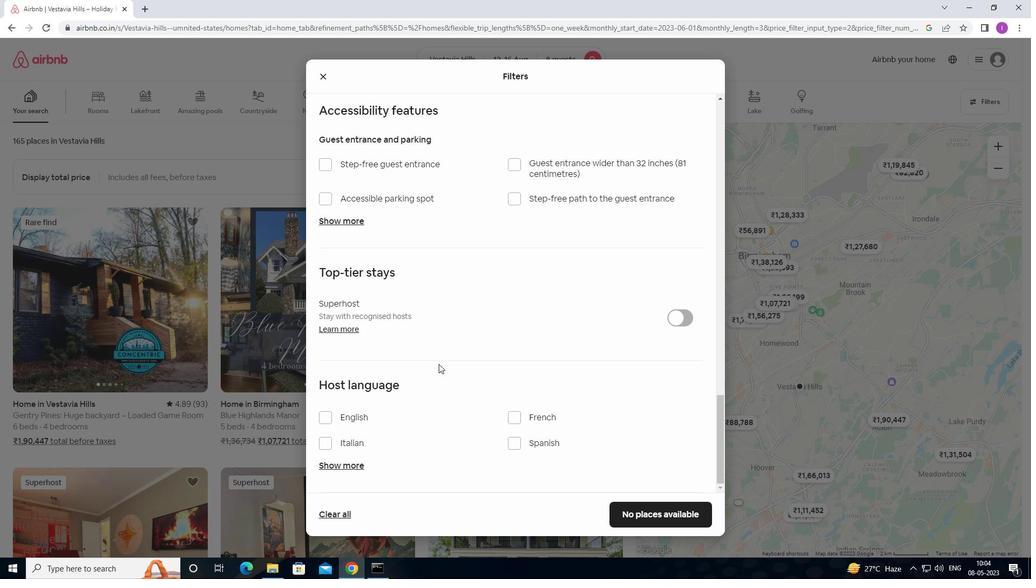 
Action: Mouse scrolled (433, 364) with delta (0, 0)
Screenshot: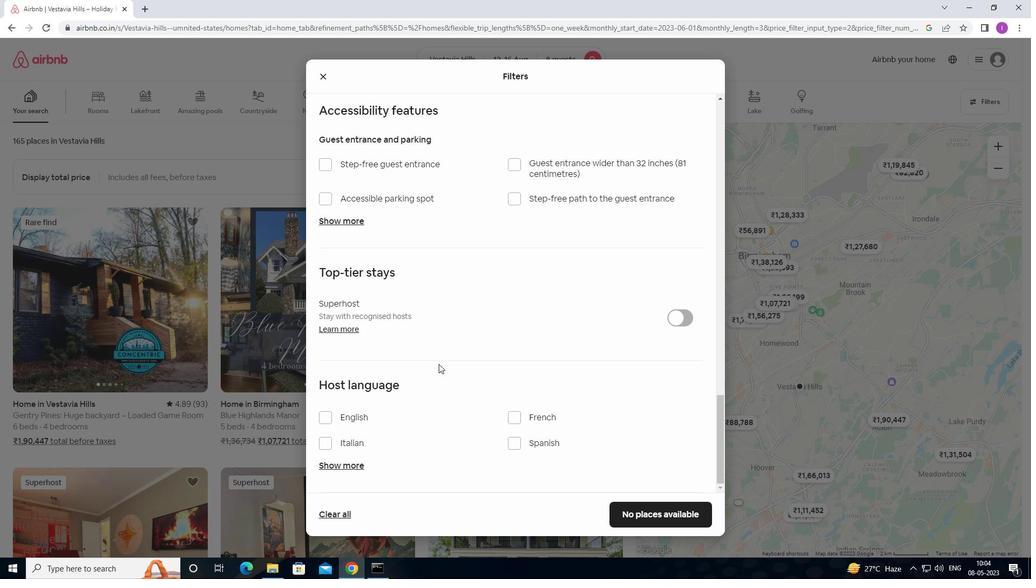 
Action: Mouse moved to (328, 417)
Screenshot: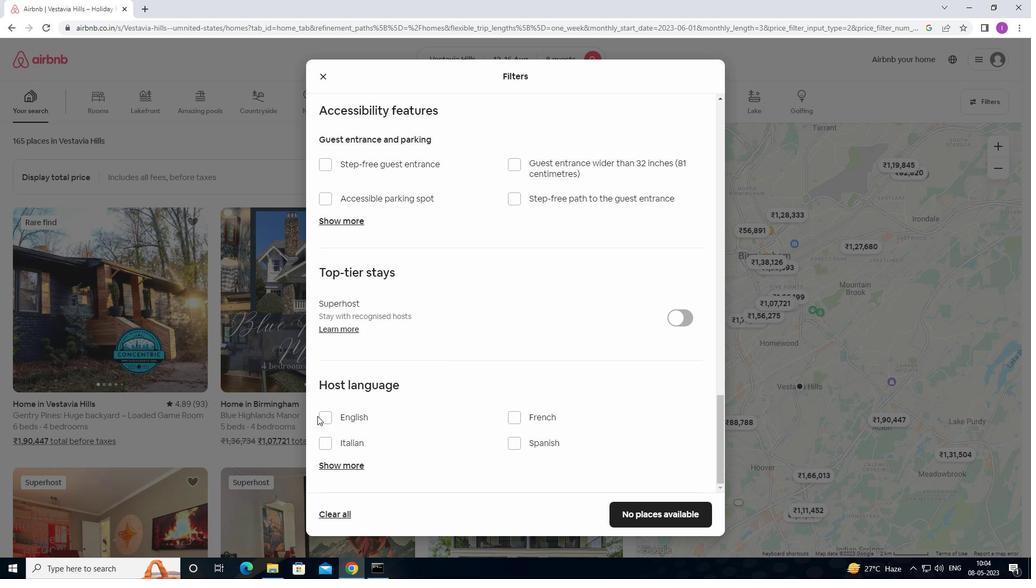 
Action: Mouse pressed left at (328, 417)
Screenshot: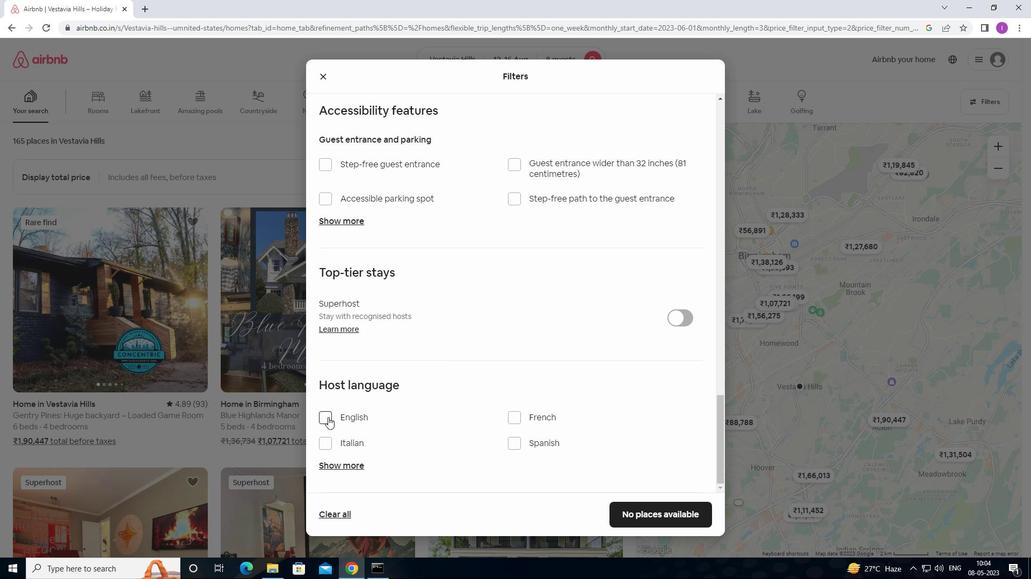 
Action: Mouse moved to (410, 342)
Screenshot: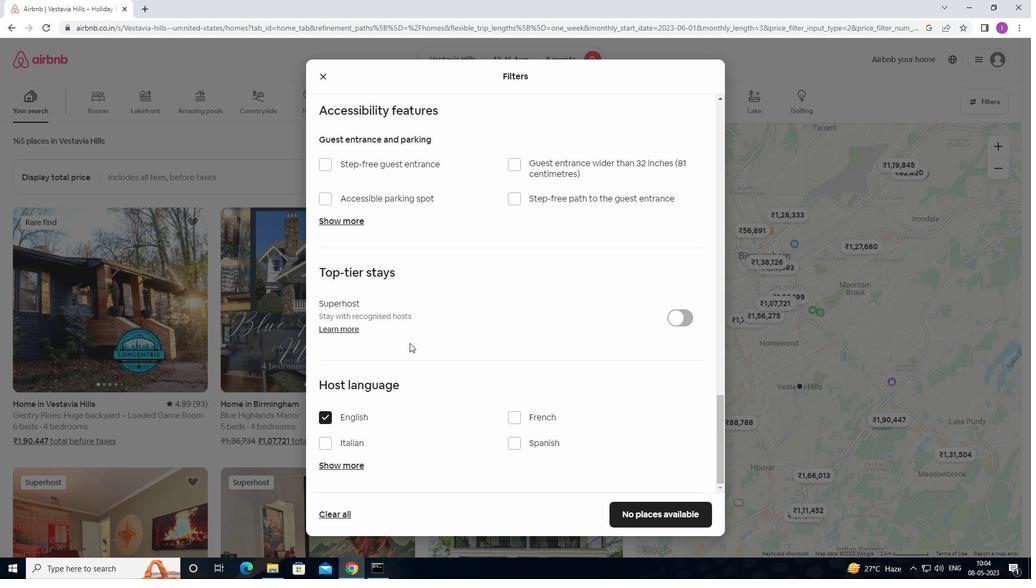 
Action: Mouse scrolled (410, 341) with delta (0, 0)
Screenshot: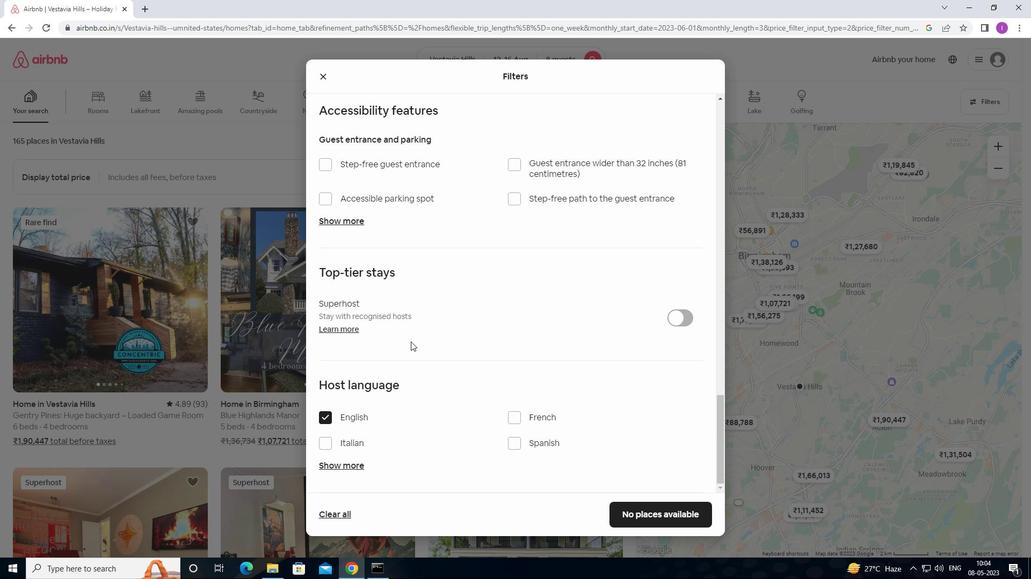 
Action: Mouse moved to (411, 341)
Screenshot: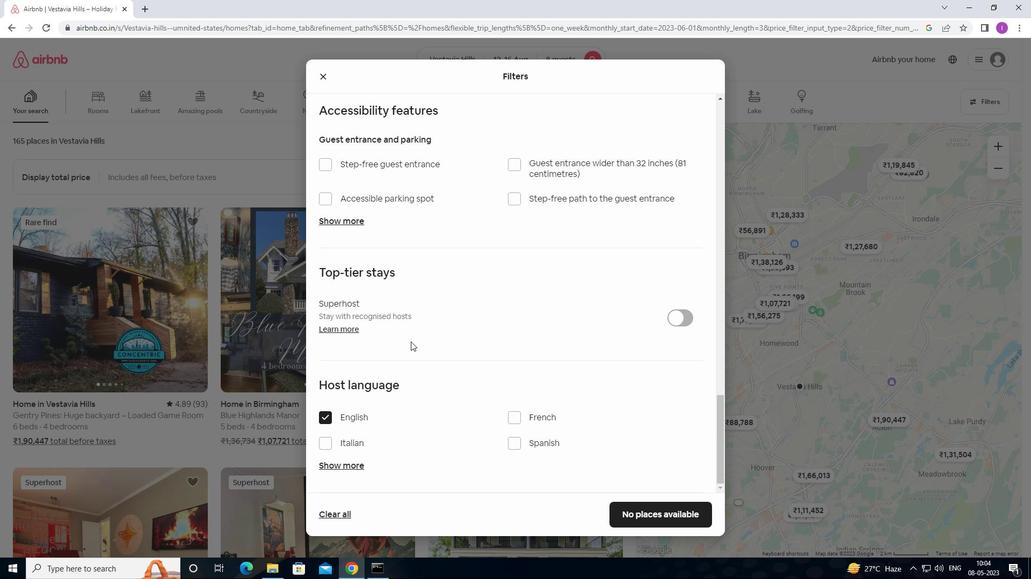 
Action: Mouse scrolled (411, 340) with delta (0, 0)
Screenshot: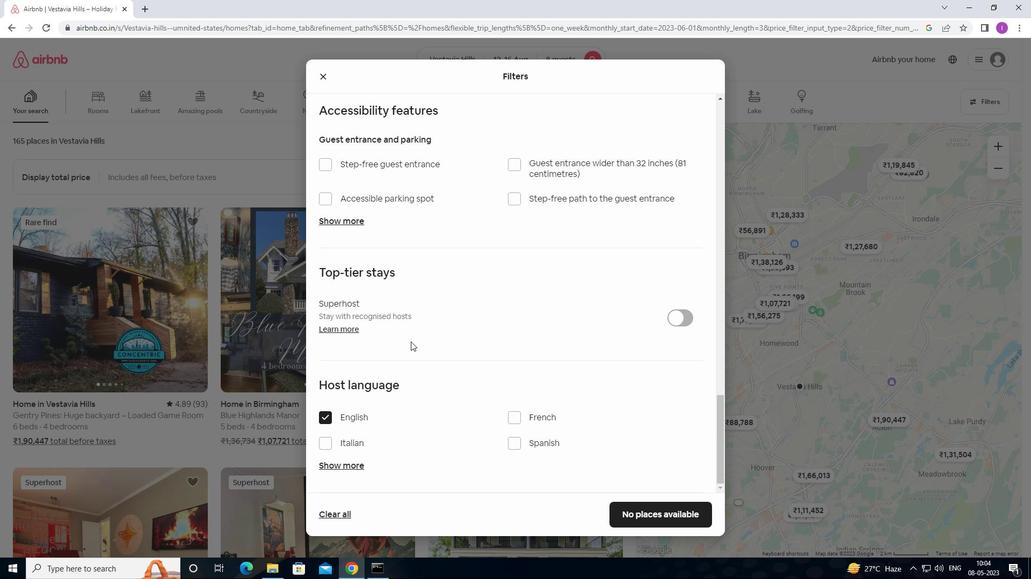 
Action: Mouse moved to (447, 327)
Screenshot: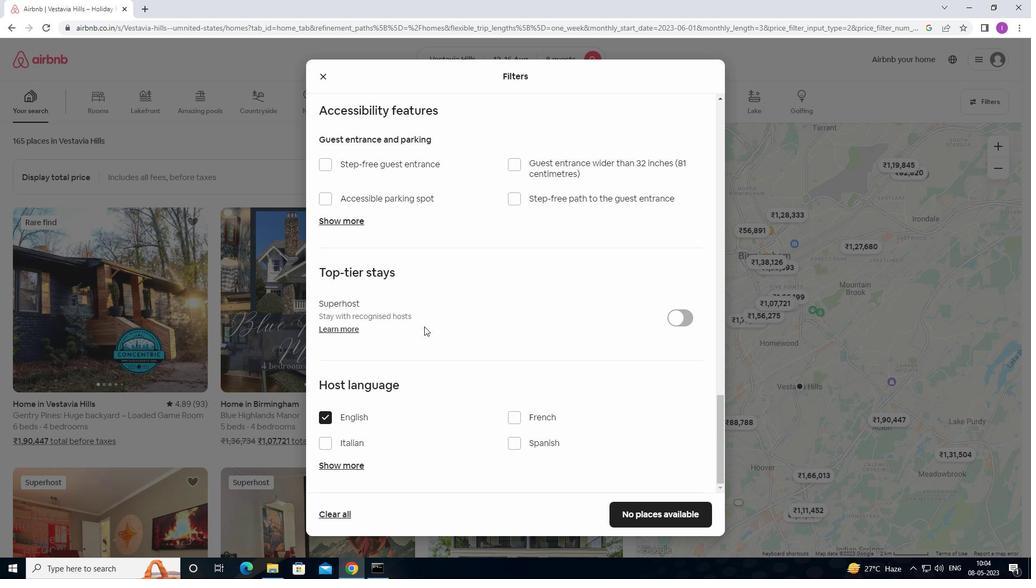 
Action: Mouse scrolled (447, 326) with delta (0, 0)
Screenshot: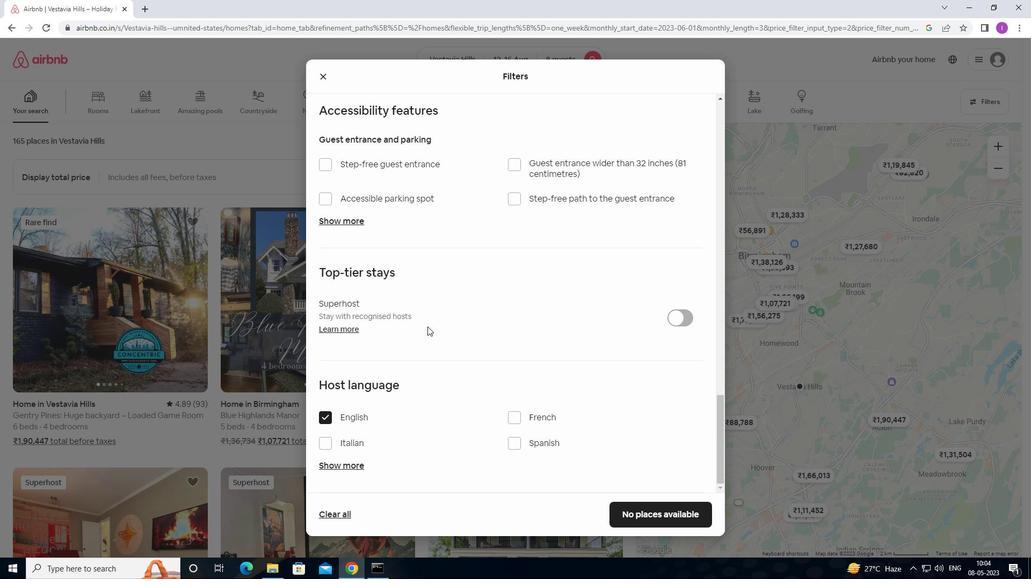 
Action: Mouse moved to (448, 327)
Screenshot: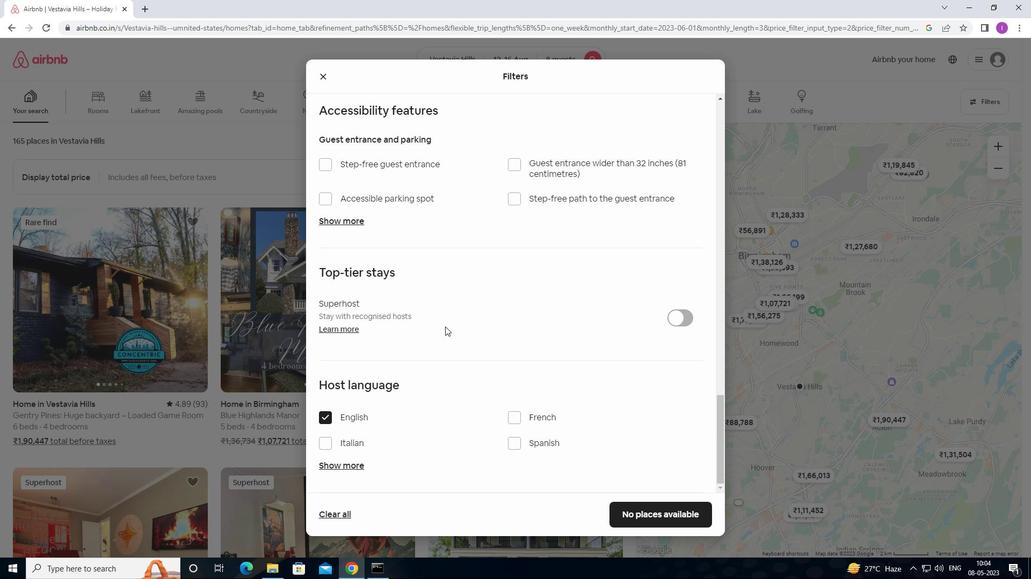 
Action: Mouse scrolled (448, 326) with delta (0, 0)
Screenshot: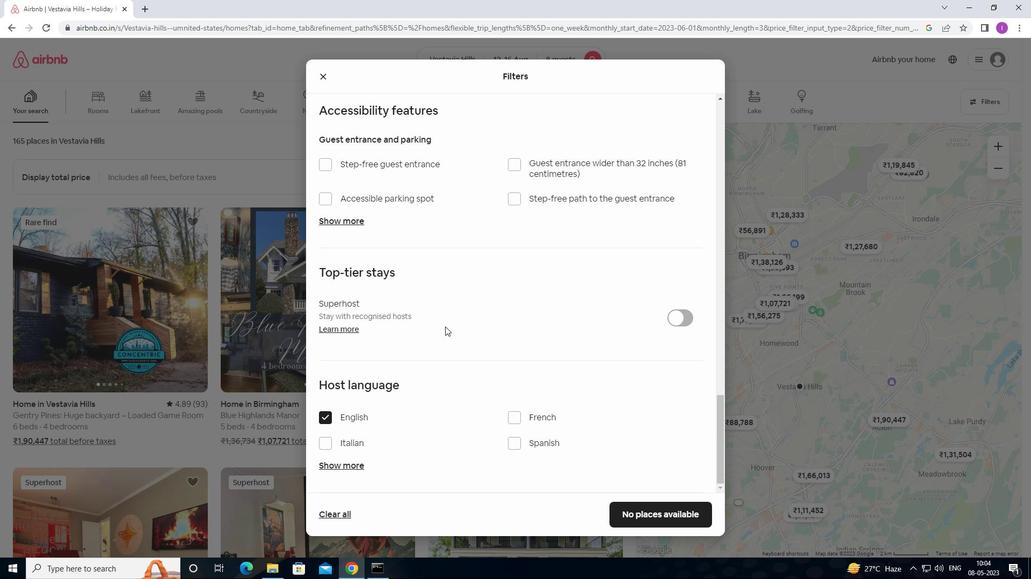 
Action: Mouse moved to (662, 525)
Screenshot: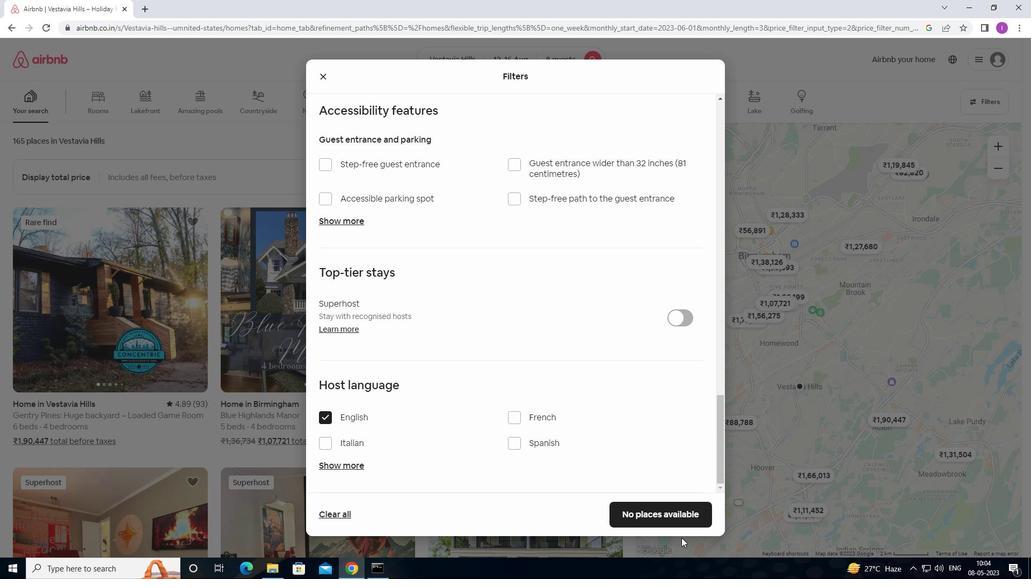 
Action: Mouse pressed left at (662, 525)
Screenshot: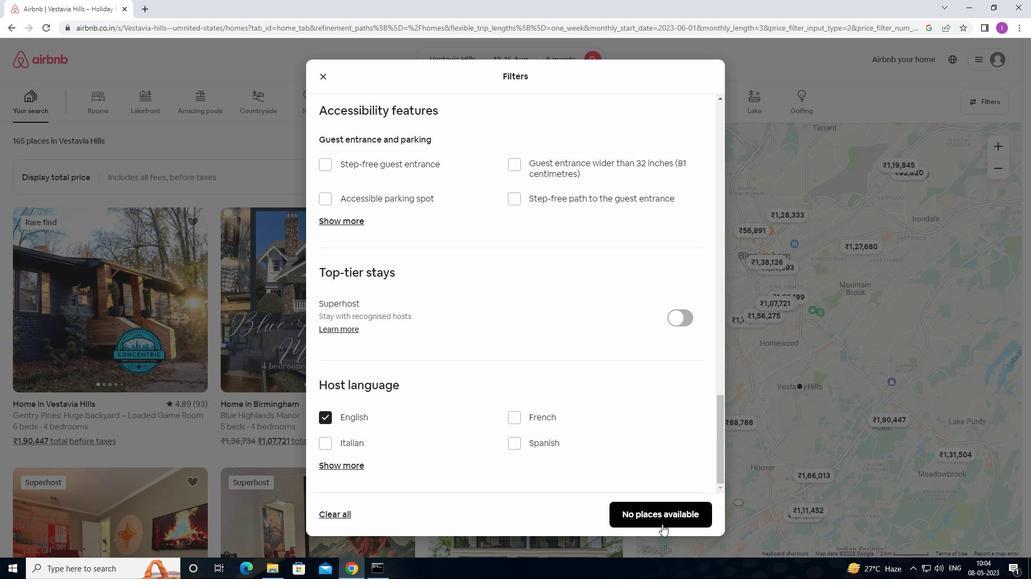 
Action: Mouse moved to (662, 524)
Screenshot: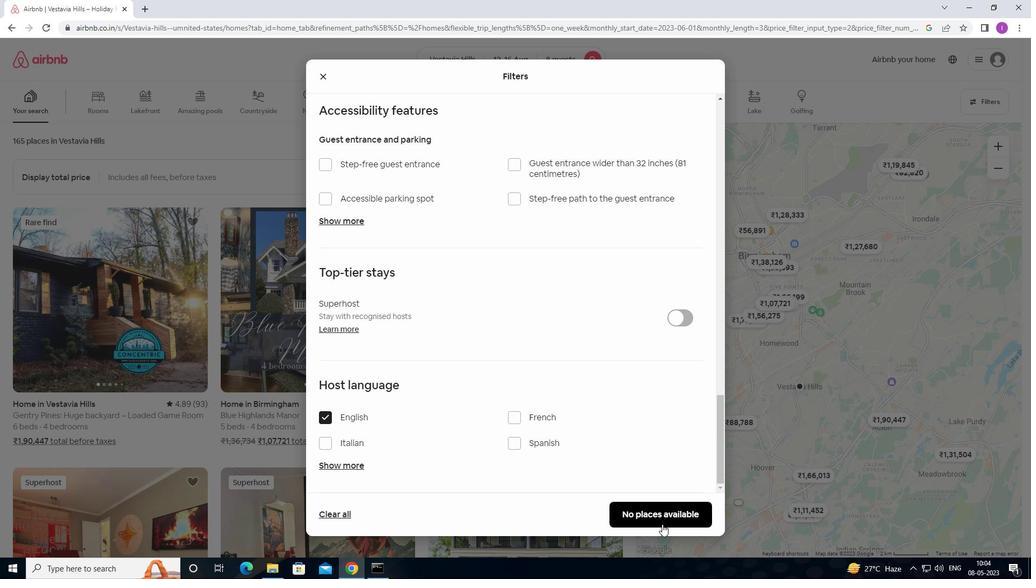 
